 Task: Log work in the project ChampionTech for the issue 'Develop a new tool for automated testing of web application load testing and performance under high traffic conditions' spent time as '4w 6d 17h 43m' and remaining time as '5w 3d 14h 26m' and add a flag. Now add the issue to the epic 'Cloud disaster recovery'. Log work in the project ChampionTech for the issue 'Upgrade the website navigation and menu design of a web application to improve user experience and website organization' spent time as '1w 4d 10h 54m' and remaining time as '3w 4d 6h 56m' and clone the issue. Now add the issue to the epic 'Cloud-based analytics platform development'
Action: Mouse moved to (201, 59)
Screenshot: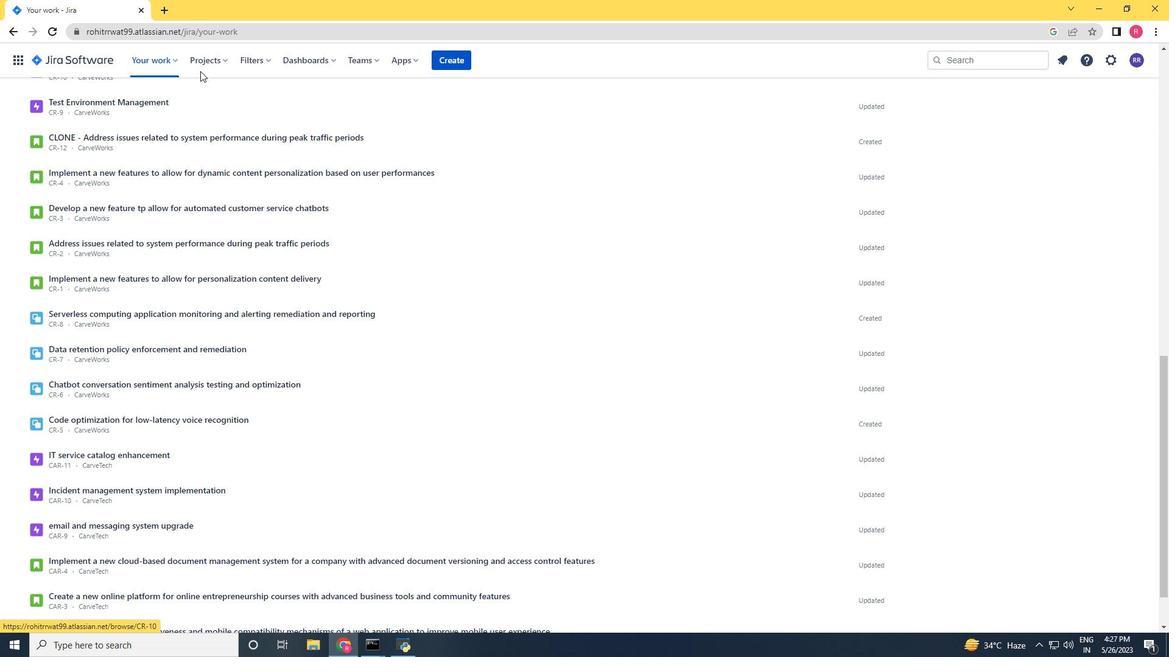 
Action: Mouse pressed left at (201, 59)
Screenshot: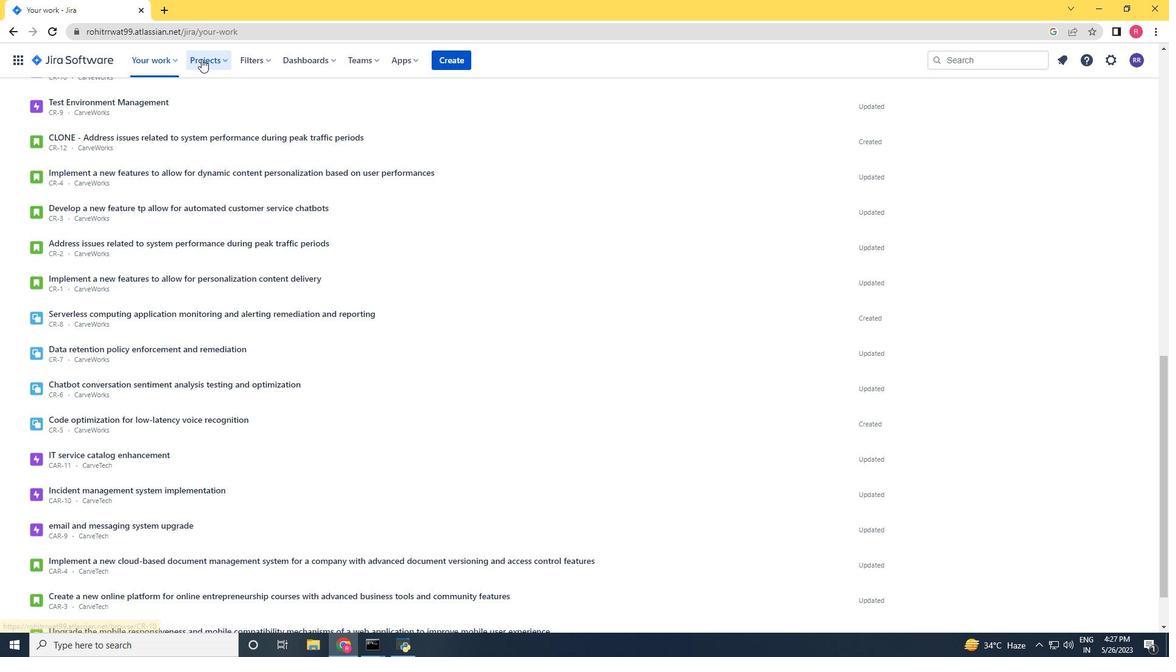 
Action: Mouse moved to (214, 98)
Screenshot: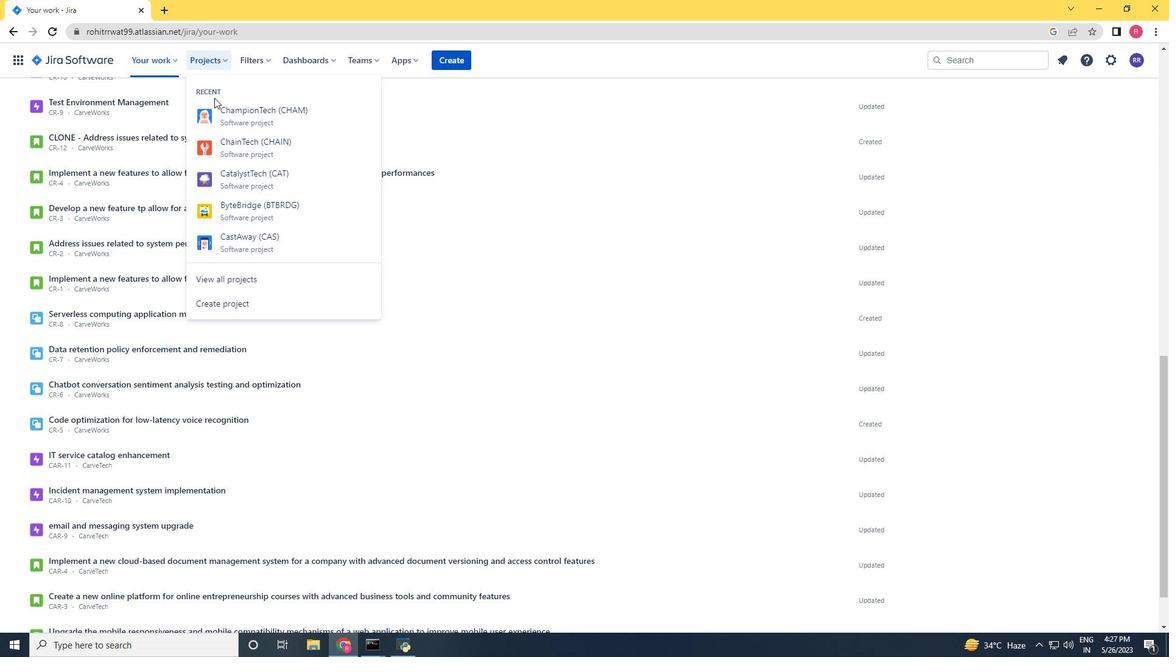 
Action: Mouse pressed left at (214, 98)
Screenshot: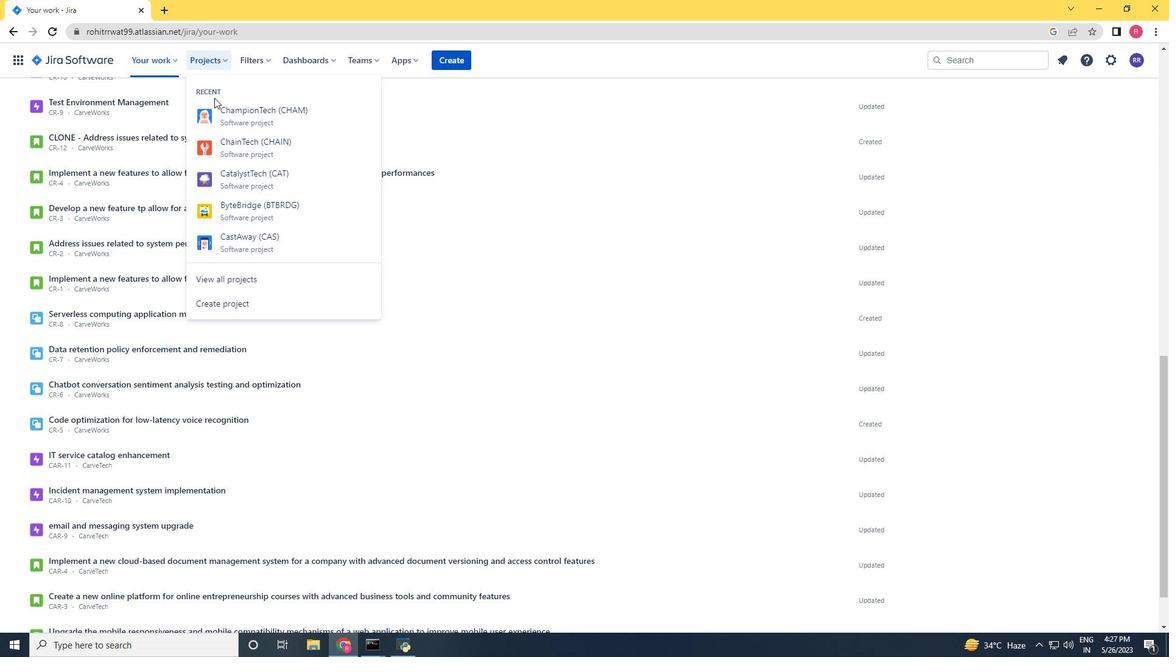 
Action: Mouse moved to (213, 115)
Screenshot: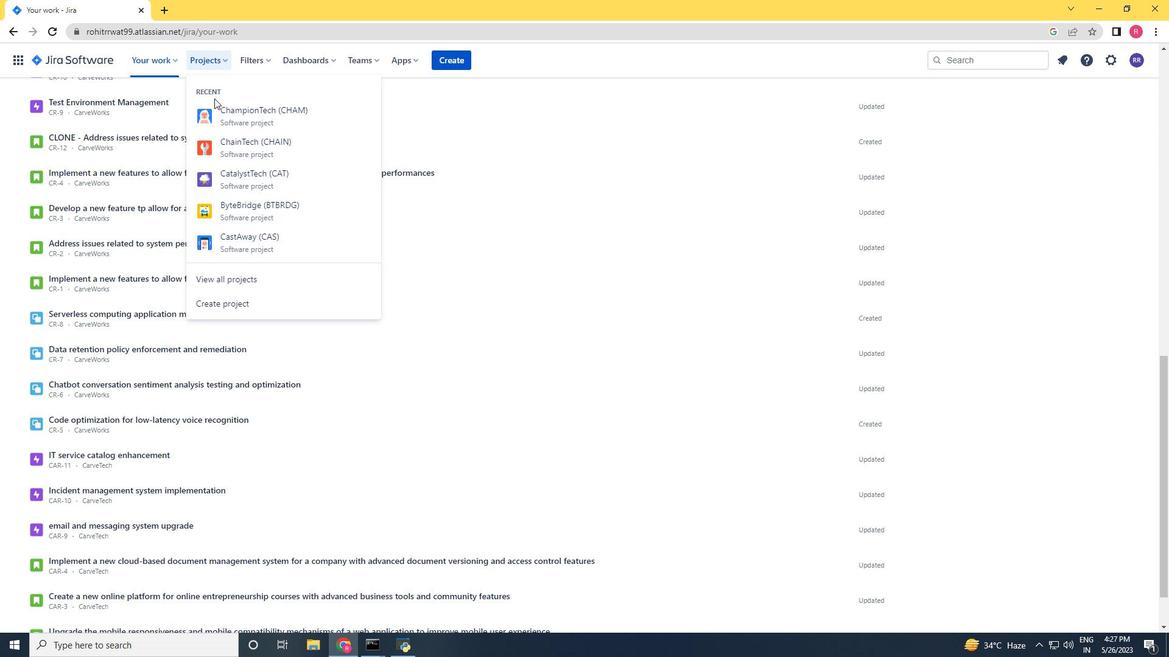 
Action: Mouse pressed left at (213, 115)
Screenshot: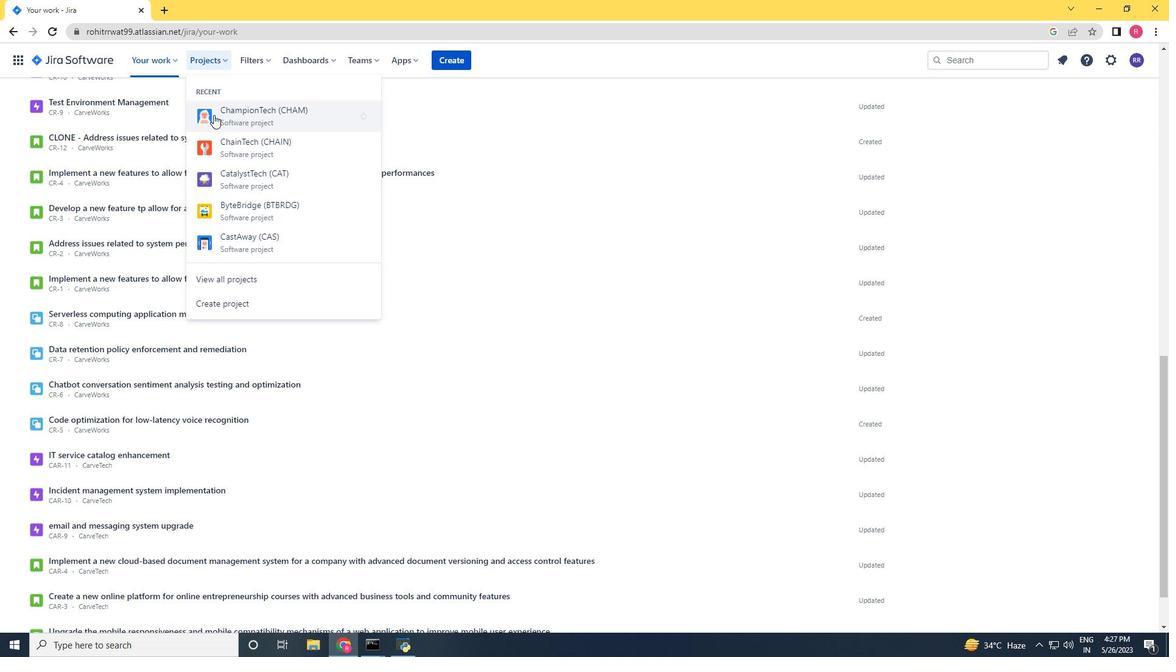 
Action: Mouse moved to (76, 177)
Screenshot: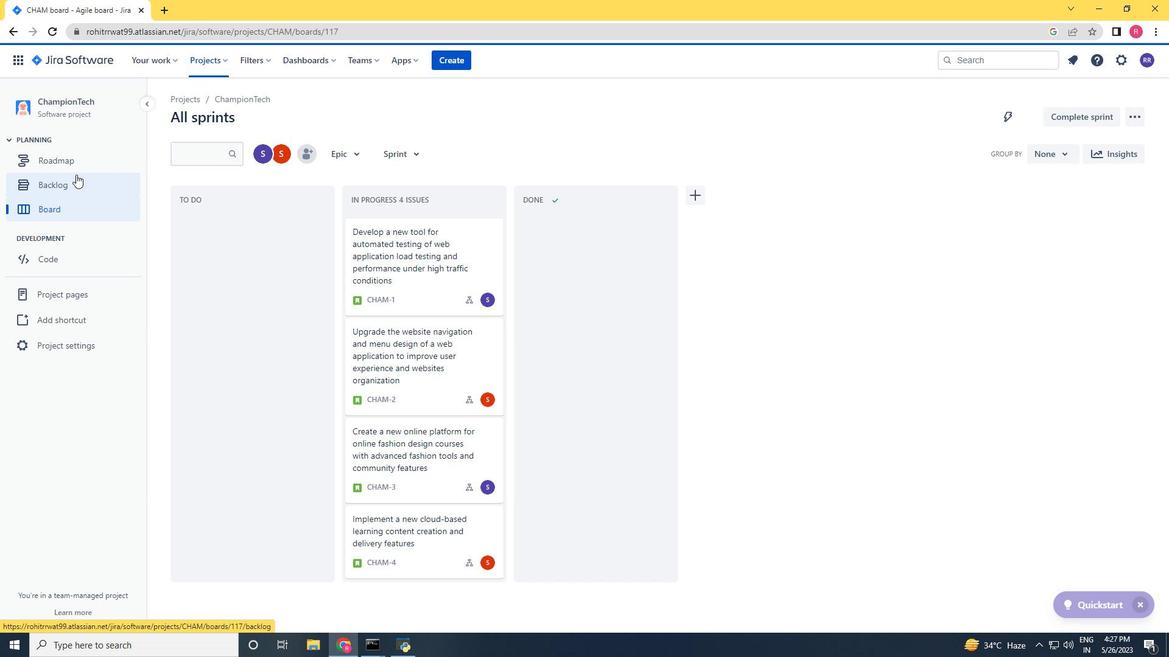 
Action: Mouse pressed left at (76, 177)
Screenshot: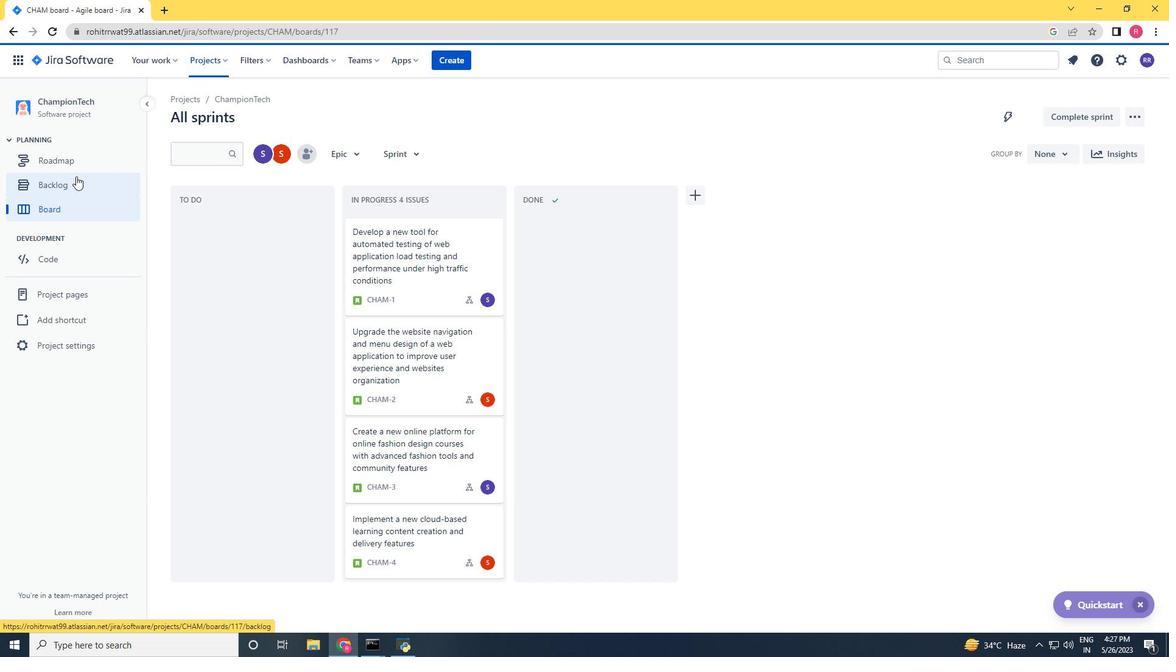 
Action: Mouse moved to (587, 309)
Screenshot: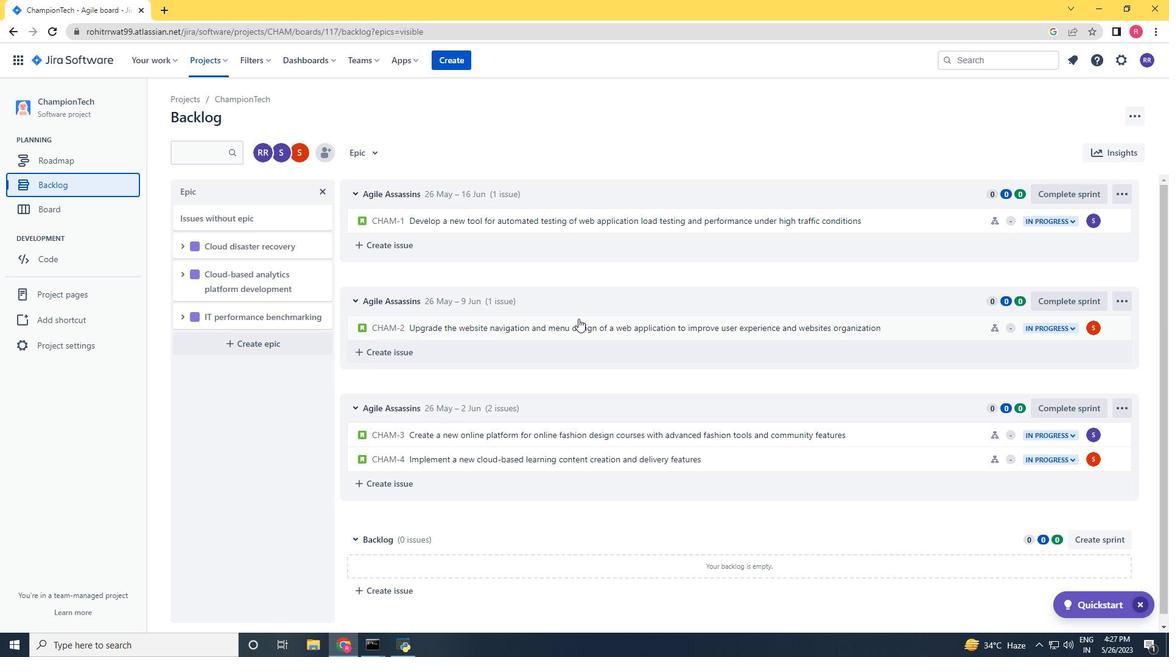 
Action: Mouse scrolled (587, 308) with delta (0, 0)
Screenshot: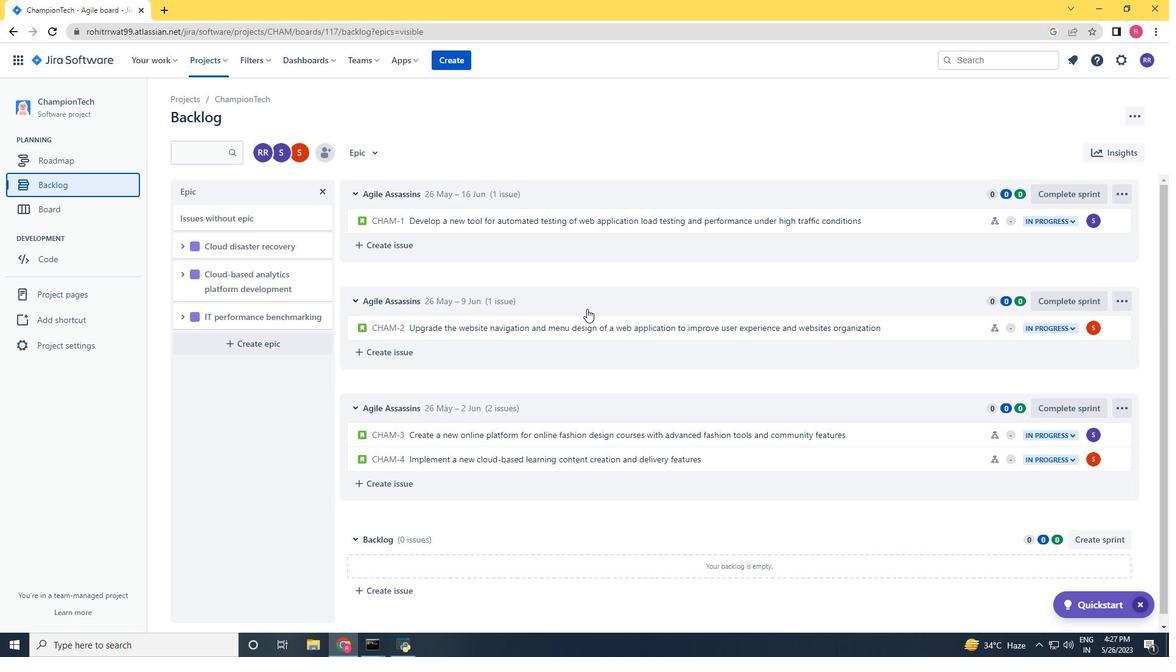 
Action: Mouse moved to (947, 212)
Screenshot: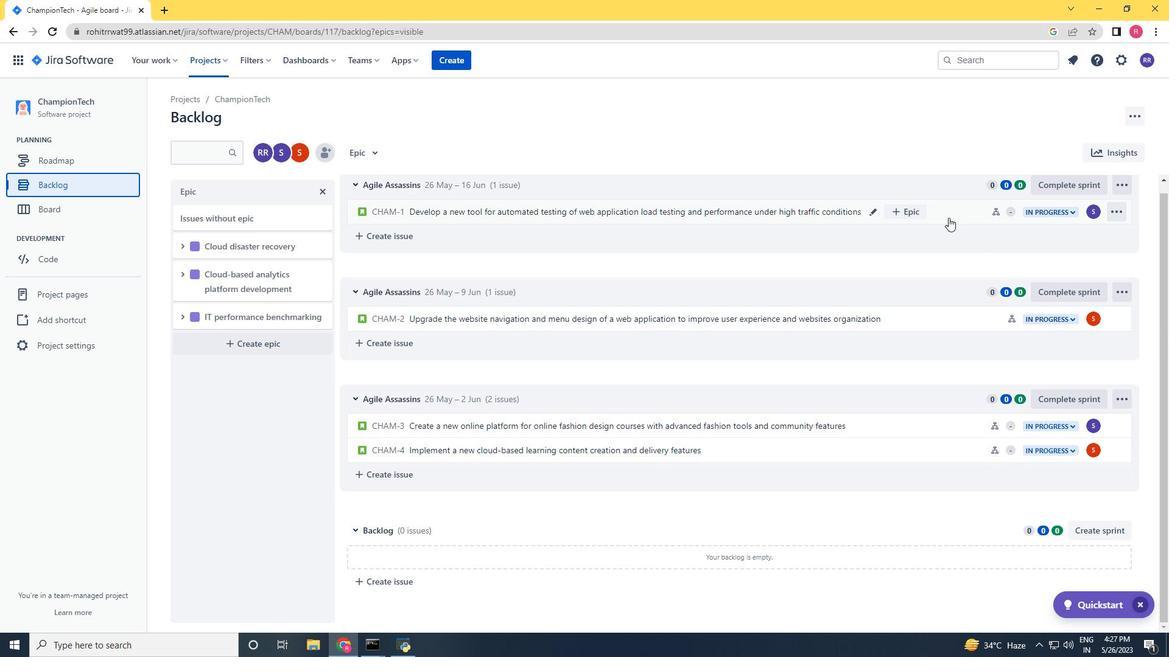 
Action: Mouse pressed left at (947, 212)
Screenshot: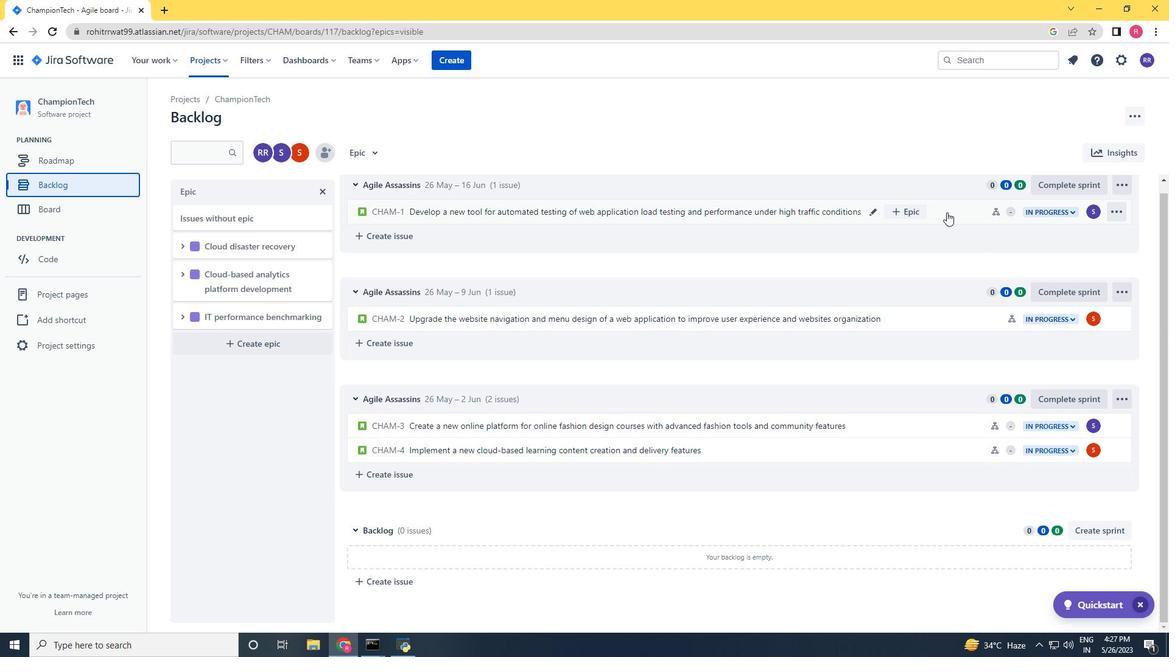 
Action: Mouse moved to (1093, 342)
Screenshot: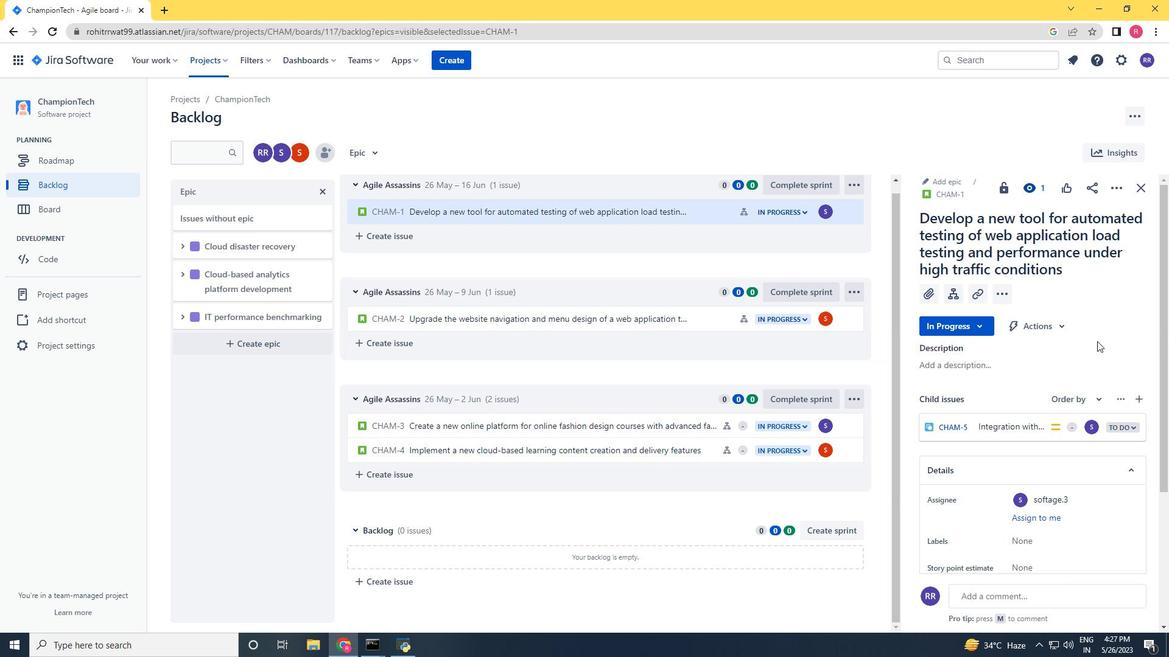
Action: Mouse scrolled (1093, 341) with delta (0, 0)
Screenshot: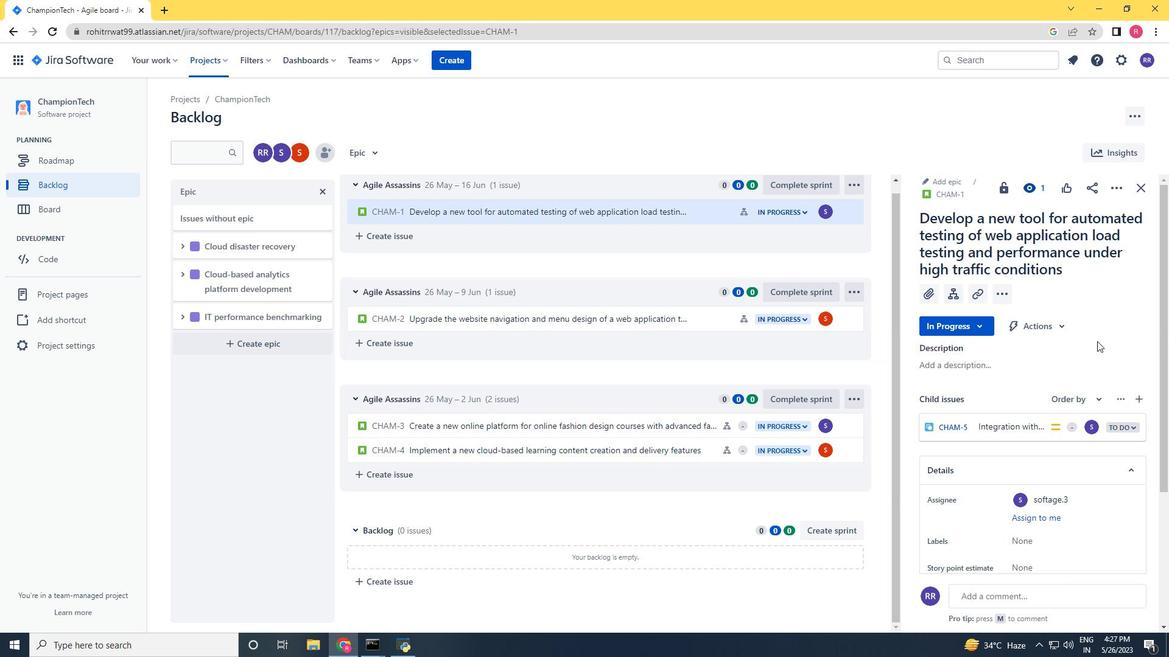
Action: Mouse moved to (1085, 338)
Screenshot: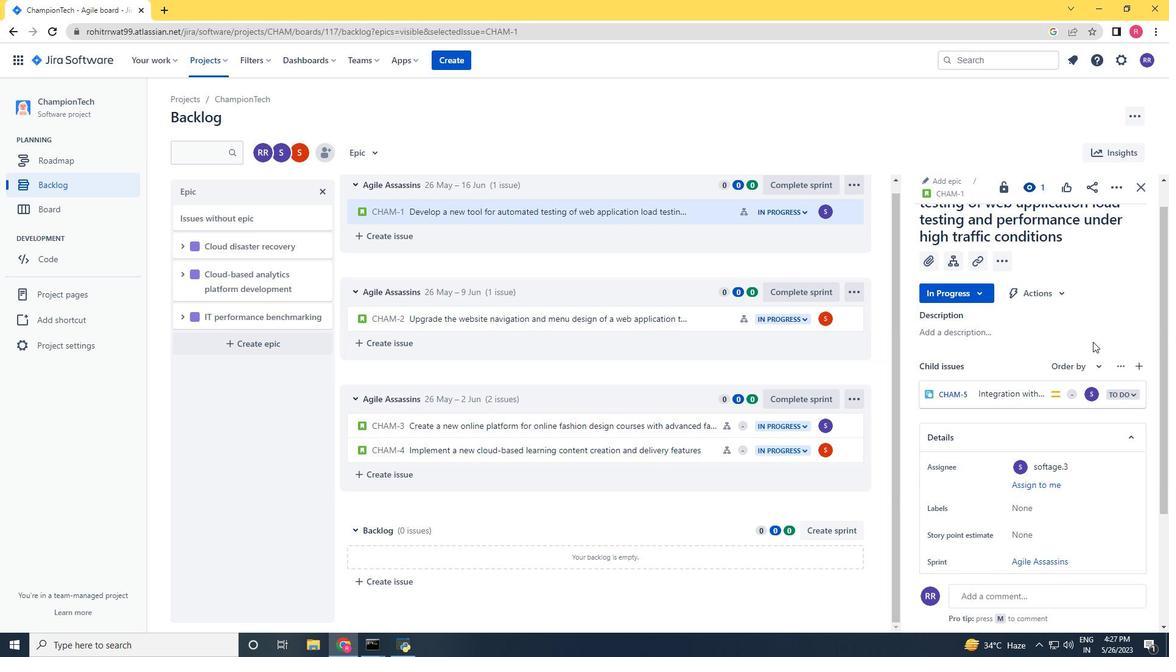 
Action: Mouse scrolled (1085, 338) with delta (0, 0)
Screenshot: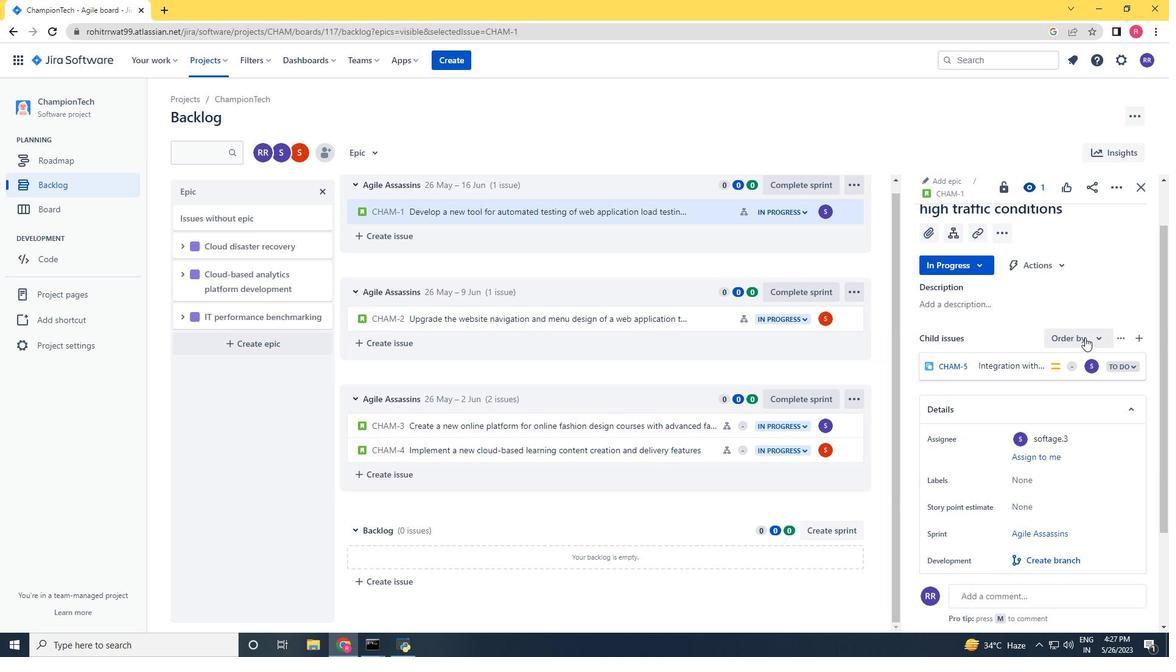 
Action: Mouse scrolled (1085, 337) with delta (0, 0)
Screenshot: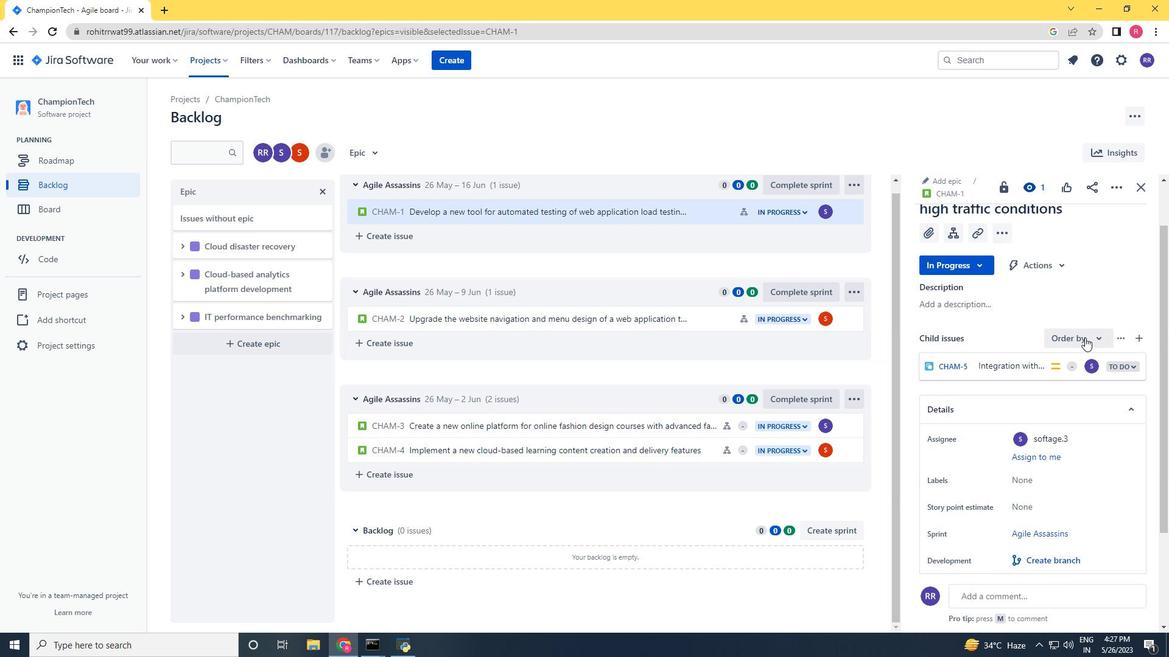 
Action: Mouse scrolled (1085, 338) with delta (0, 0)
Screenshot: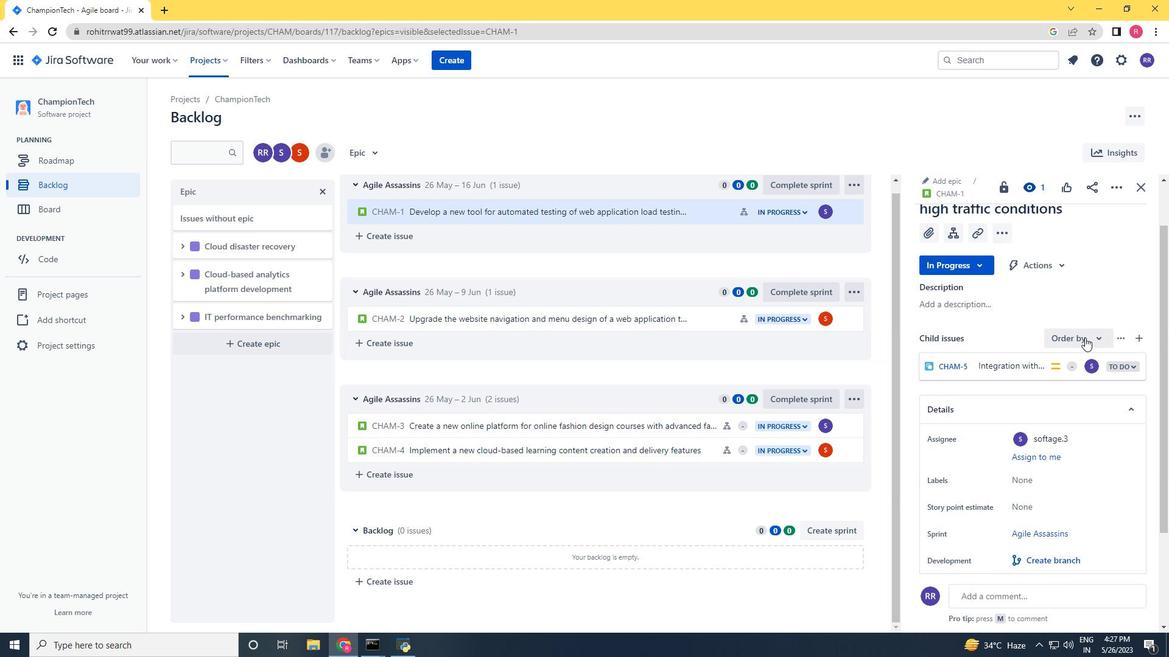 
Action: Mouse moved to (1114, 179)
Screenshot: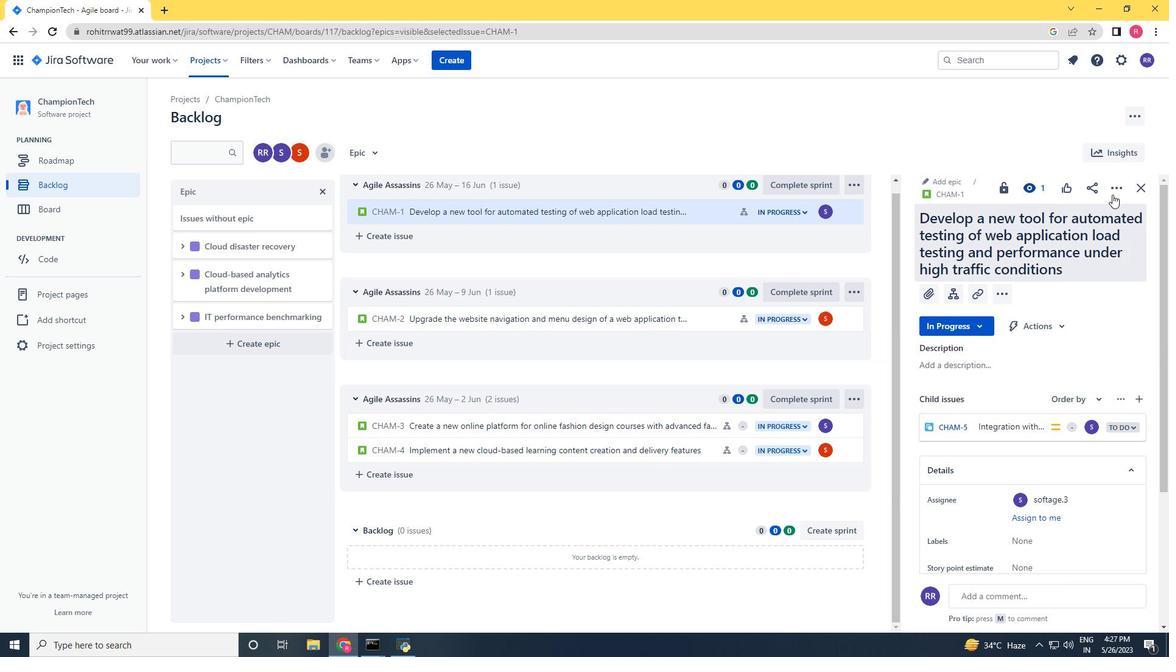 
Action: Mouse pressed left at (1114, 179)
Screenshot: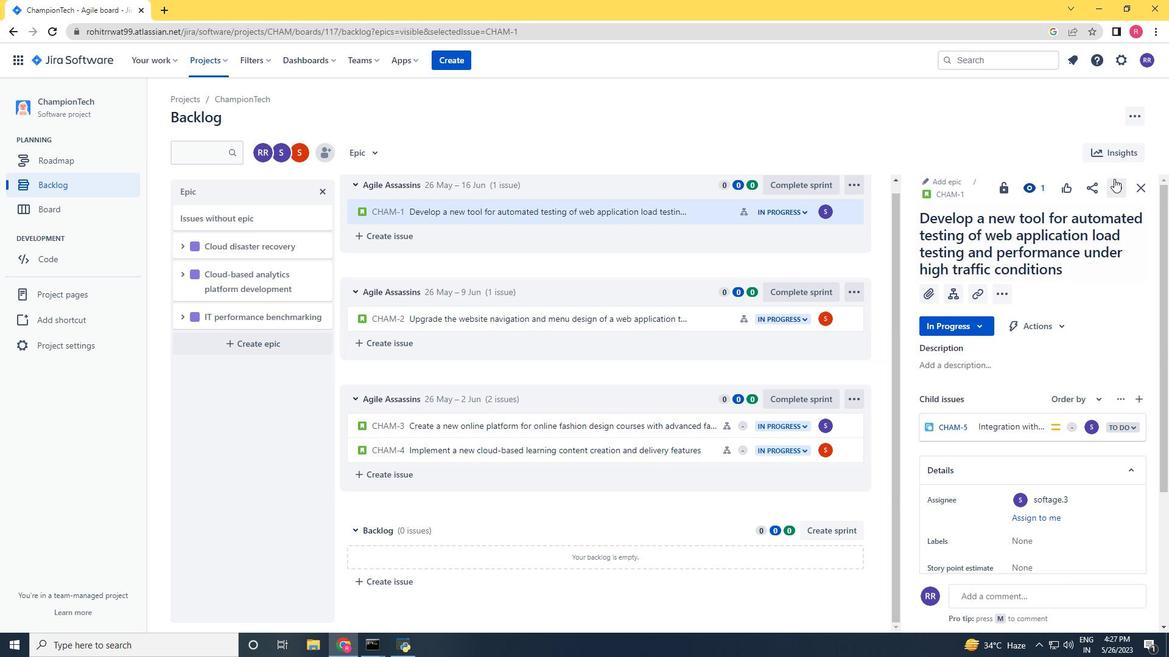 
Action: Mouse moved to (1075, 274)
Screenshot: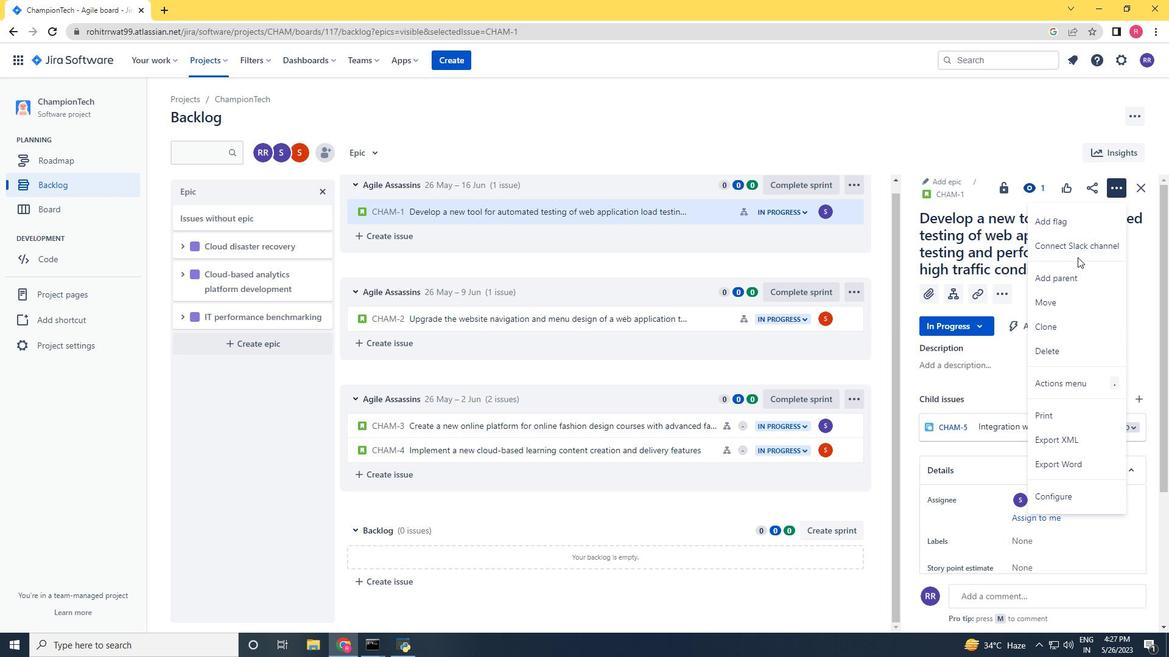 
Action: Mouse scrolled (1075, 275) with delta (0, 0)
Screenshot: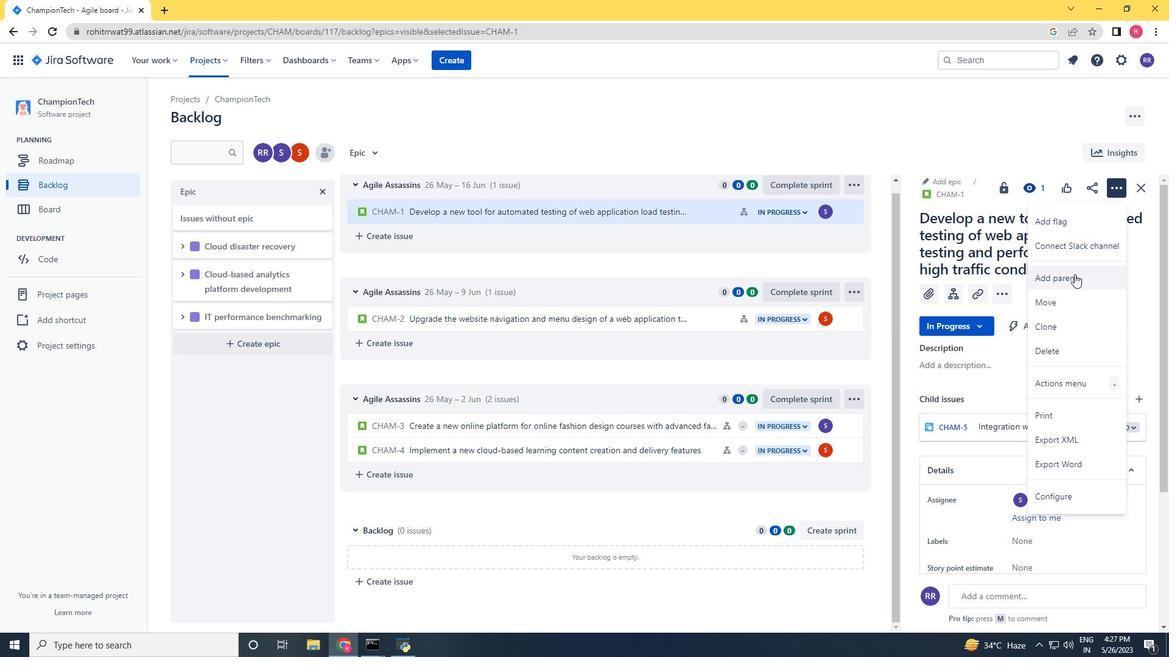 
Action: Mouse scrolled (1075, 275) with delta (0, 0)
Screenshot: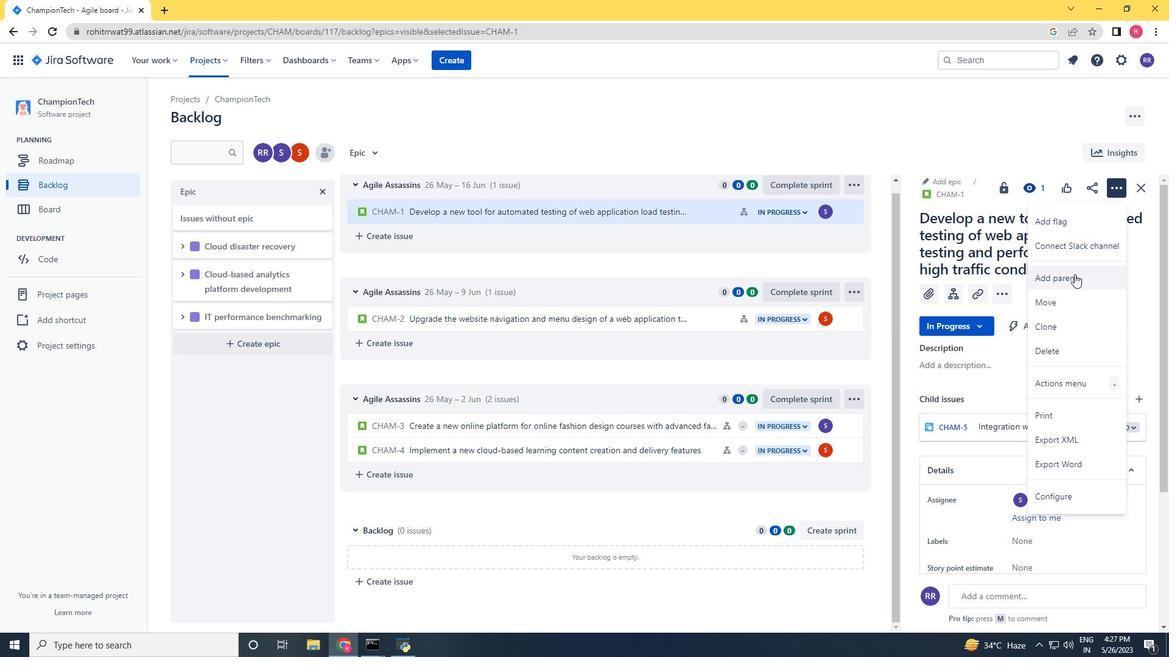 
Action: Mouse scrolled (1075, 275) with delta (0, 0)
Screenshot: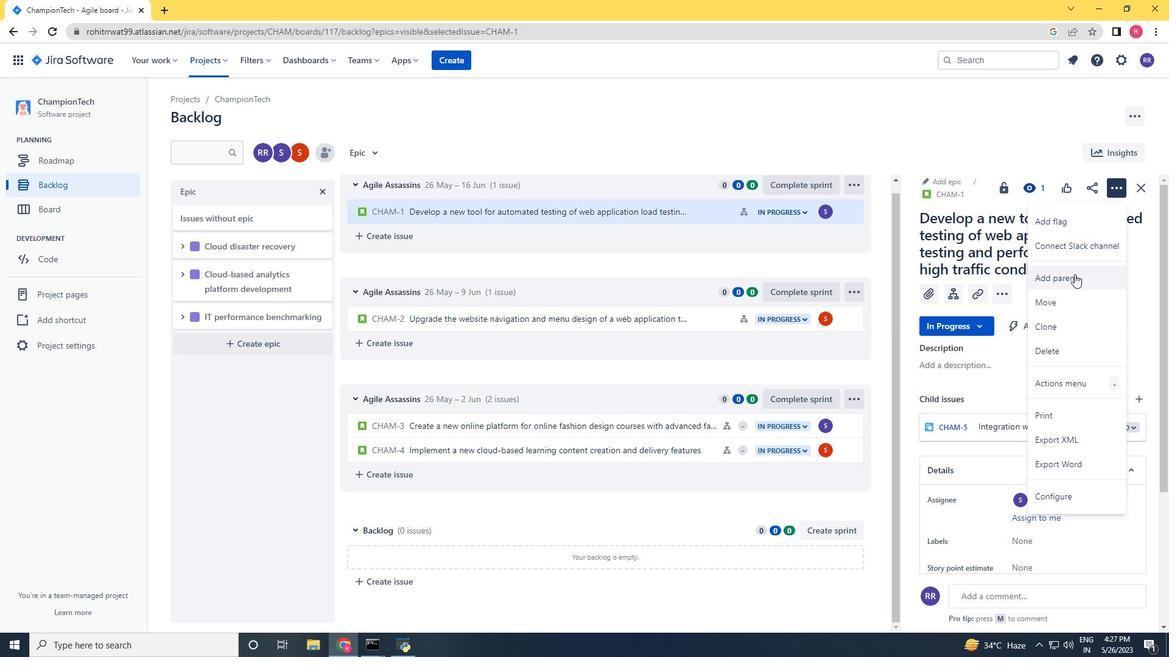 
Action: Mouse scrolled (1075, 275) with delta (0, 0)
Screenshot: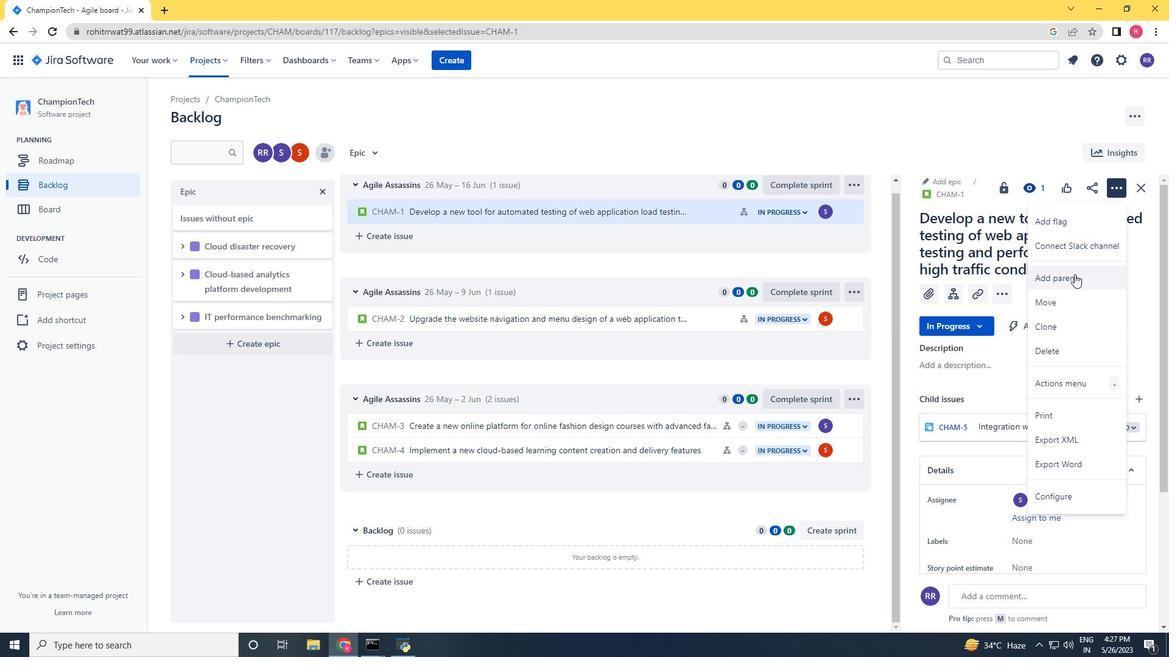 
Action: Mouse moved to (1096, 555)
Screenshot: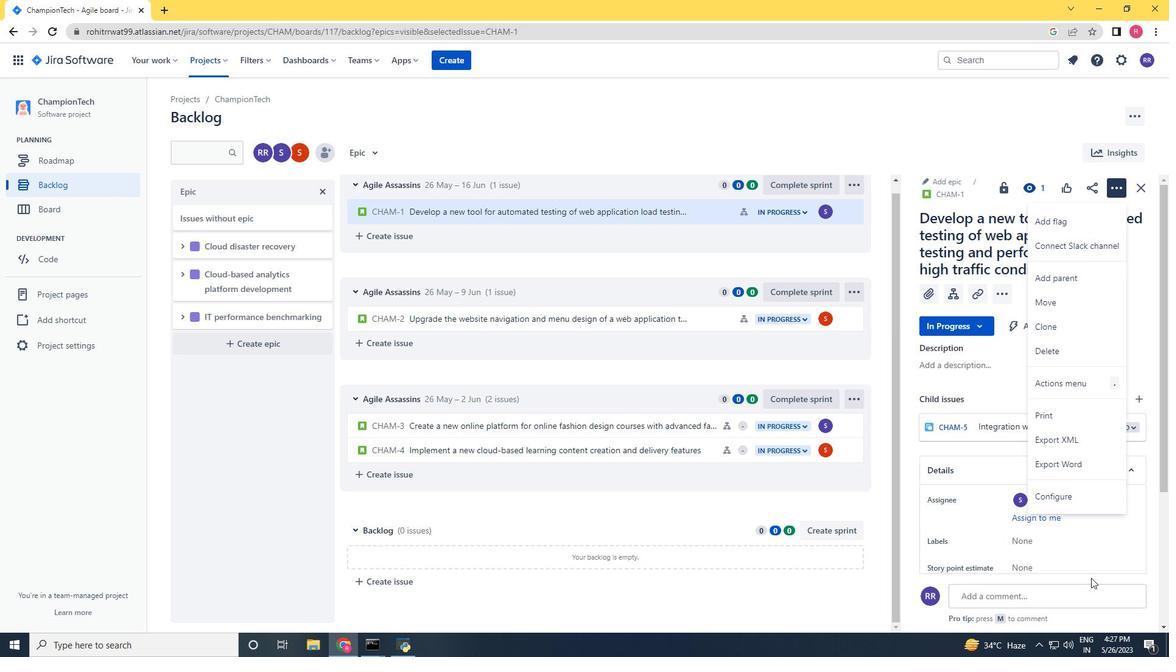 
Action: Mouse pressed left at (1096, 555)
Screenshot: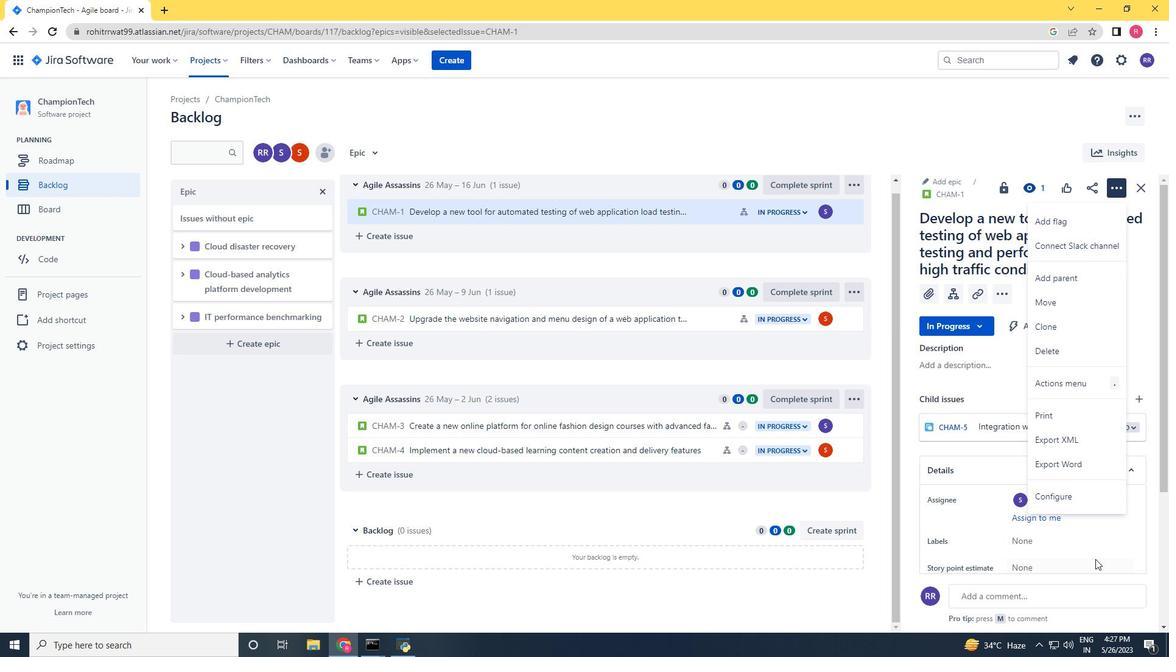 
Action: Mouse moved to (1096, 555)
Screenshot: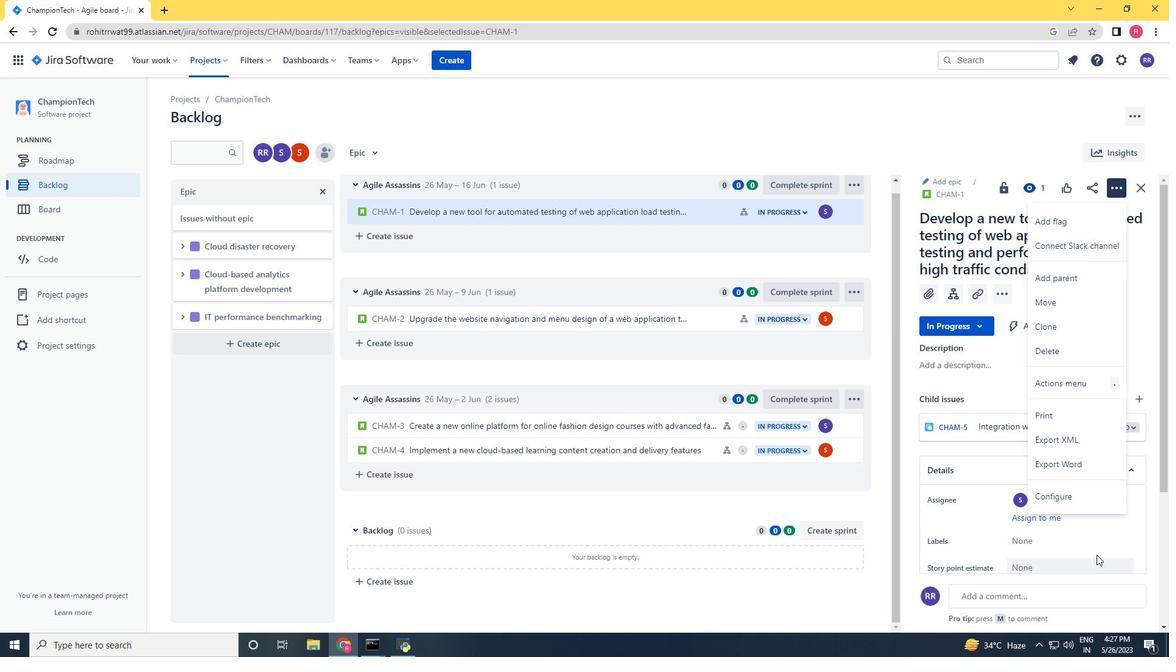 
Action: Mouse scrolled (1096, 554) with delta (0, 0)
Screenshot: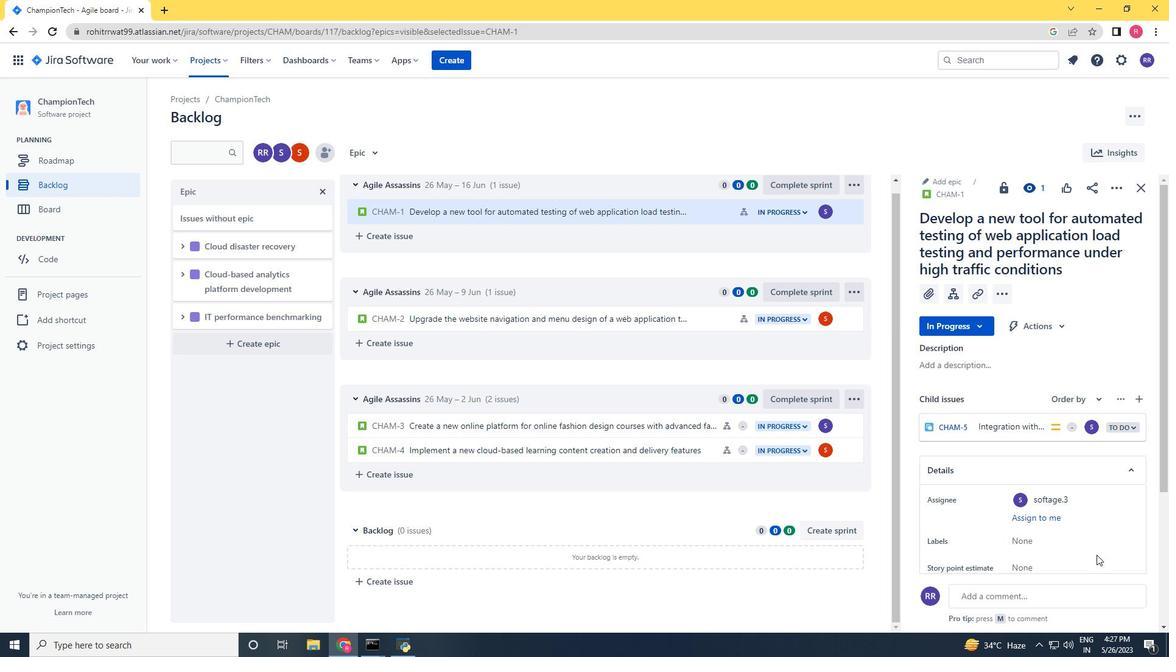 
Action: Mouse scrolled (1096, 554) with delta (0, 0)
Screenshot: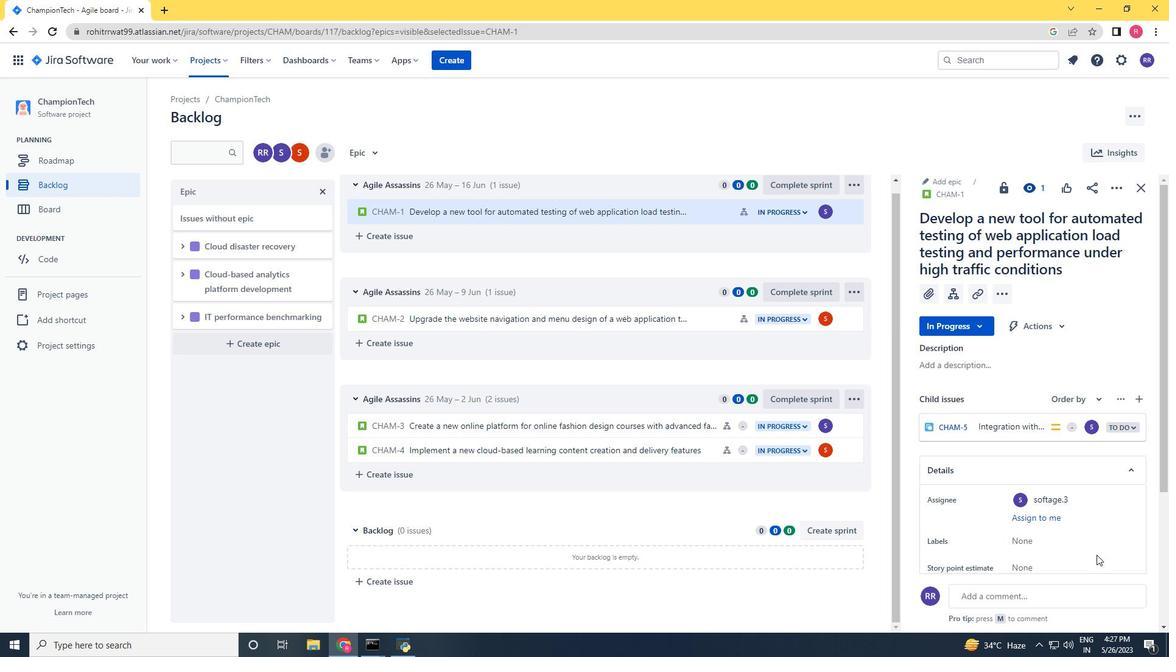 
Action: Mouse scrolled (1096, 554) with delta (0, 0)
Screenshot: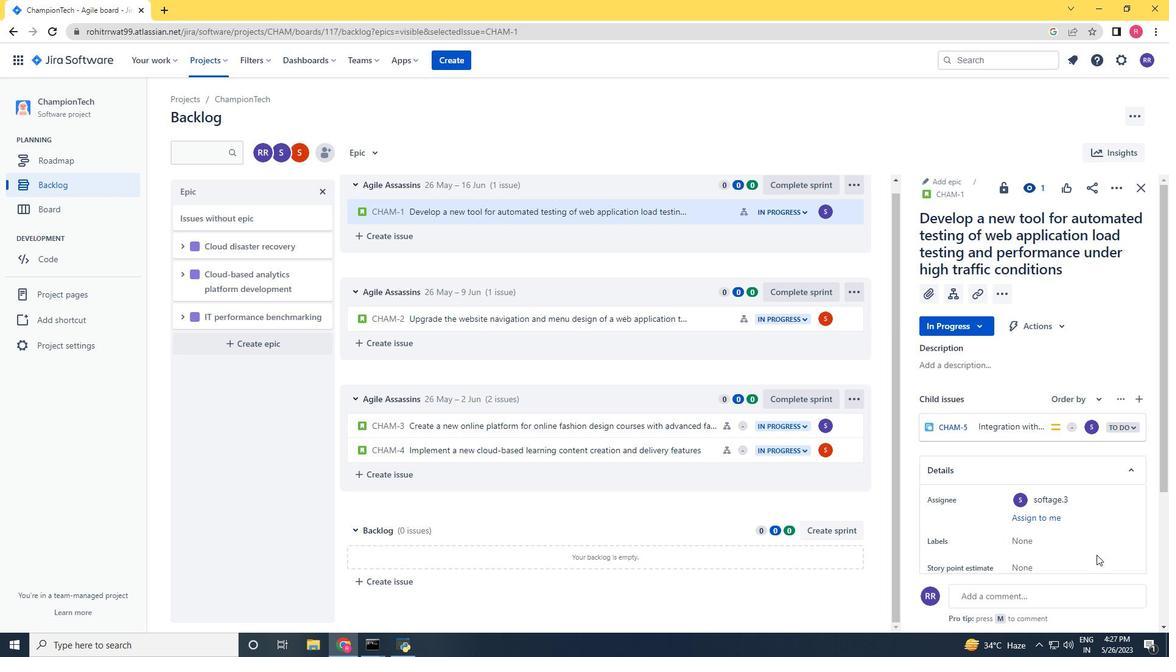 
Action: Mouse scrolled (1096, 554) with delta (0, 0)
Screenshot: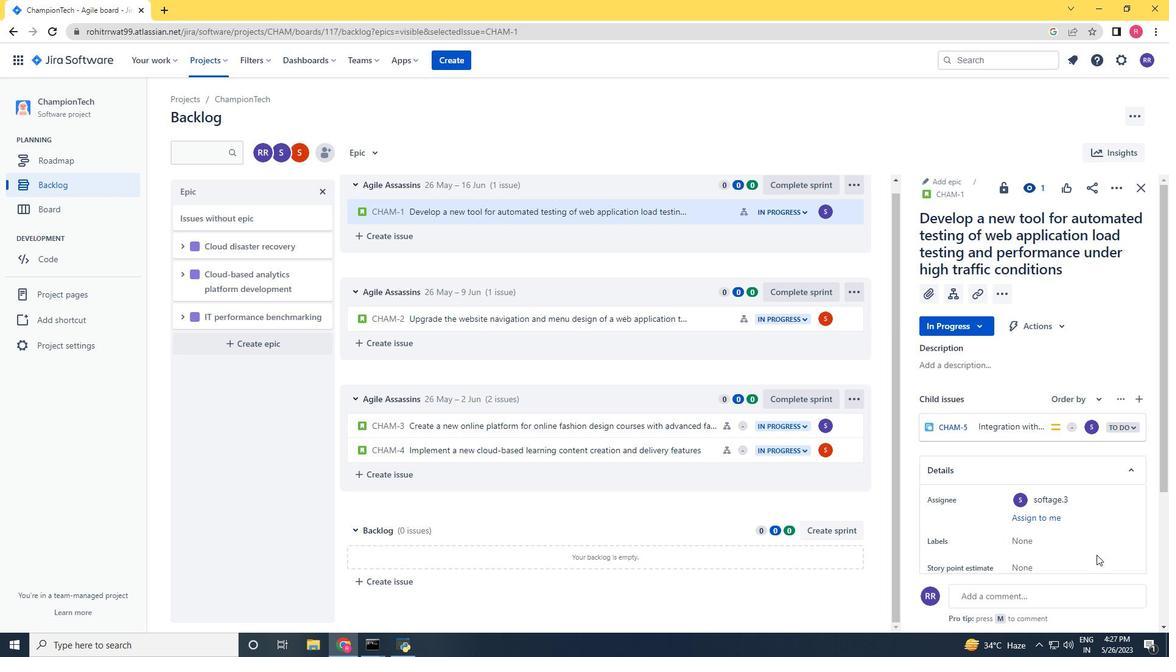 
Action: Mouse moved to (1125, 502)
Screenshot: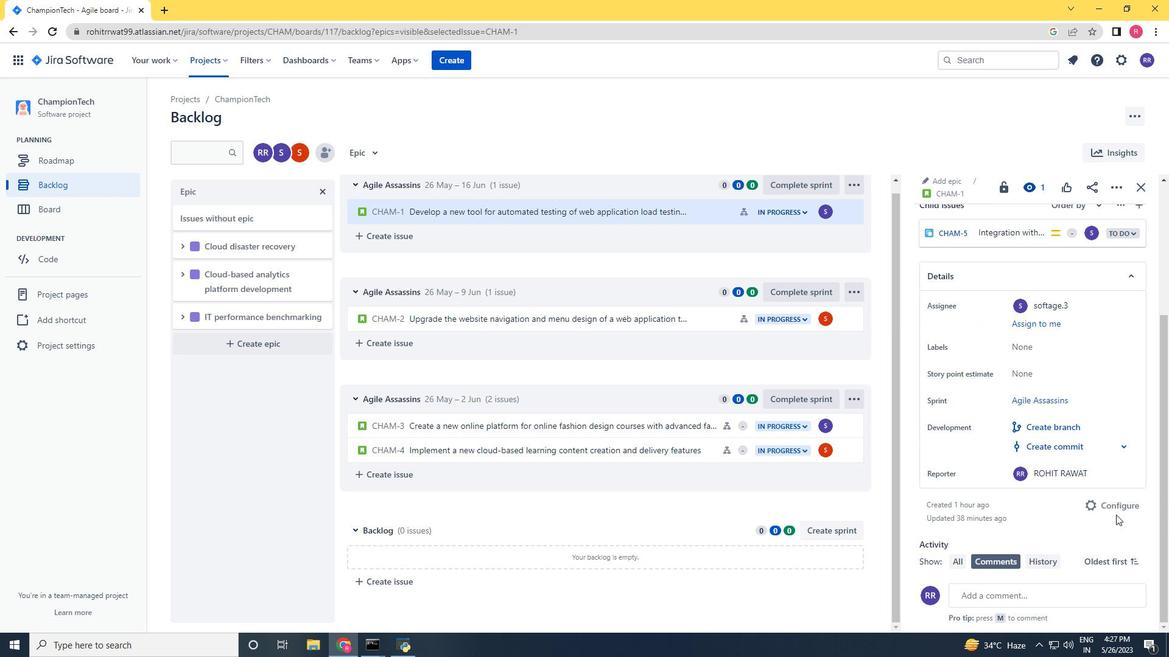
Action: Mouse pressed left at (1125, 502)
Screenshot: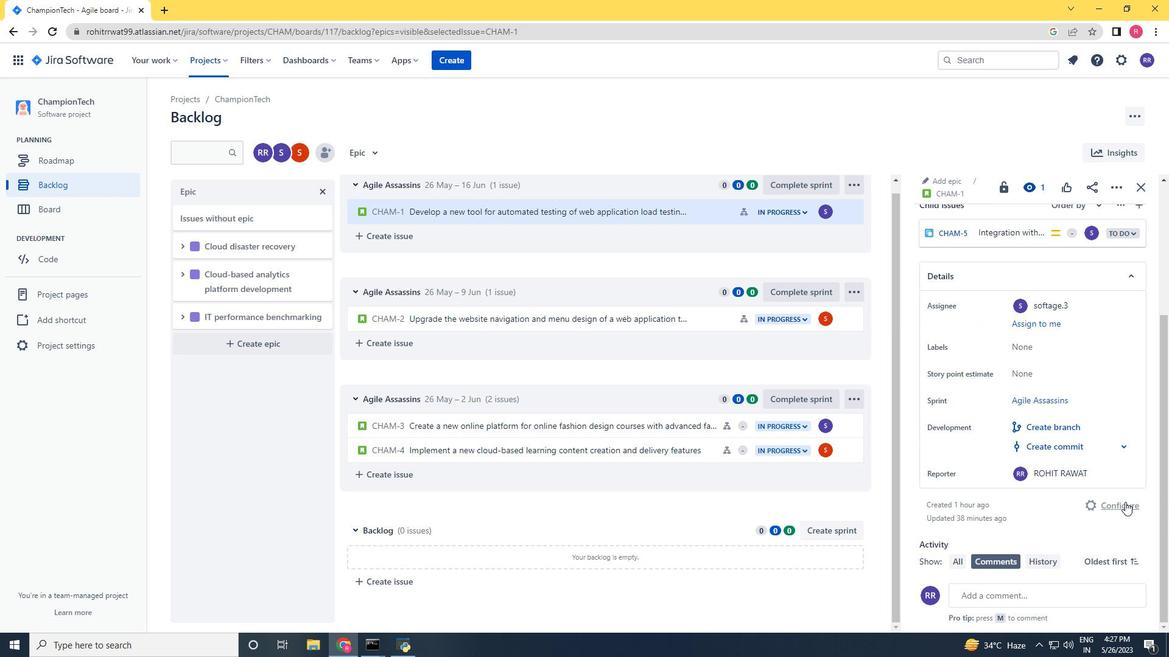 
Action: Mouse moved to (1036, 410)
Screenshot: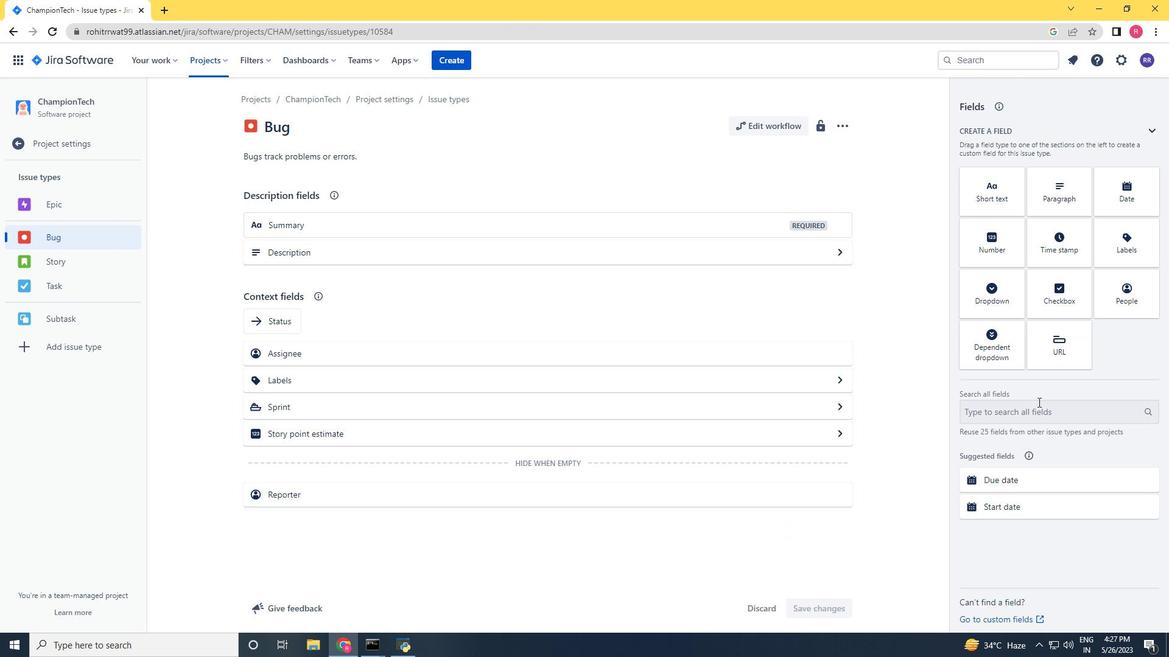 
Action: Mouse pressed left at (1036, 410)
Screenshot: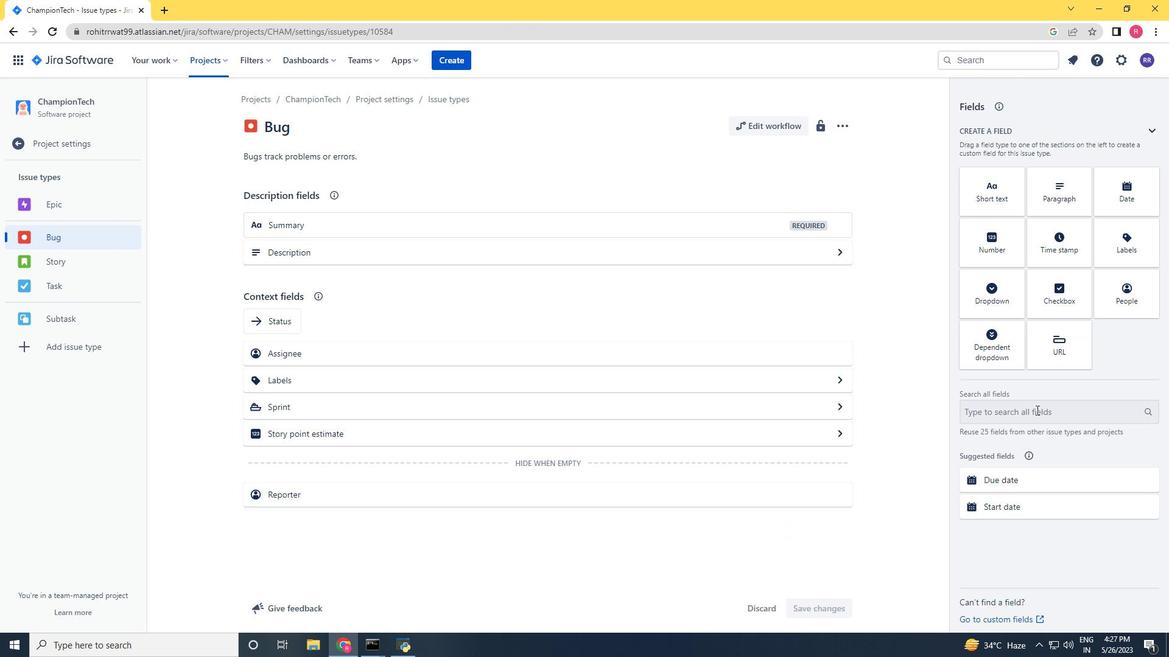 
Action: Key pressed time
Screenshot: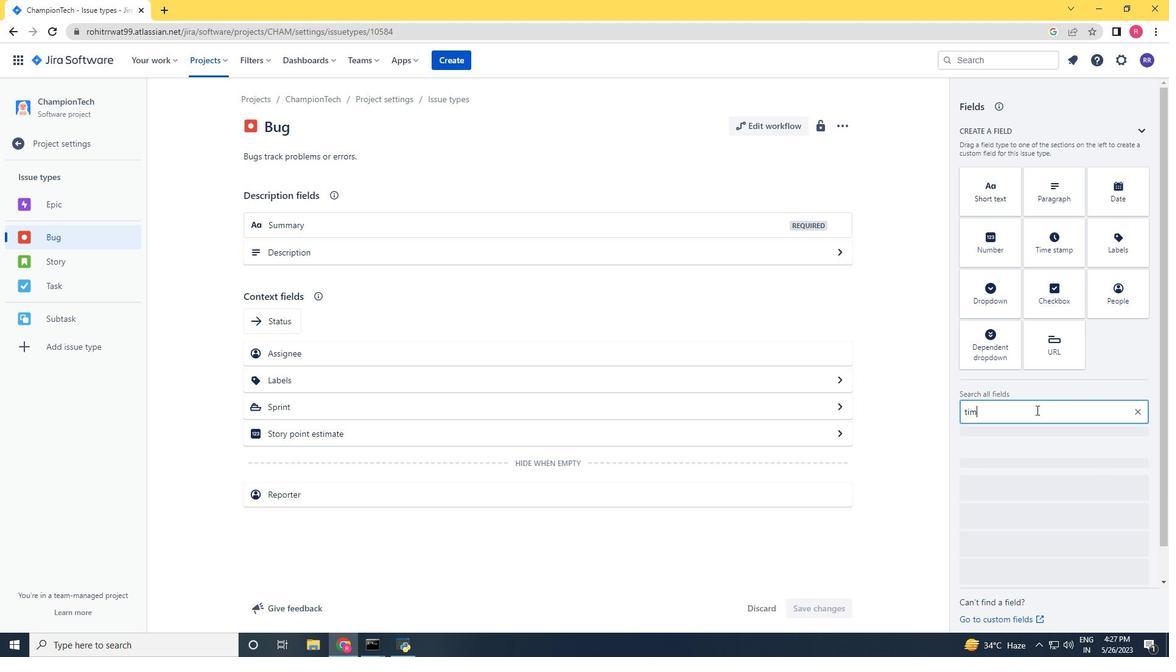 
Action: Mouse moved to (1026, 476)
Screenshot: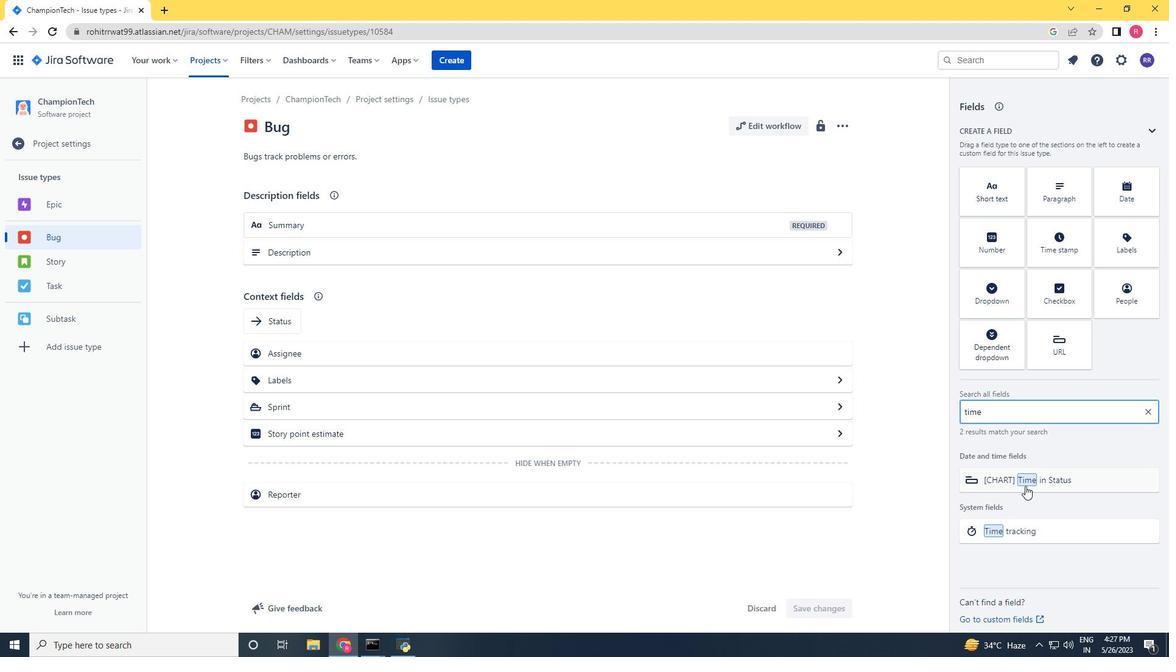 
Action: Mouse pressed left at (1026, 476)
Screenshot: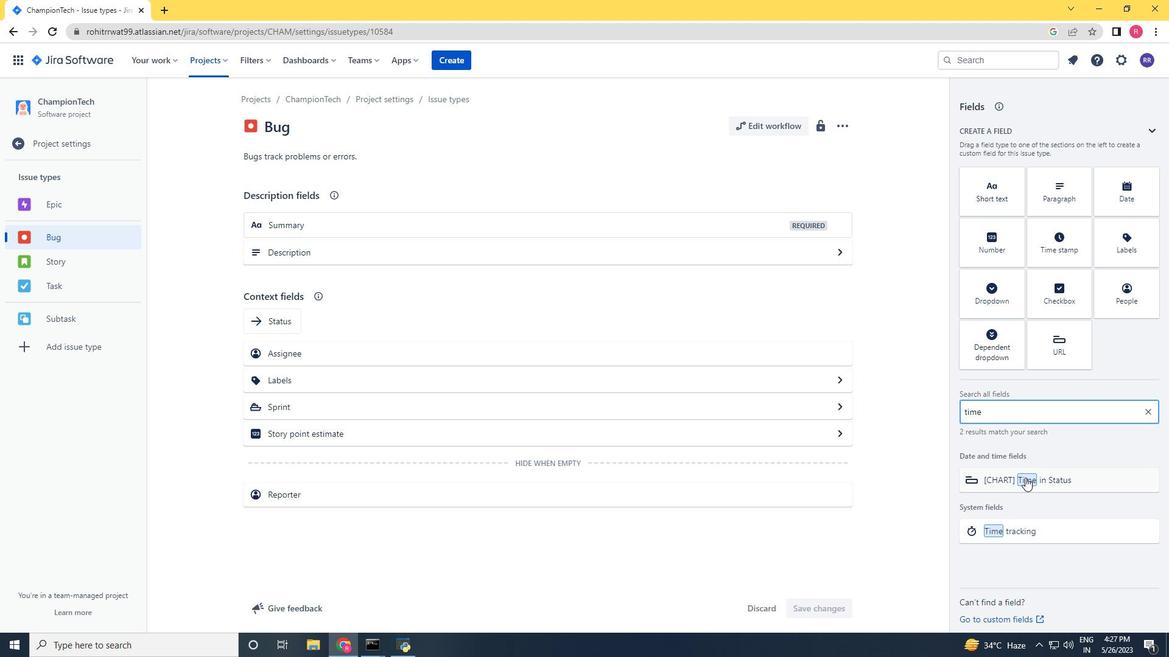 
Action: Mouse moved to (1014, 484)
Screenshot: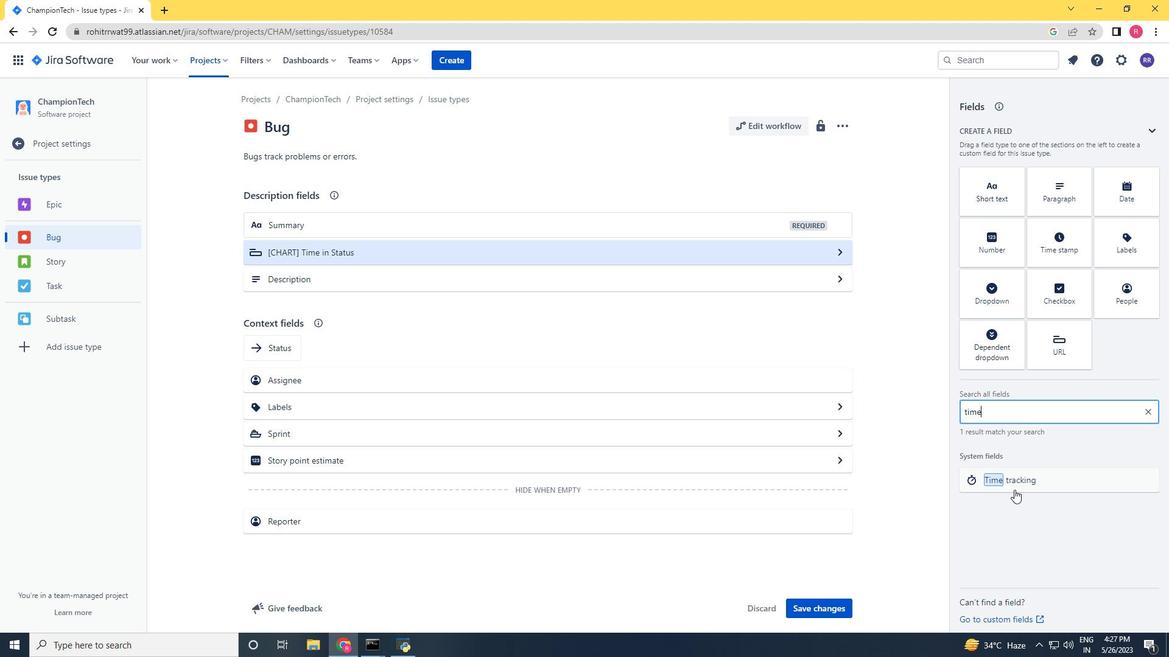 
Action: Mouse pressed left at (1014, 484)
Screenshot: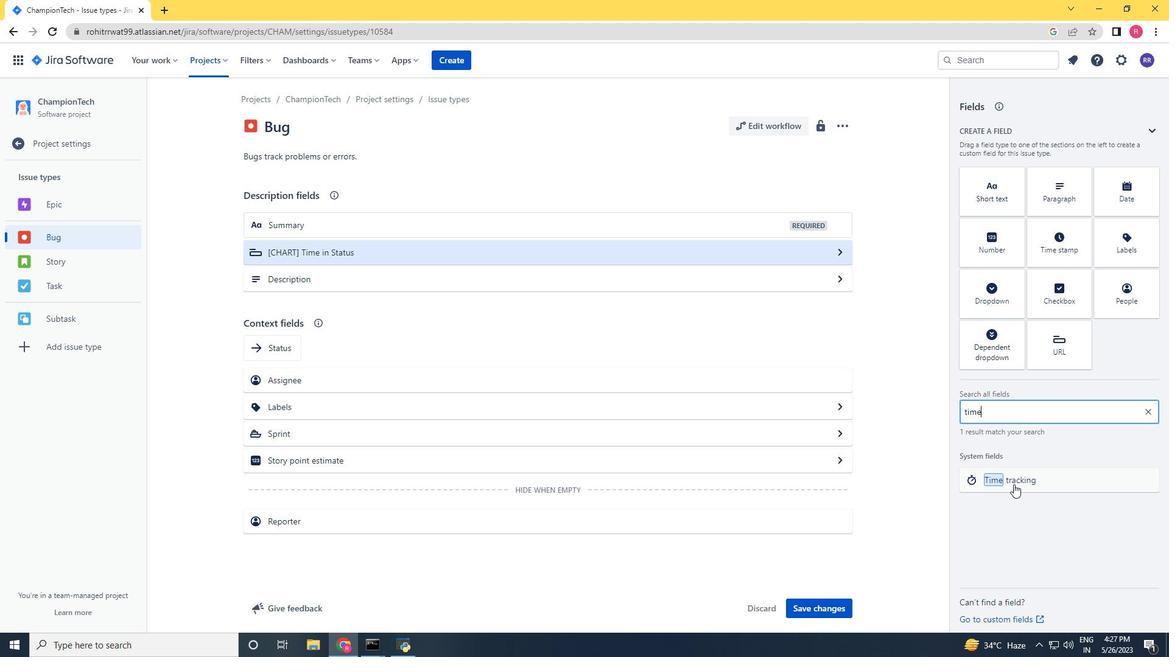
Action: Mouse moved to (507, 249)
Screenshot: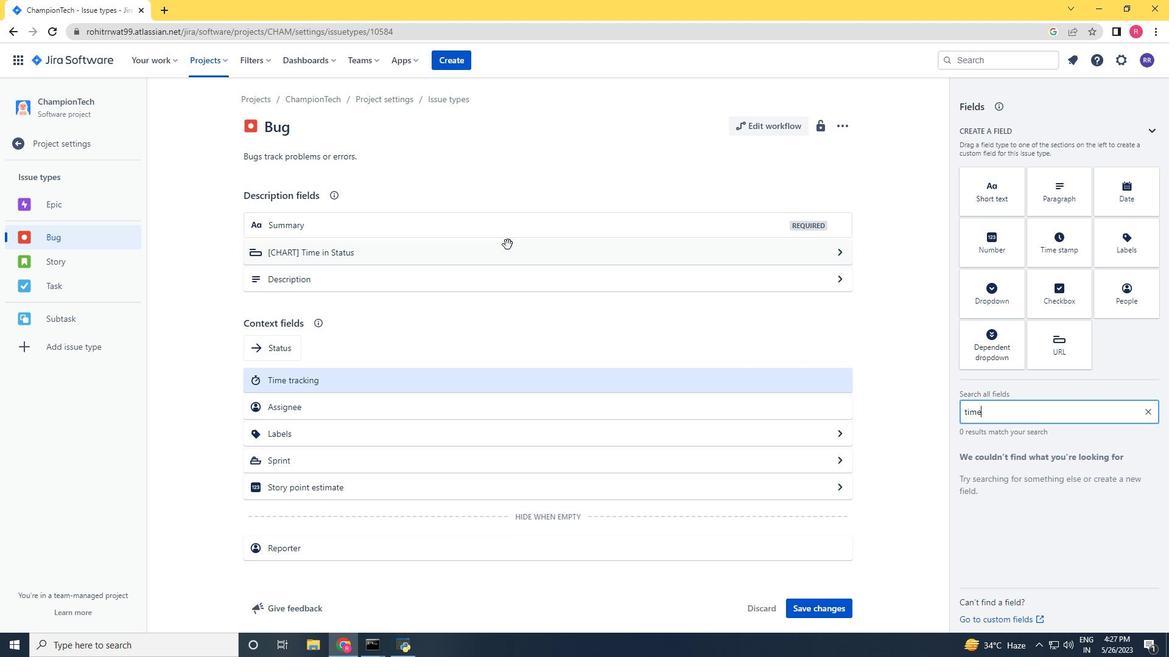 
Action: Mouse pressed left at (507, 249)
Screenshot: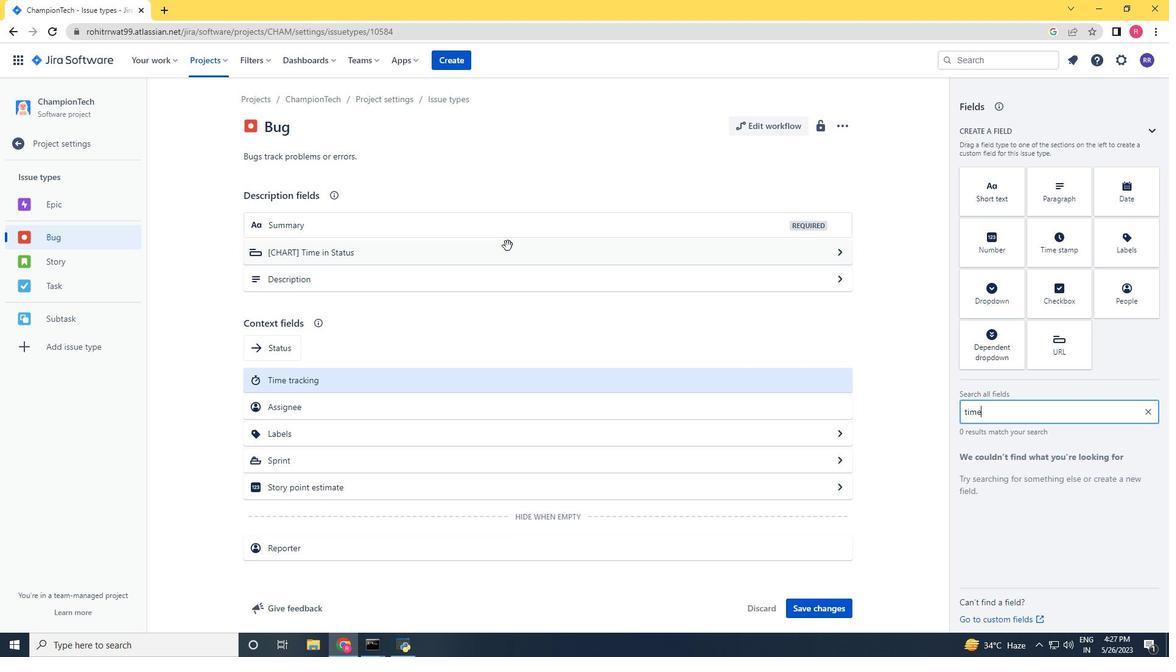 
Action: Mouse moved to (746, 282)
Screenshot: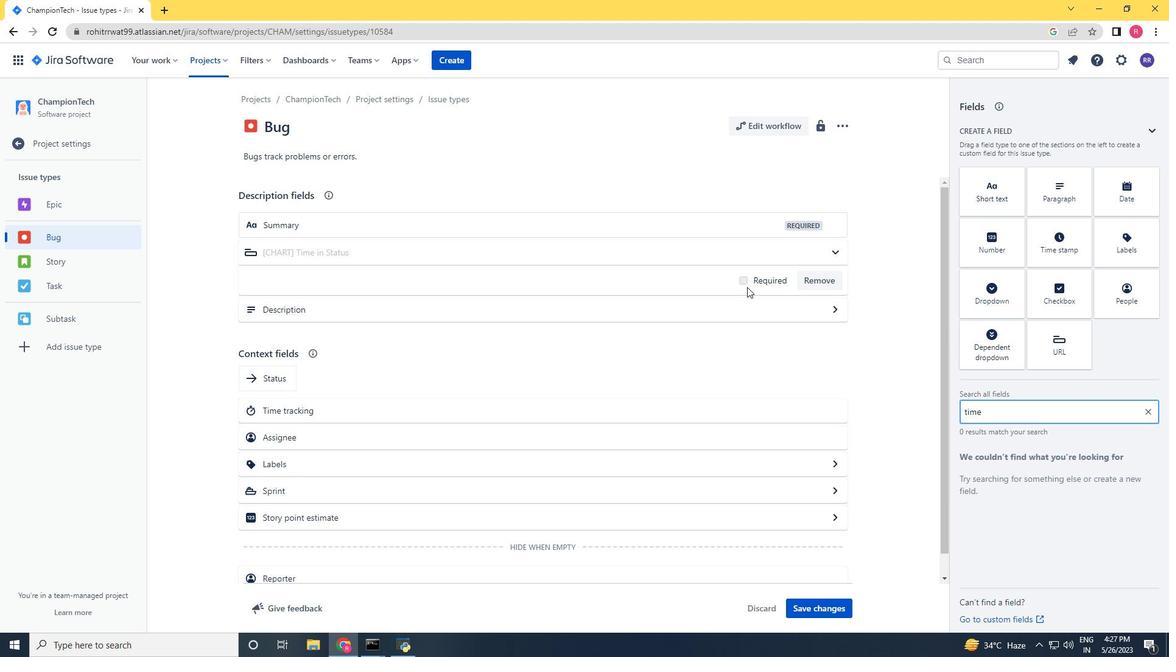 
Action: Mouse pressed left at (746, 282)
Screenshot: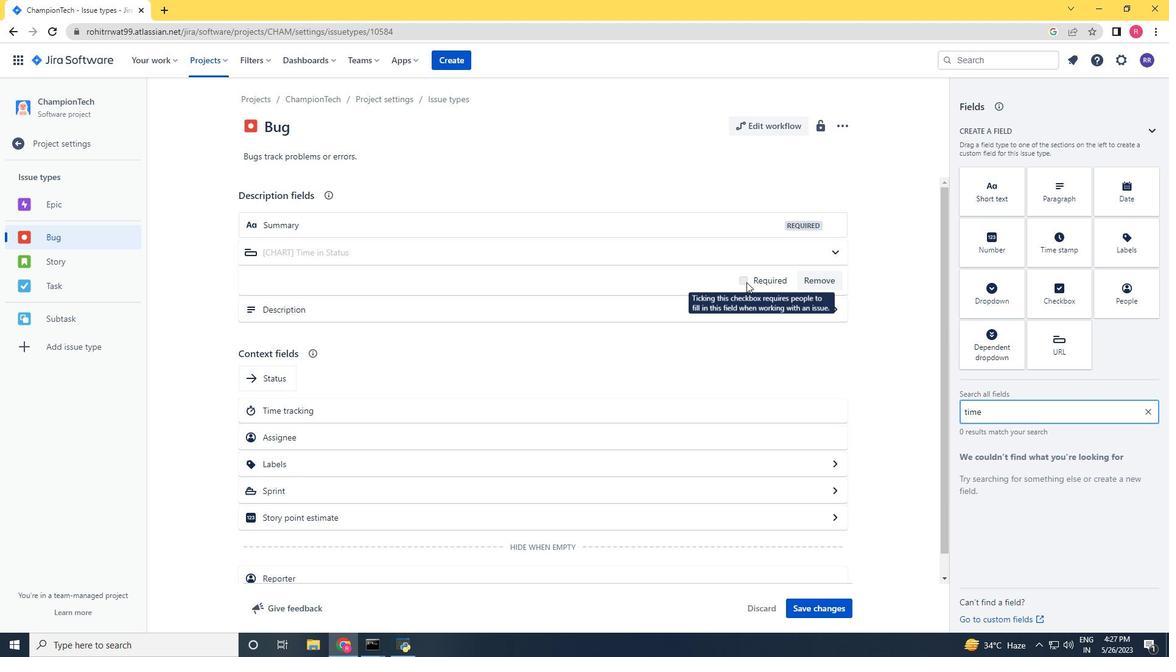 
Action: Mouse moved to (822, 606)
Screenshot: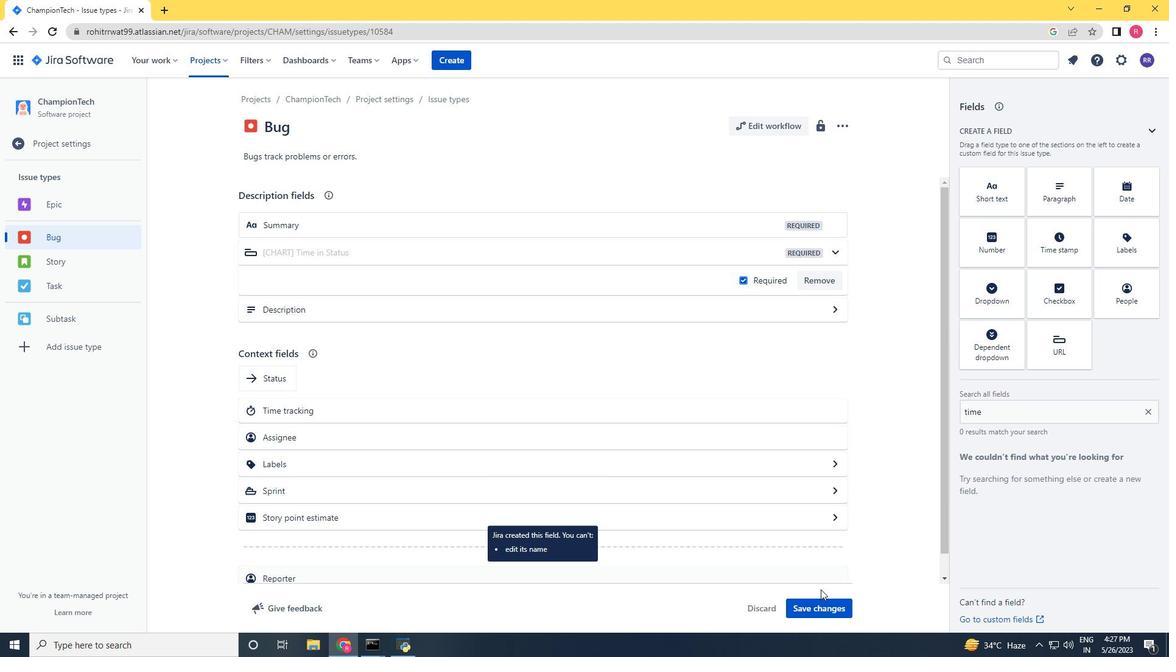 
Action: Mouse pressed left at (822, 606)
Screenshot: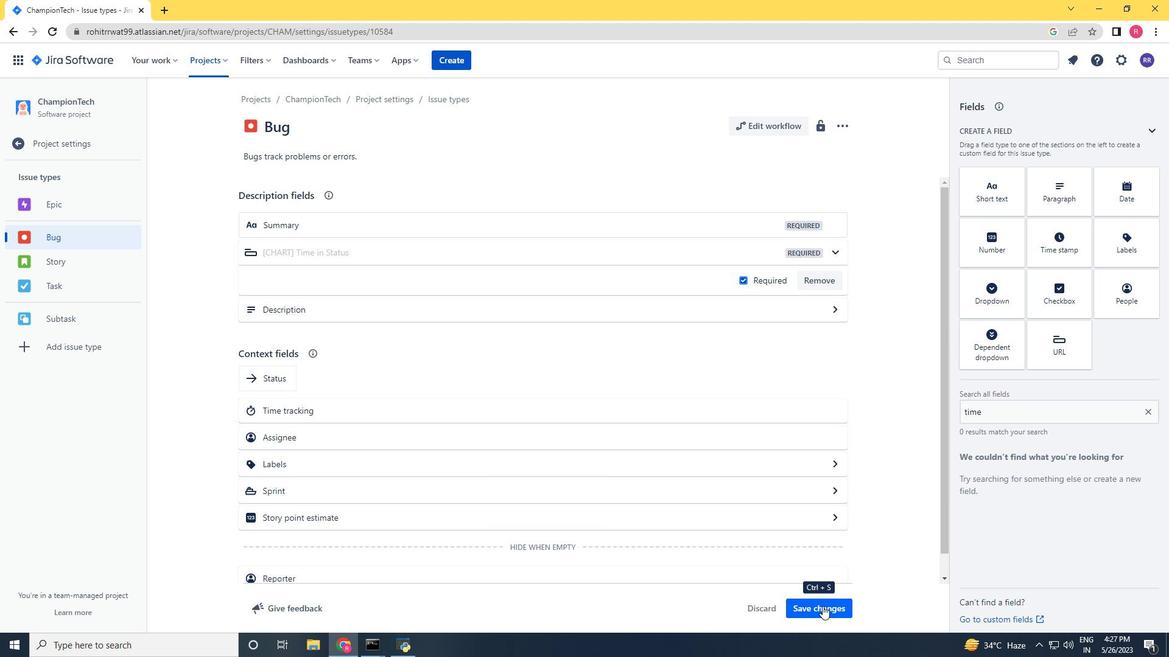 
Action: Mouse moved to (74, 252)
Screenshot: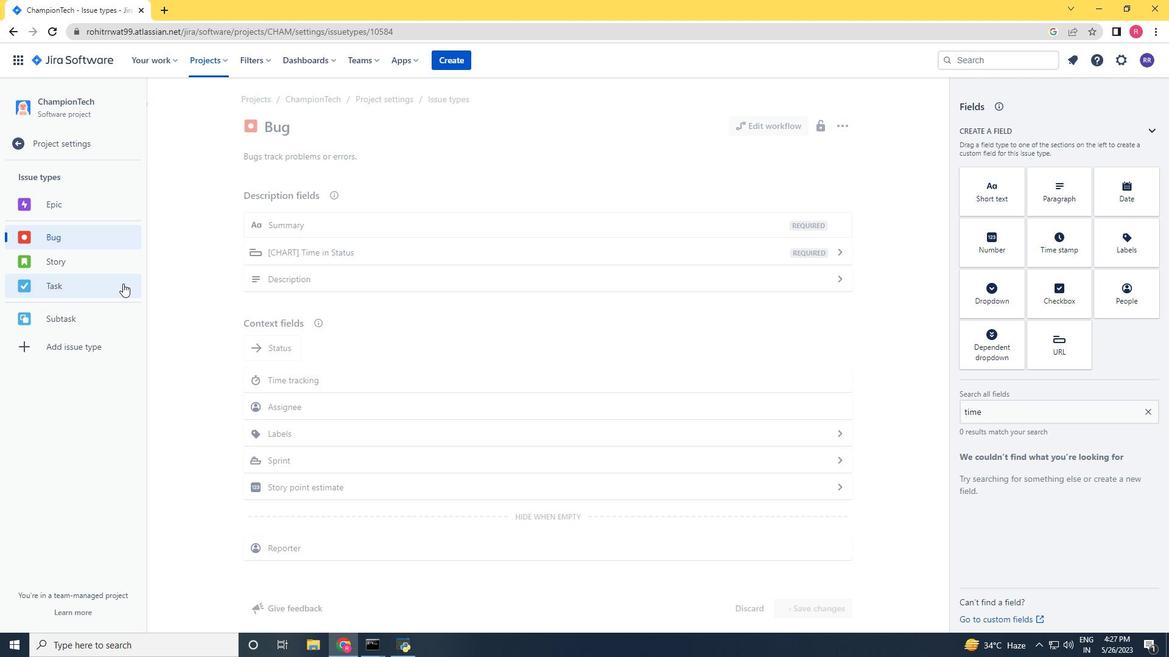 
Action: Mouse pressed left at (74, 252)
Screenshot: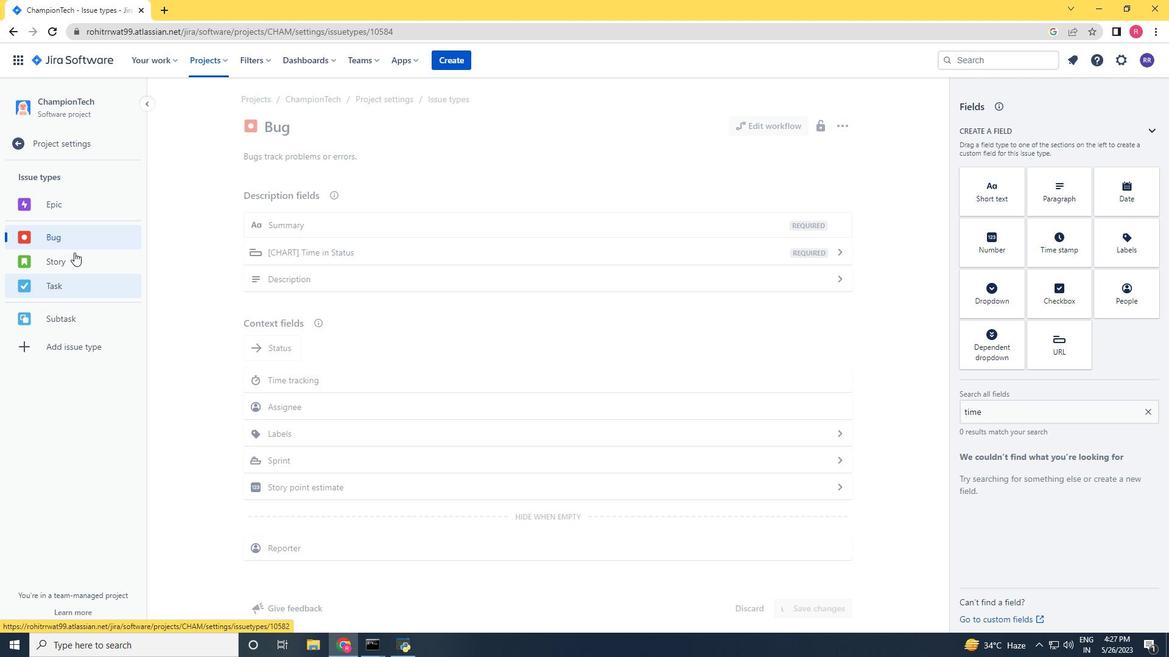
Action: Mouse moved to (1051, 407)
Screenshot: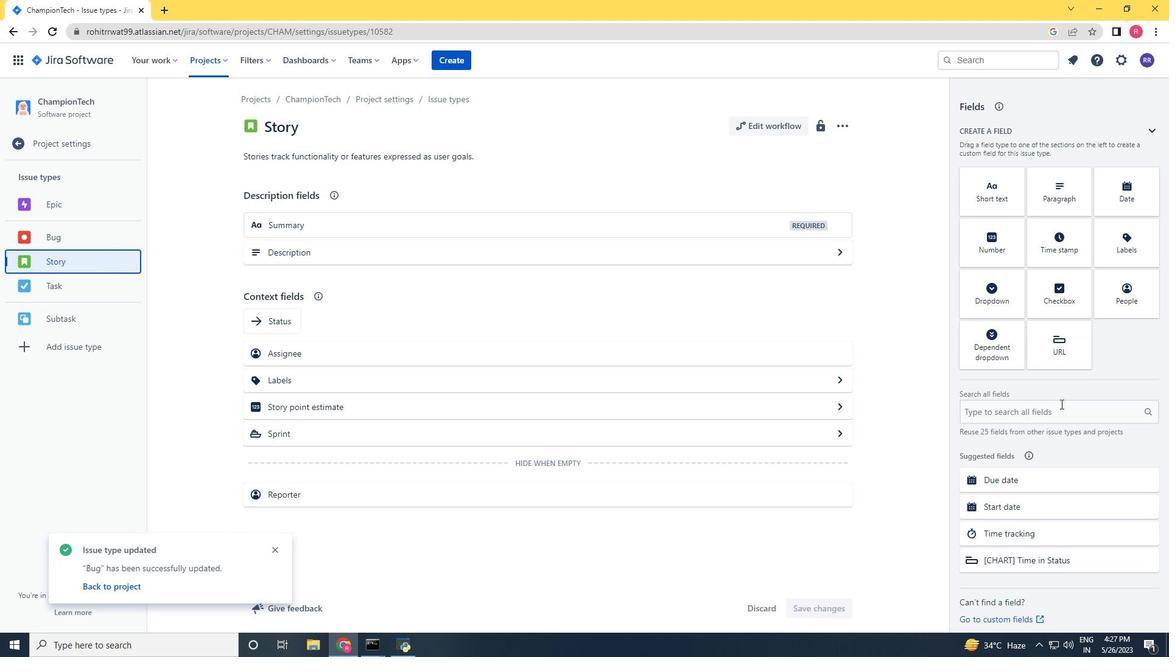 
Action: Mouse pressed left at (1051, 407)
Screenshot: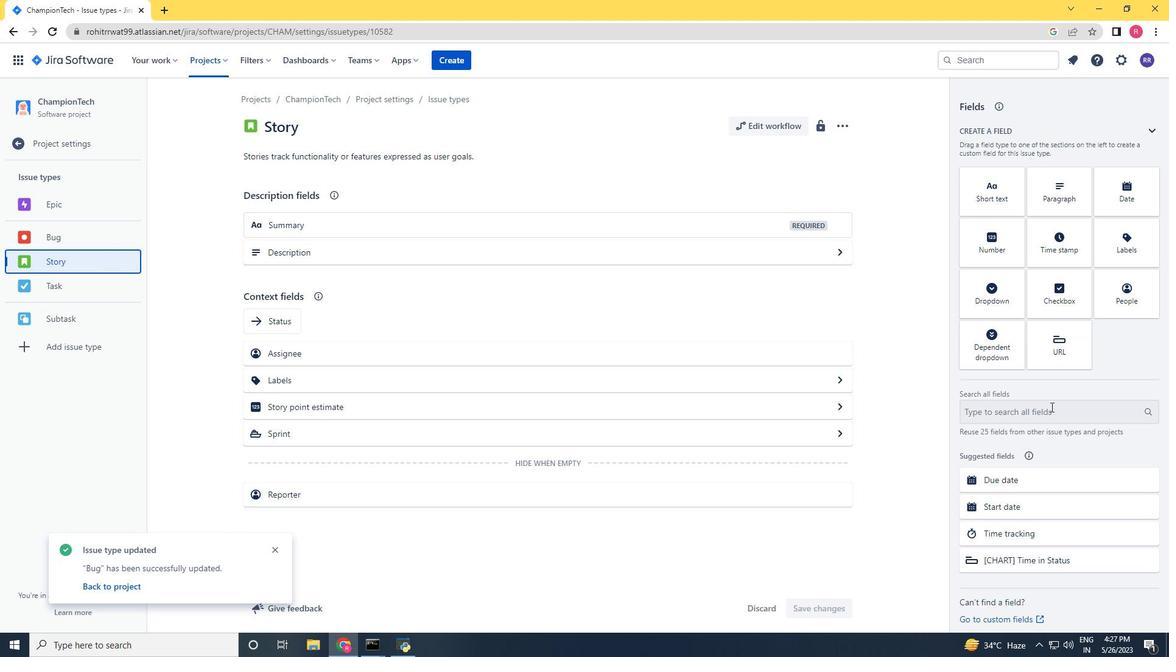 
Action: Key pressed time
Screenshot: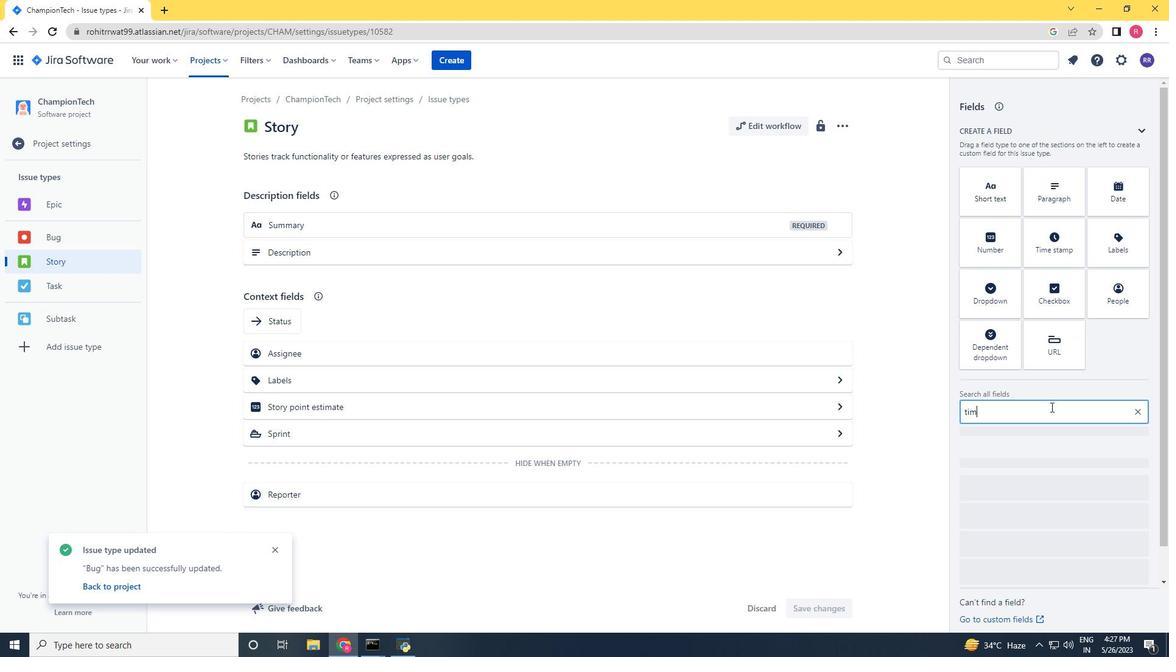 
Action: Mouse moved to (998, 472)
Screenshot: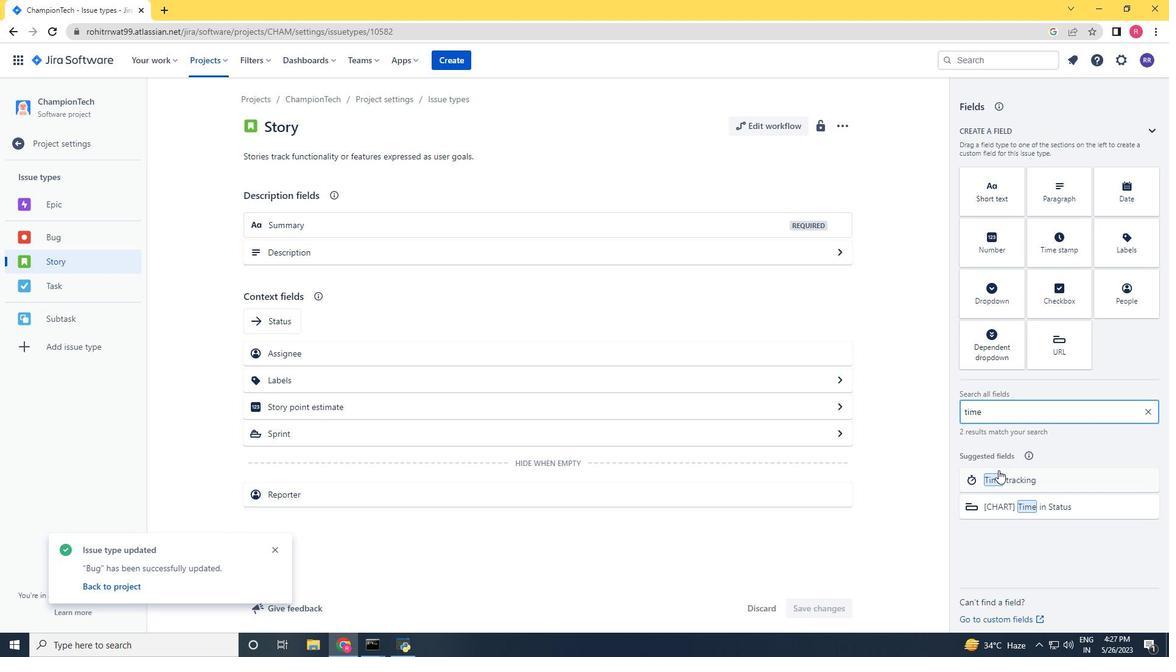 
Action: Mouse pressed left at (998, 472)
Screenshot: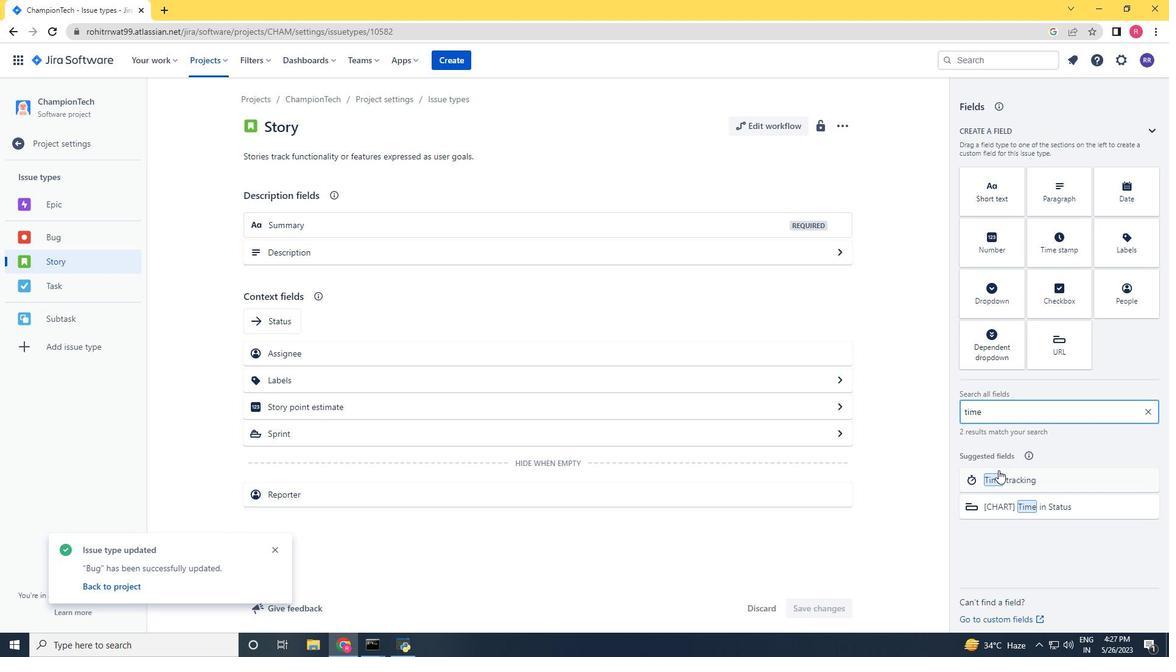
Action: Mouse moved to (997, 481)
Screenshot: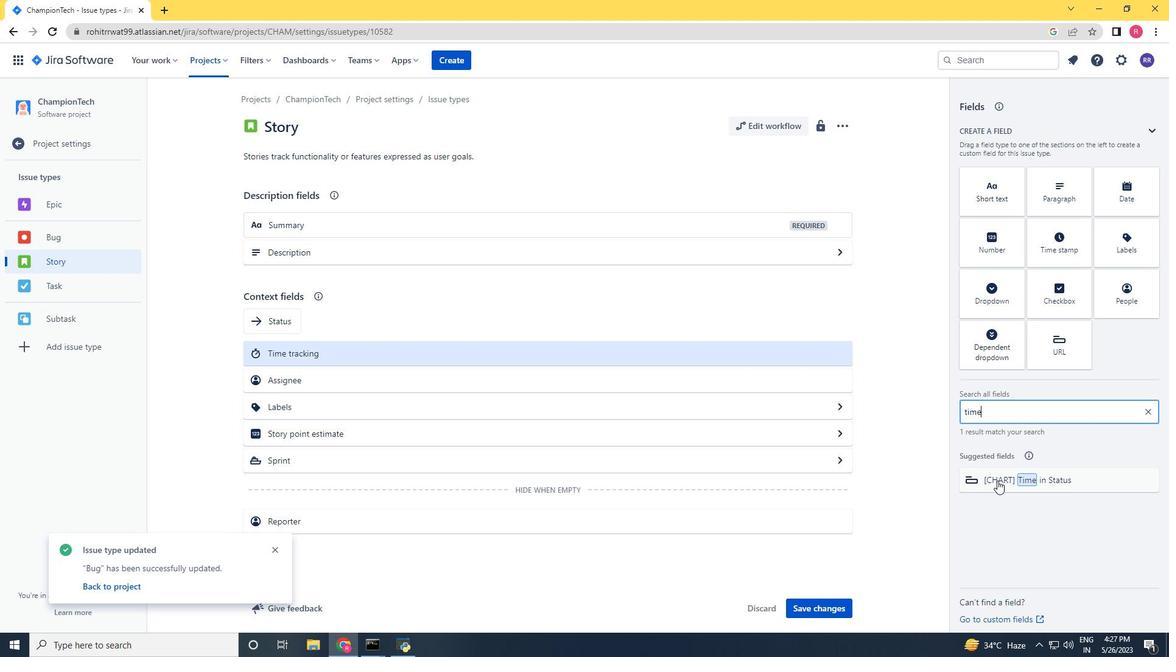 
Action: Mouse pressed left at (997, 481)
Screenshot: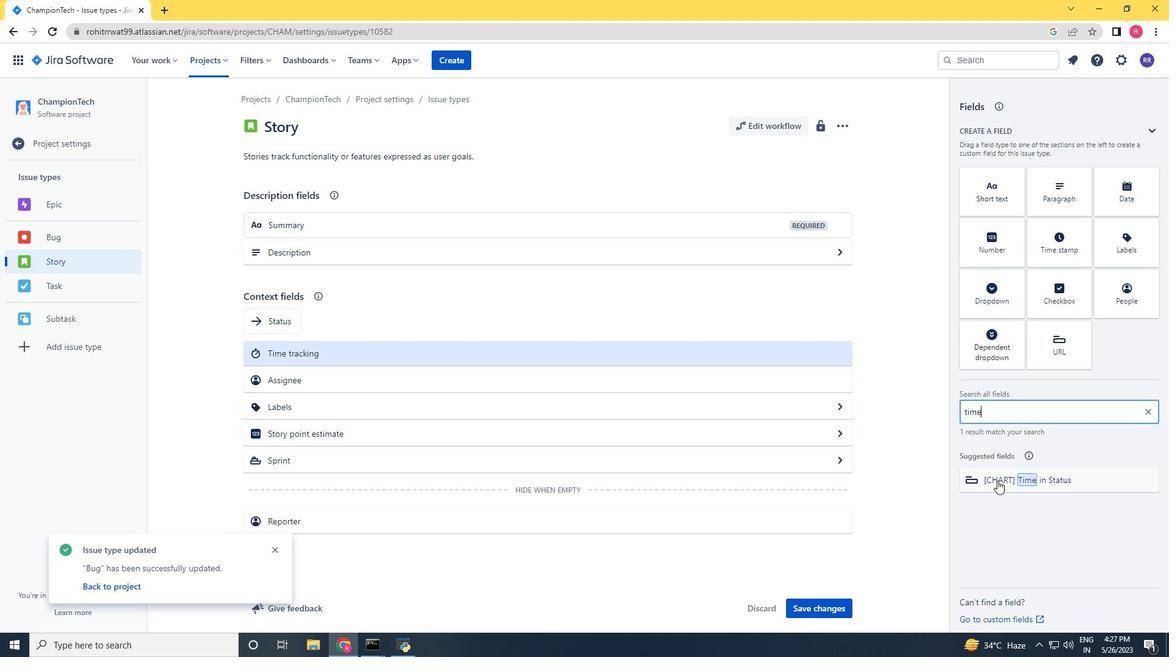 
Action: Mouse moved to (500, 258)
Screenshot: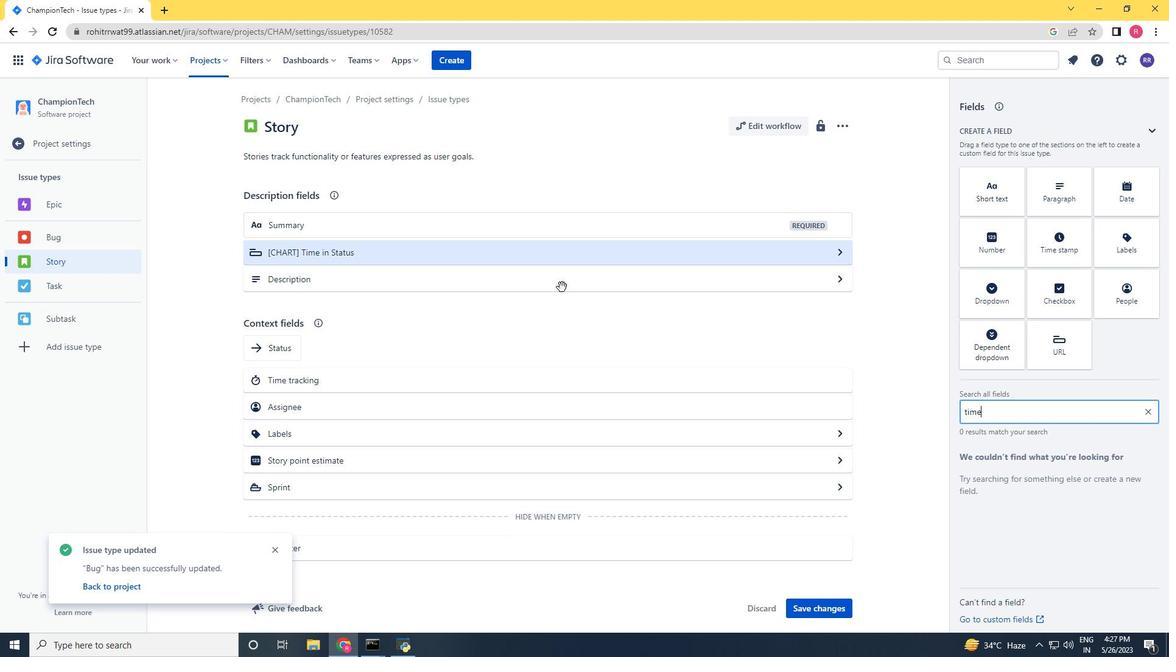 
Action: Mouse pressed left at (500, 258)
Screenshot: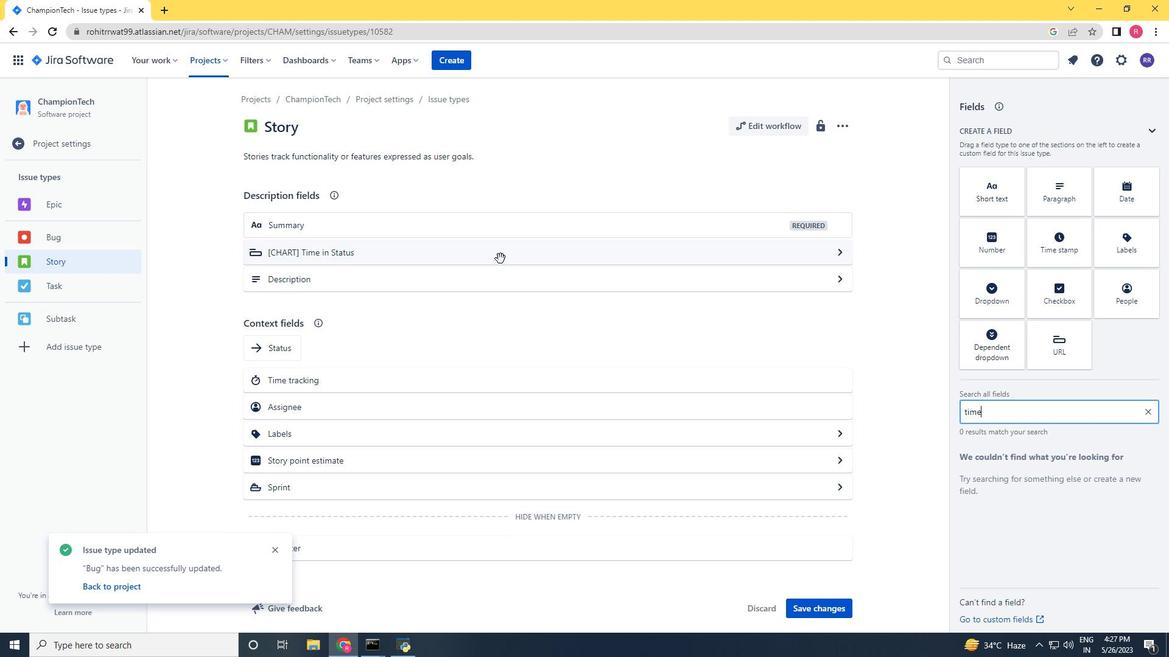 
Action: Mouse moved to (749, 285)
Screenshot: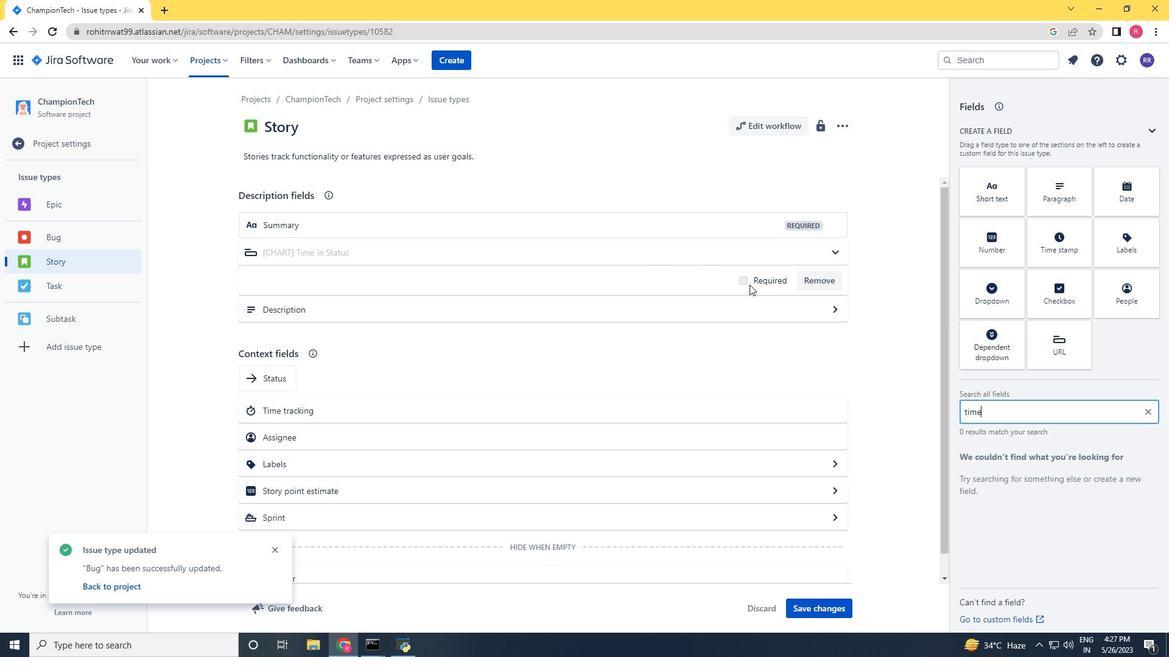 
Action: Mouse pressed left at (749, 285)
Screenshot: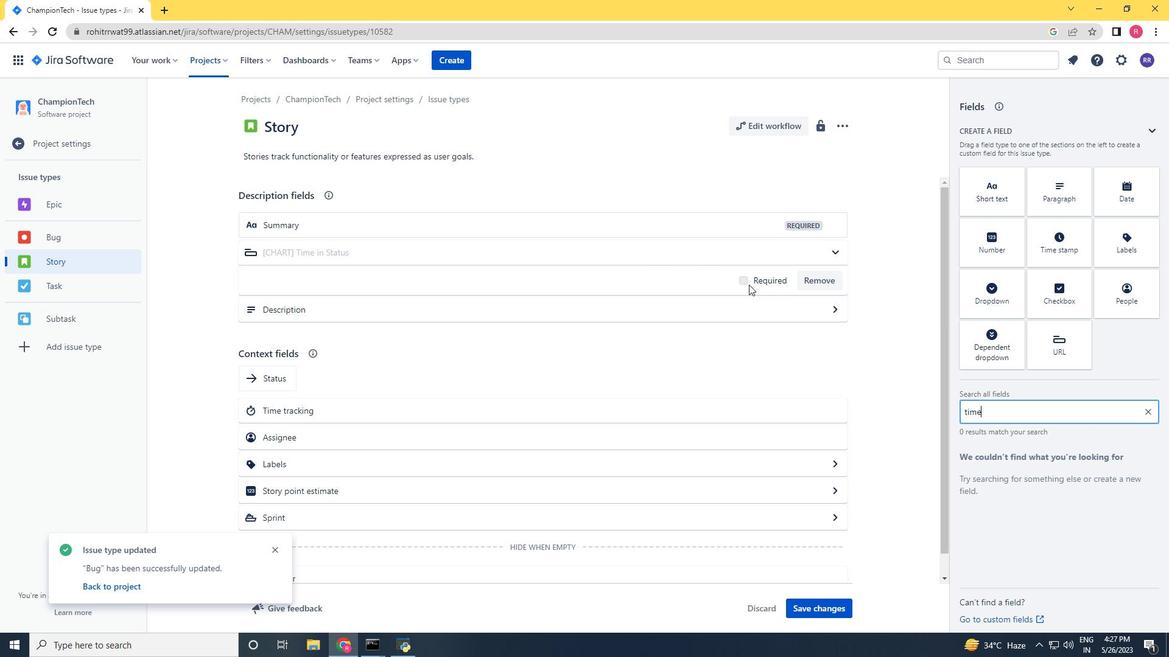 
Action: Mouse moved to (809, 610)
Screenshot: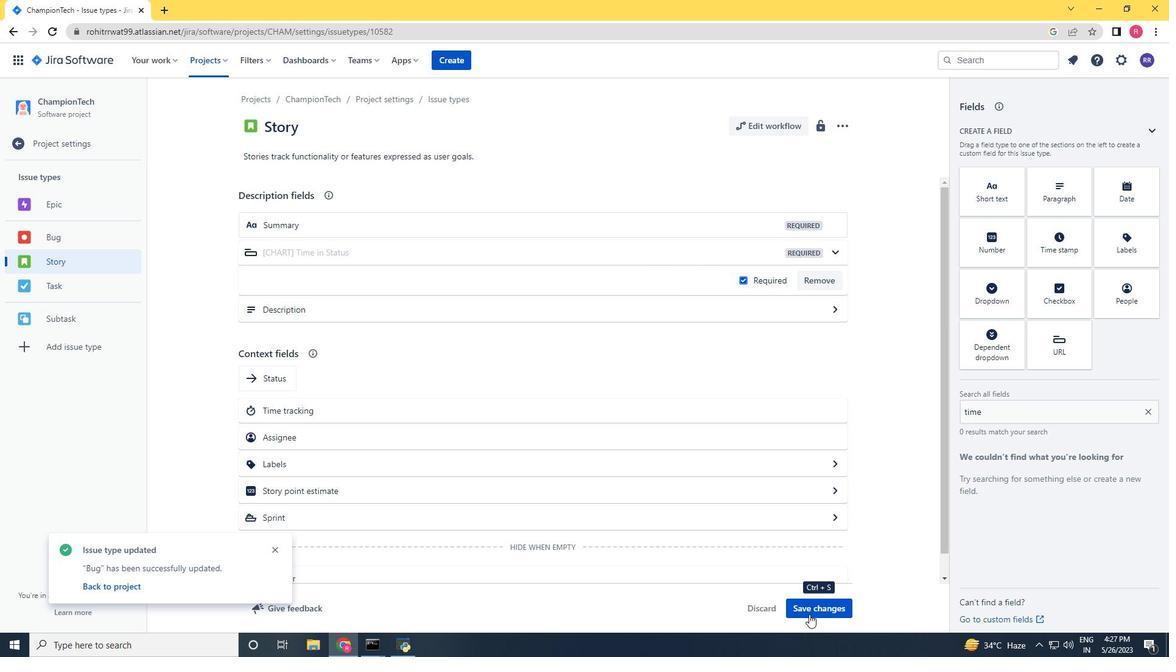
Action: Mouse pressed left at (809, 610)
Screenshot: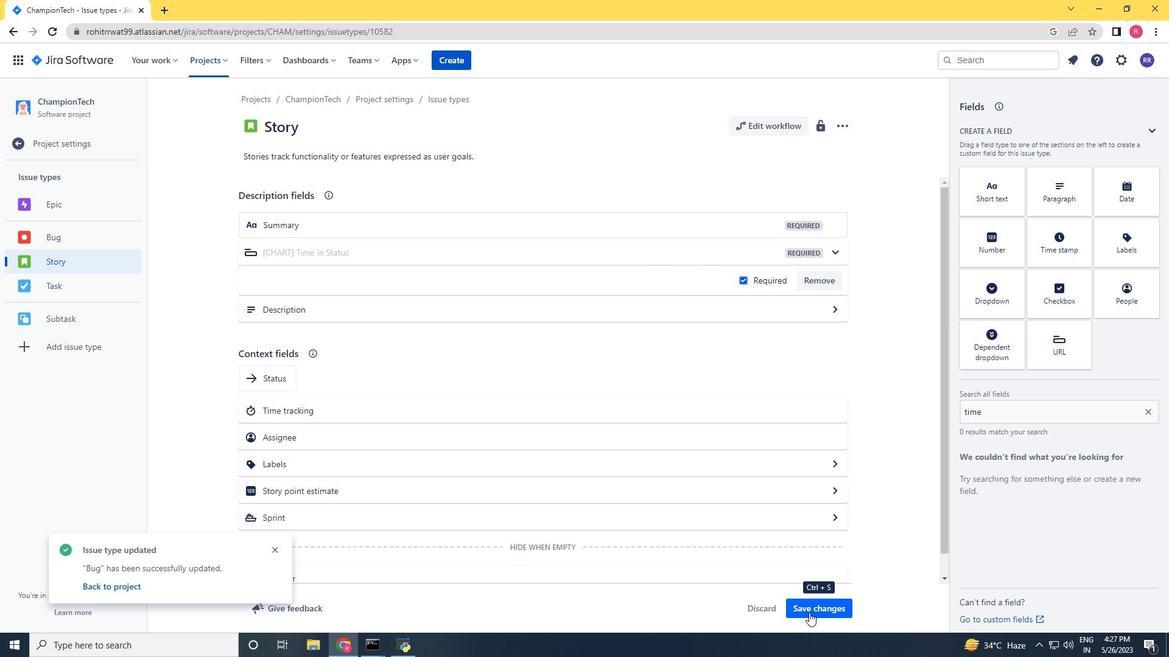 
Action: Mouse moved to (65, 54)
Screenshot: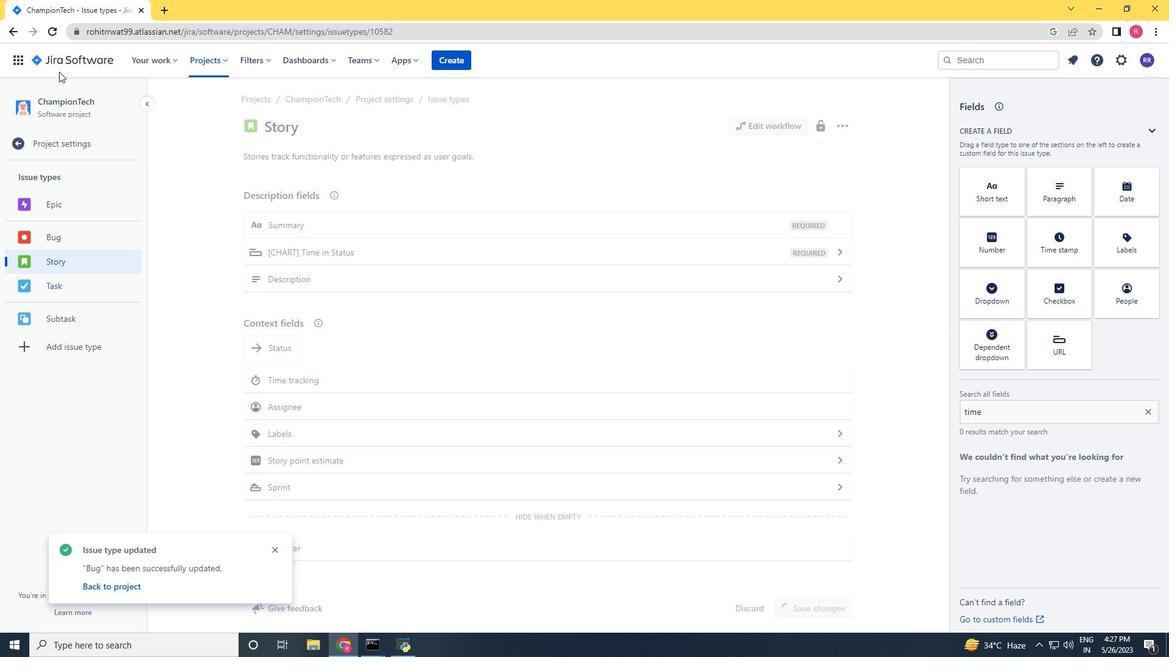 
Action: Mouse pressed left at (65, 54)
Screenshot: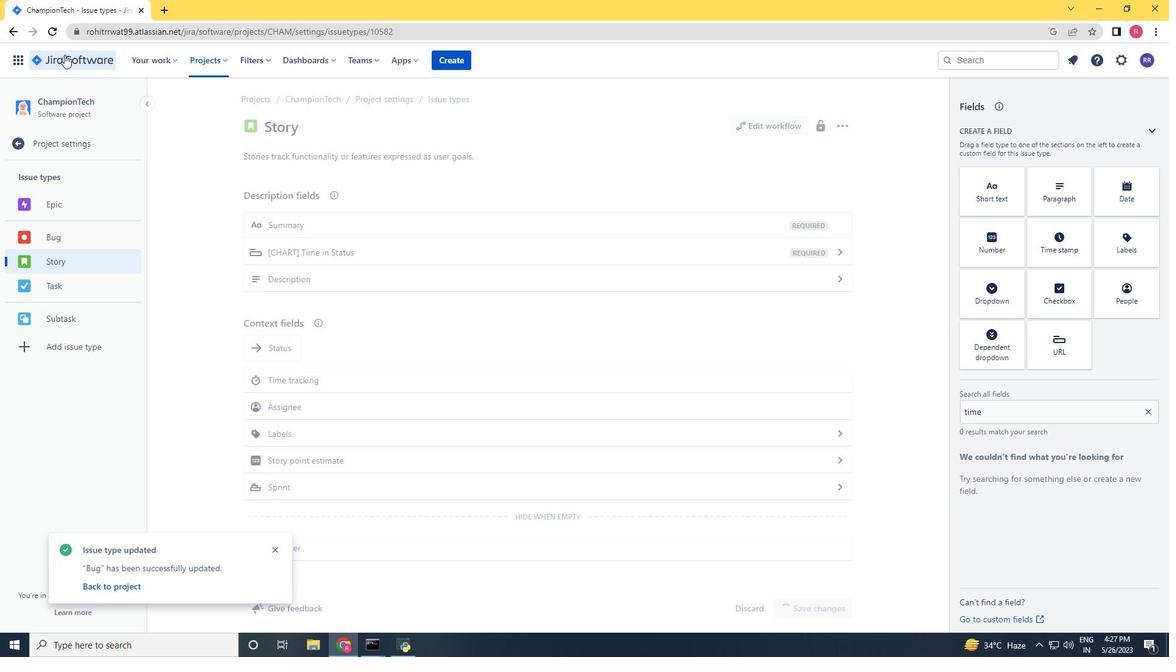
Action: Mouse moved to (202, 63)
Screenshot: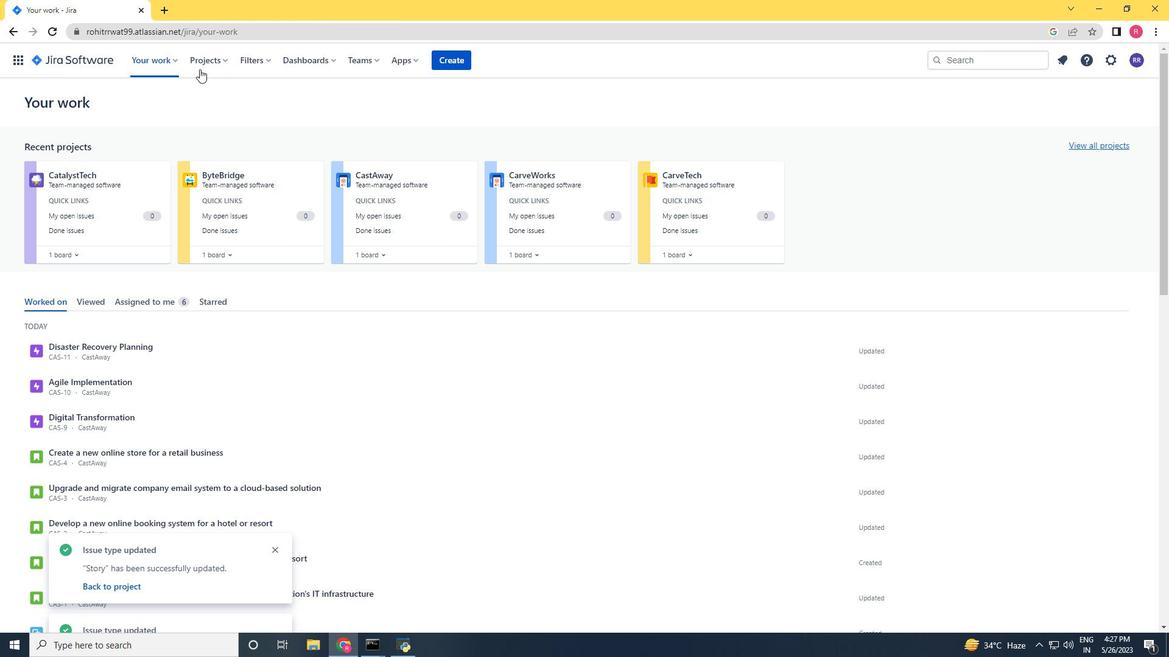 
Action: Mouse pressed left at (202, 63)
Screenshot: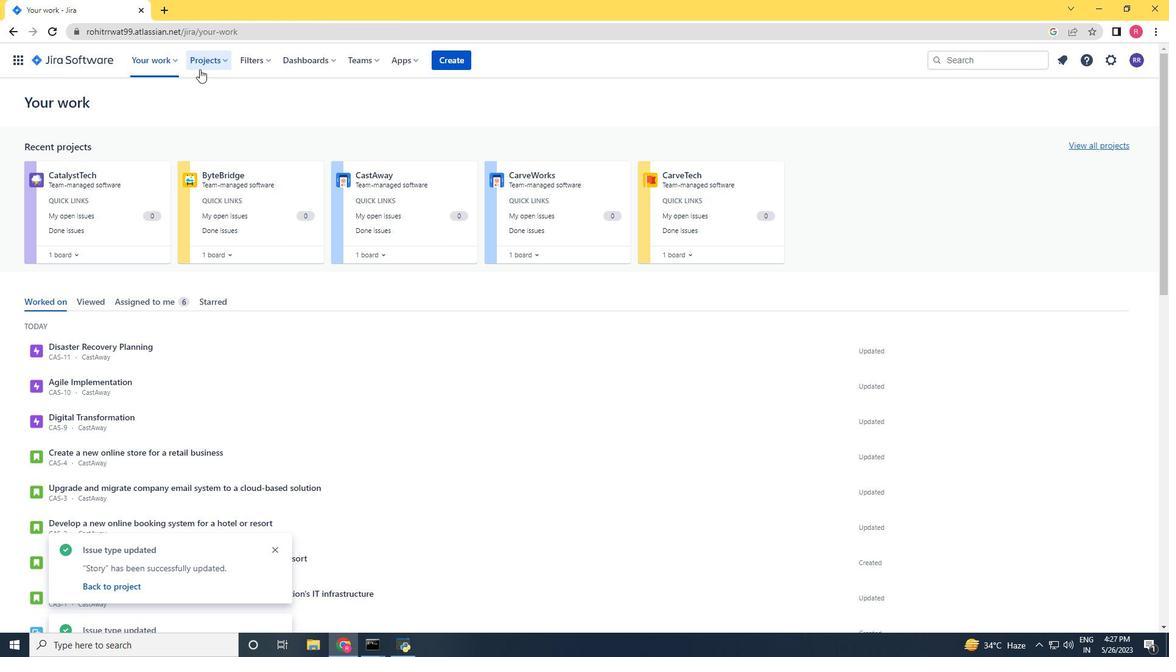
Action: Mouse moved to (219, 119)
Screenshot: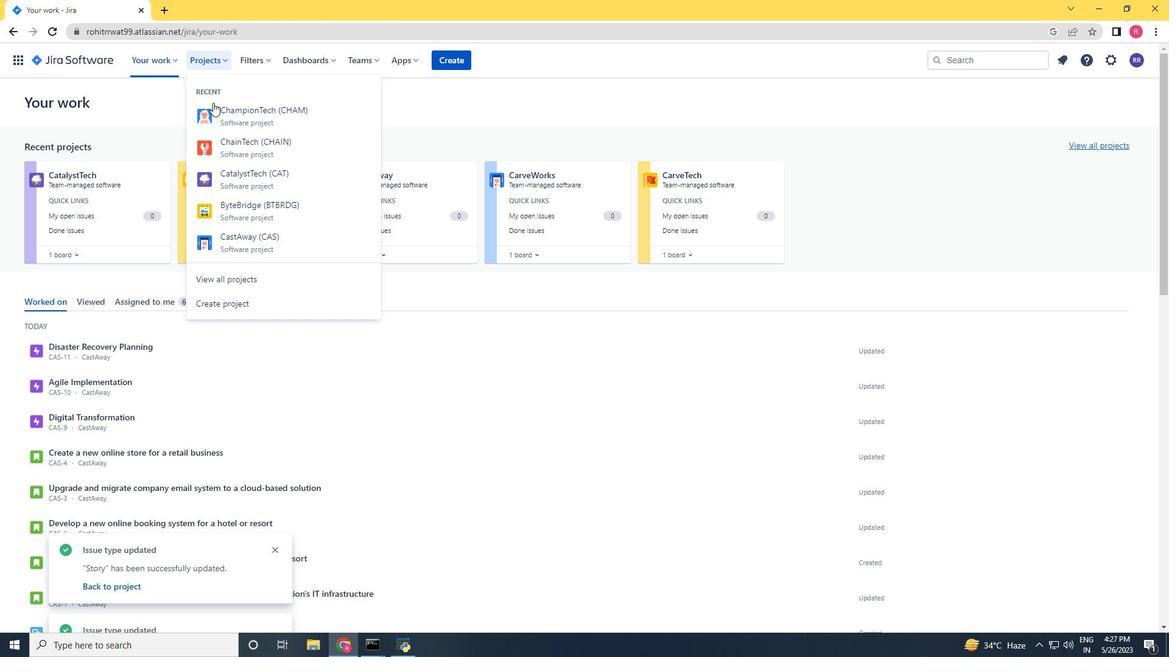 
Action: Mouse pressed left at (219, 119)
Screenshot: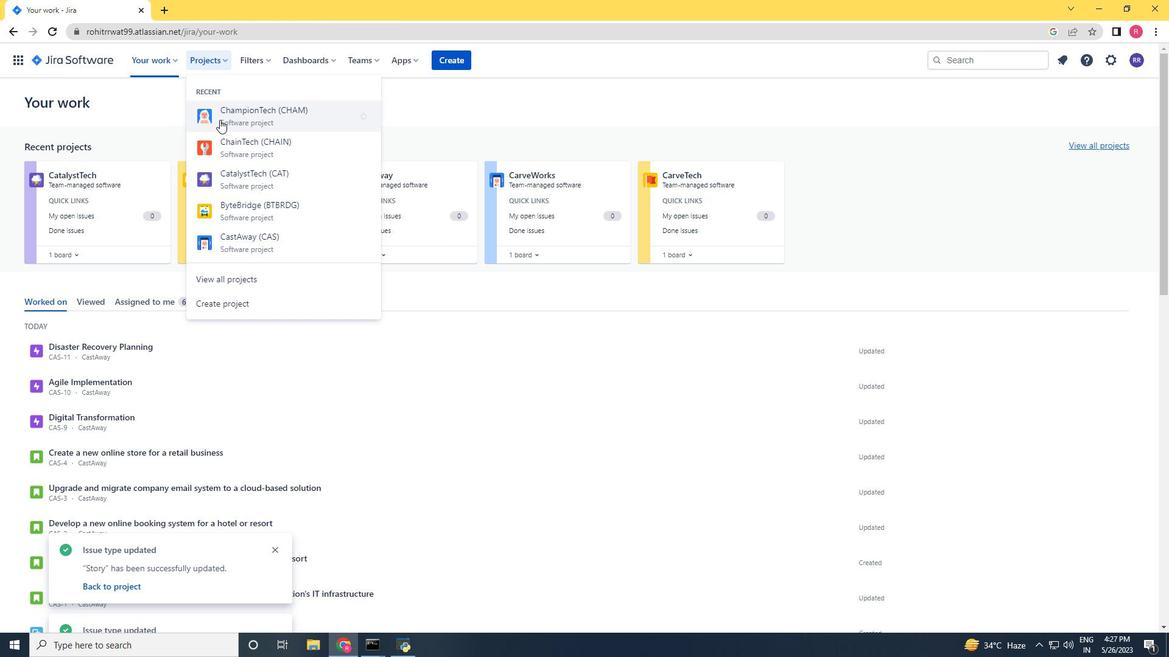 
Action: Mouse moved to (79, 193)
Screenshot: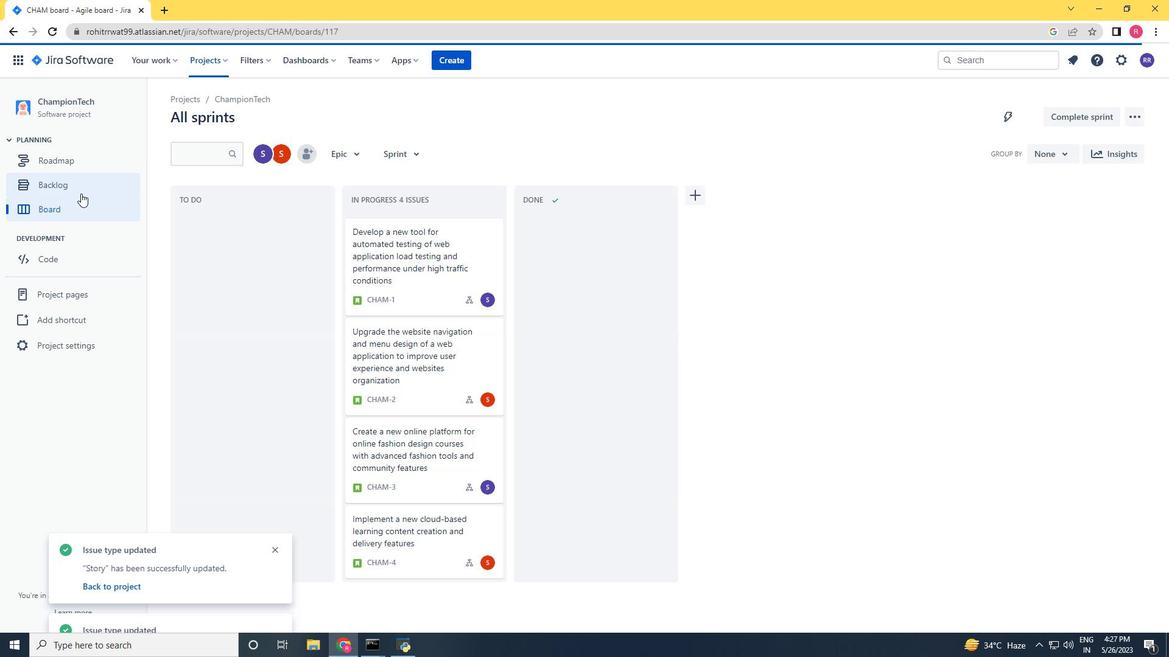 
Action: Mouse pressed left at (79, 193)
Screenshot: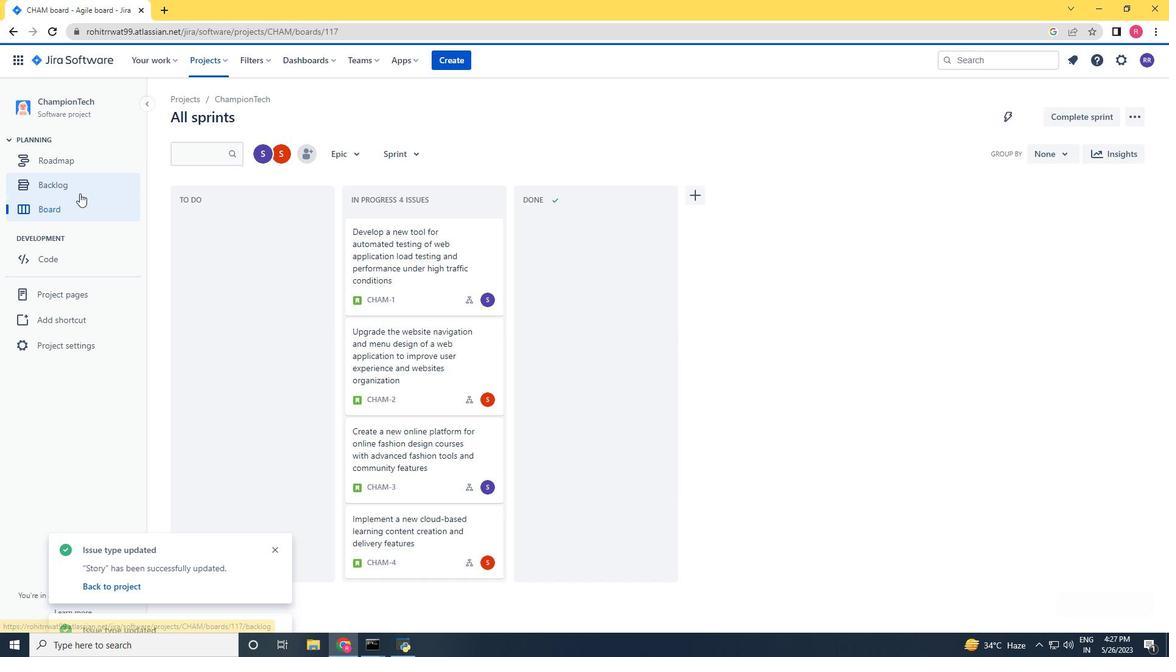 
Action: Mouse moved to (273, 550)
Screenshot: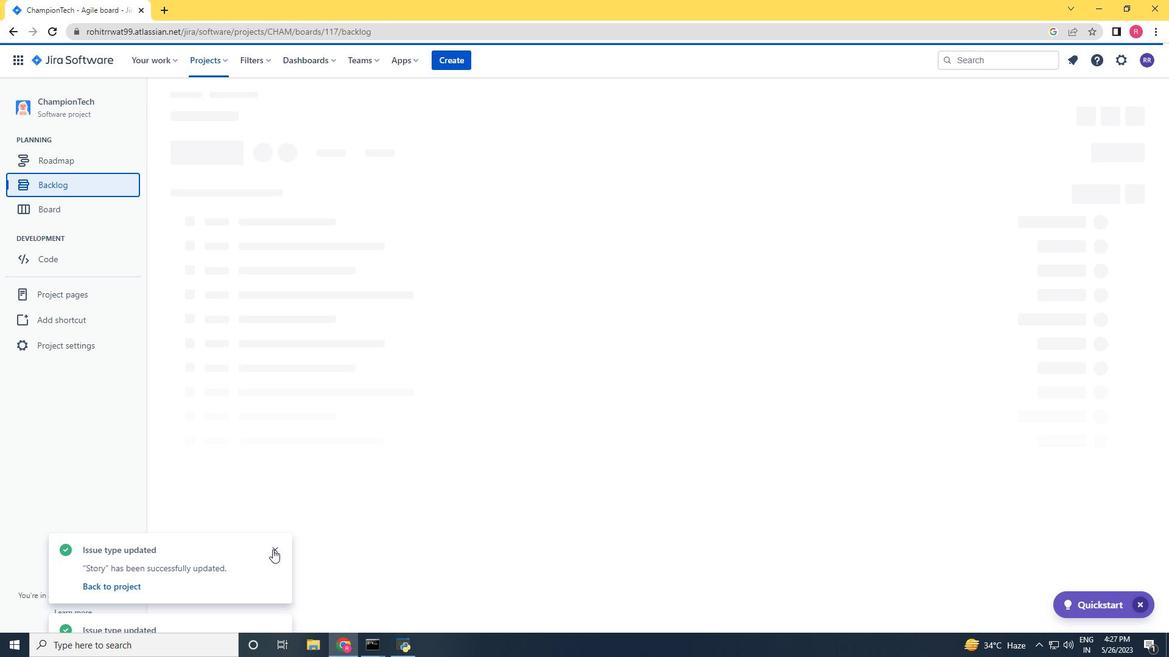 
Action: Mouse pressed left at (273, 550)
Screenshot: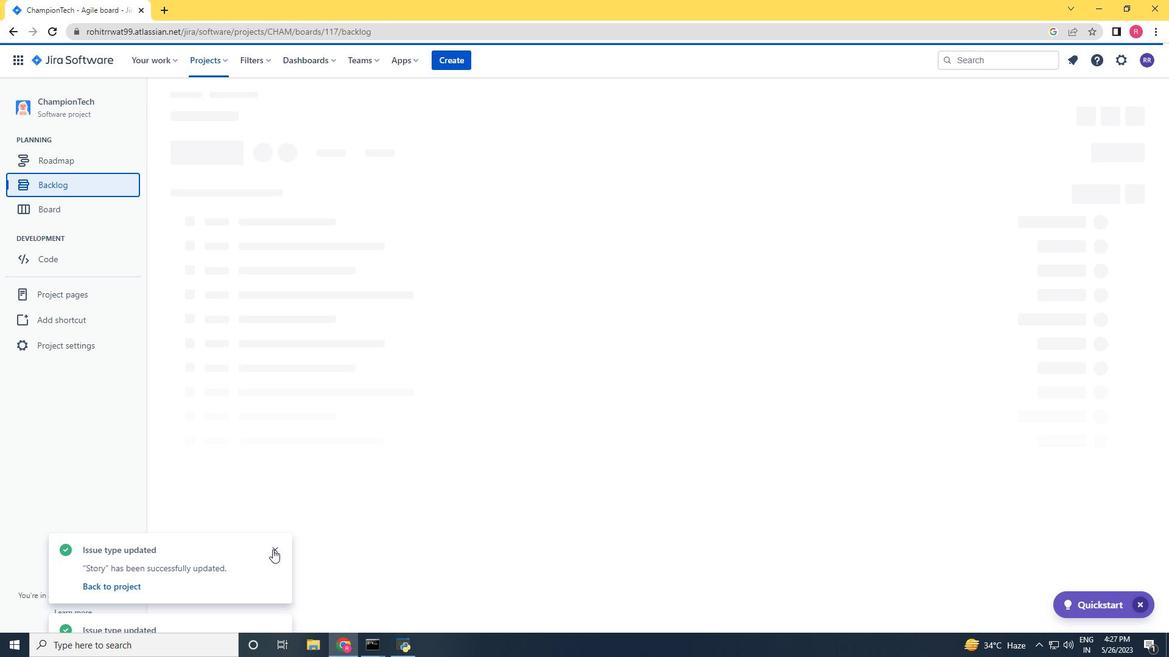 
Action: Mouse moved to (272, 548)
Screenshot: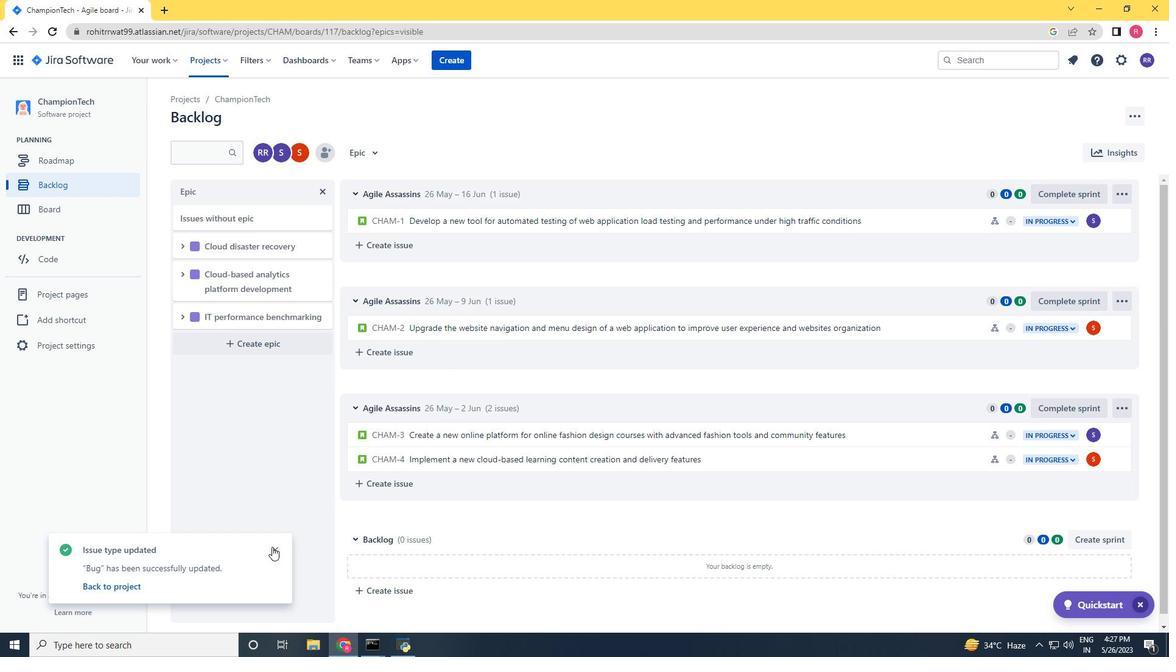 
Action: Mouse pressed left at (272, 548)
Screenshot: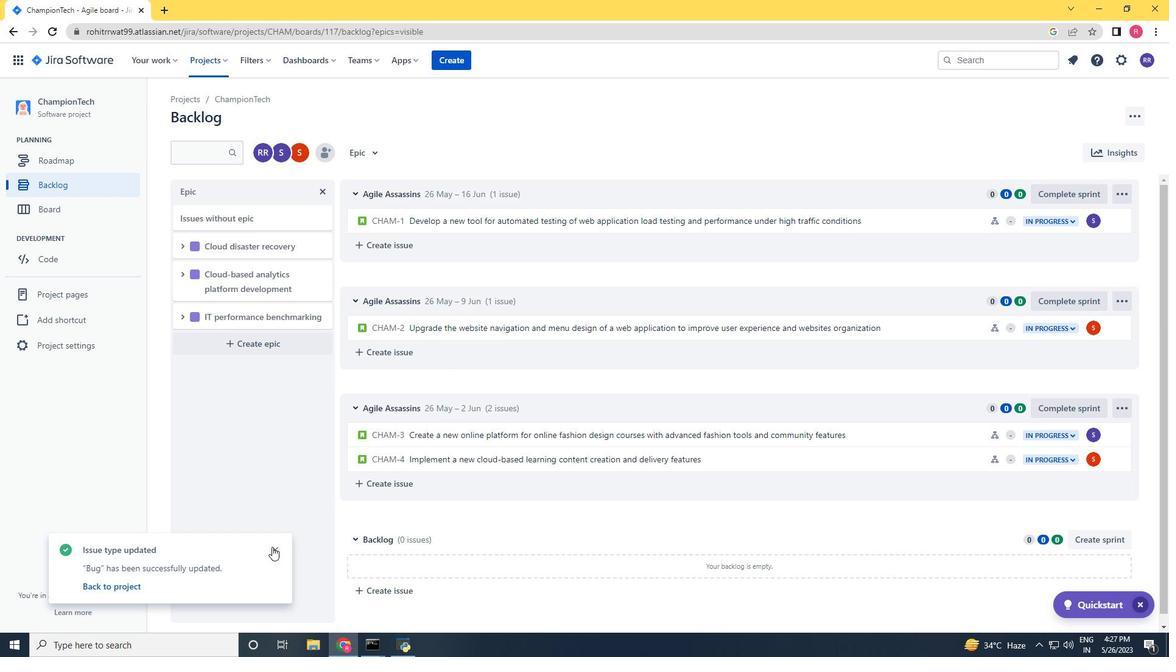 
Action: Mouse moved to (920, 222)
Screenshot: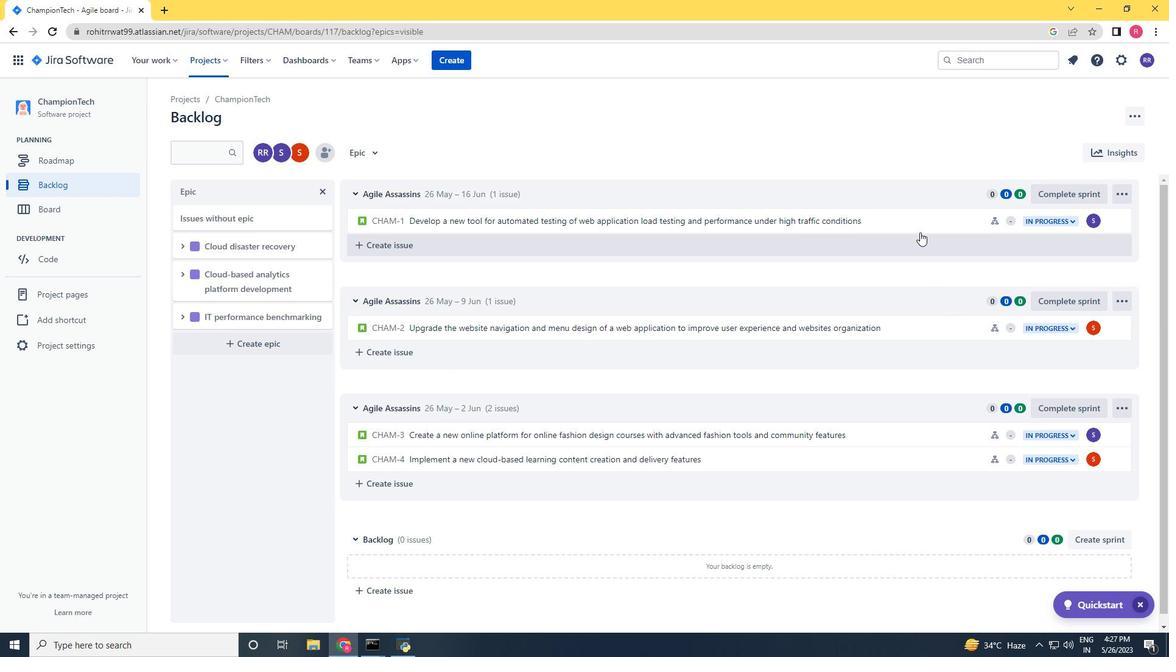 
Action: Mouse pressed left at (920, 222)
Screenshot: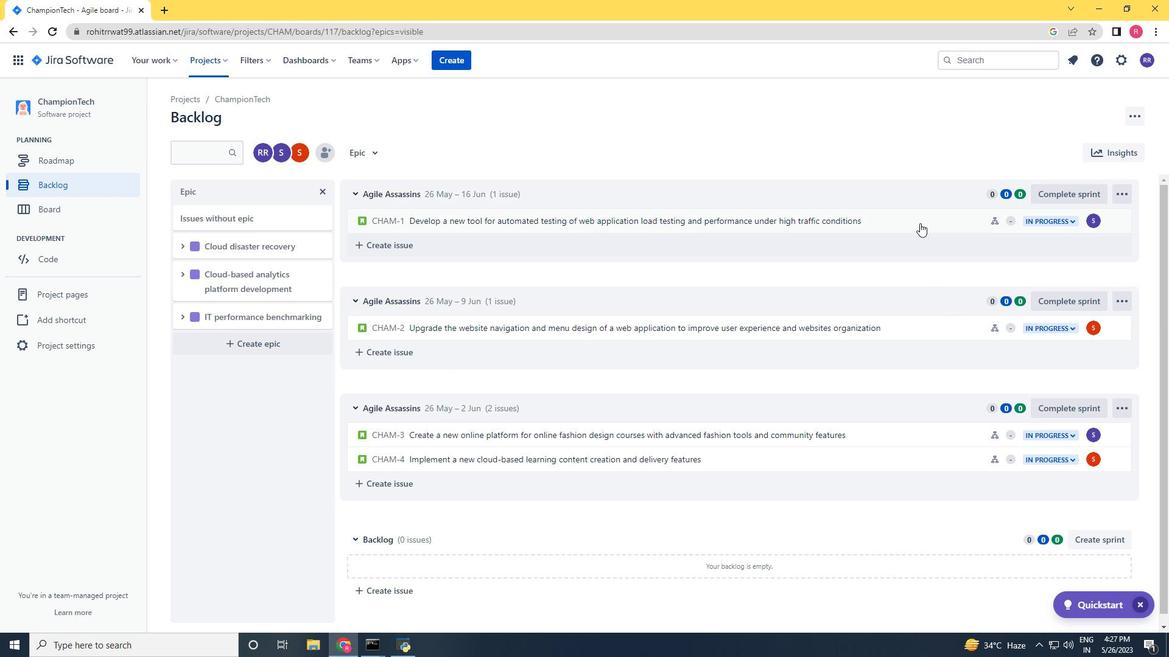 
Action: Mouse moved to (956, 211)
Screenshot: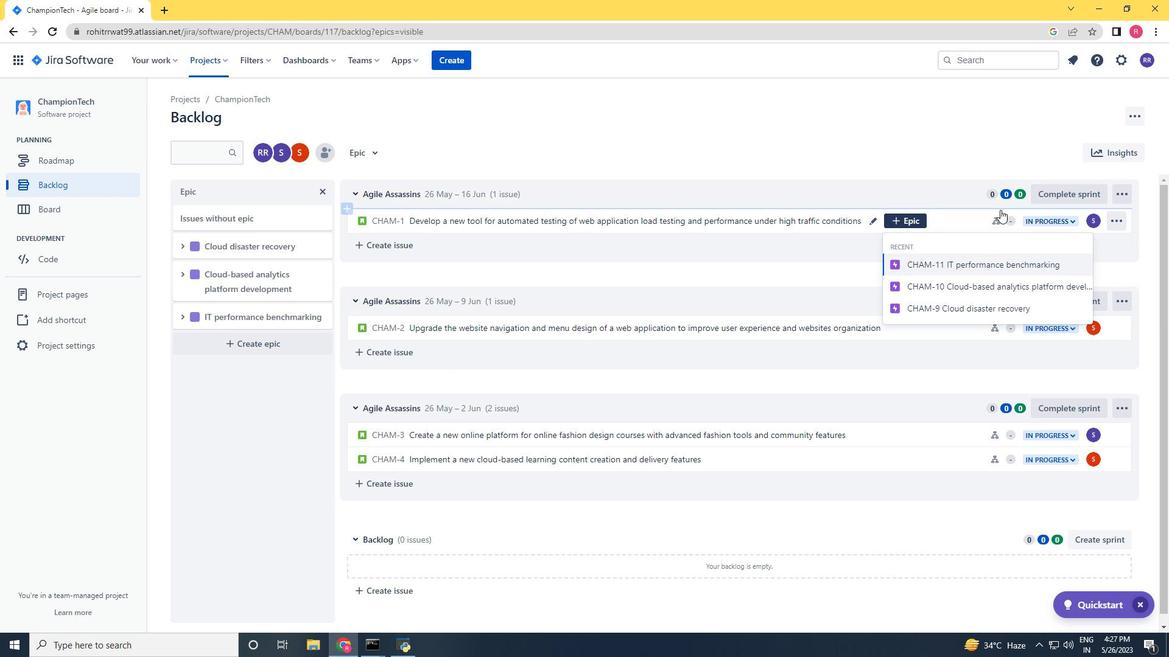 
Action: Mouse pressed left at (956, 211)
Screenshot: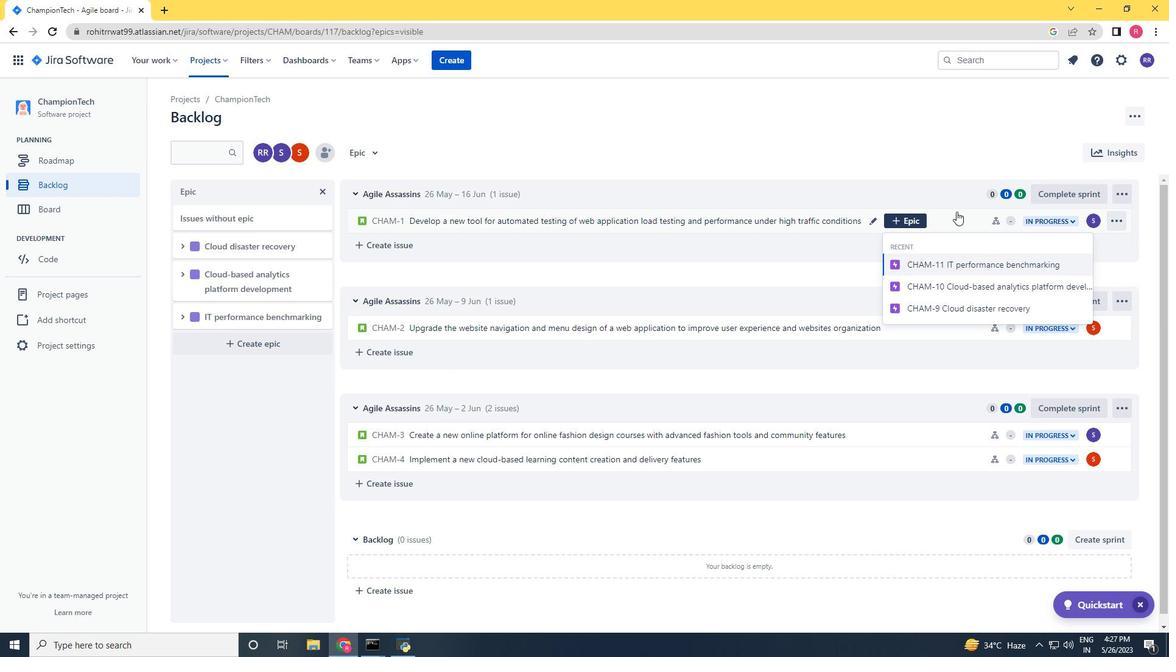 
Action: Mouse moved to (1115, 178)
Screenshot: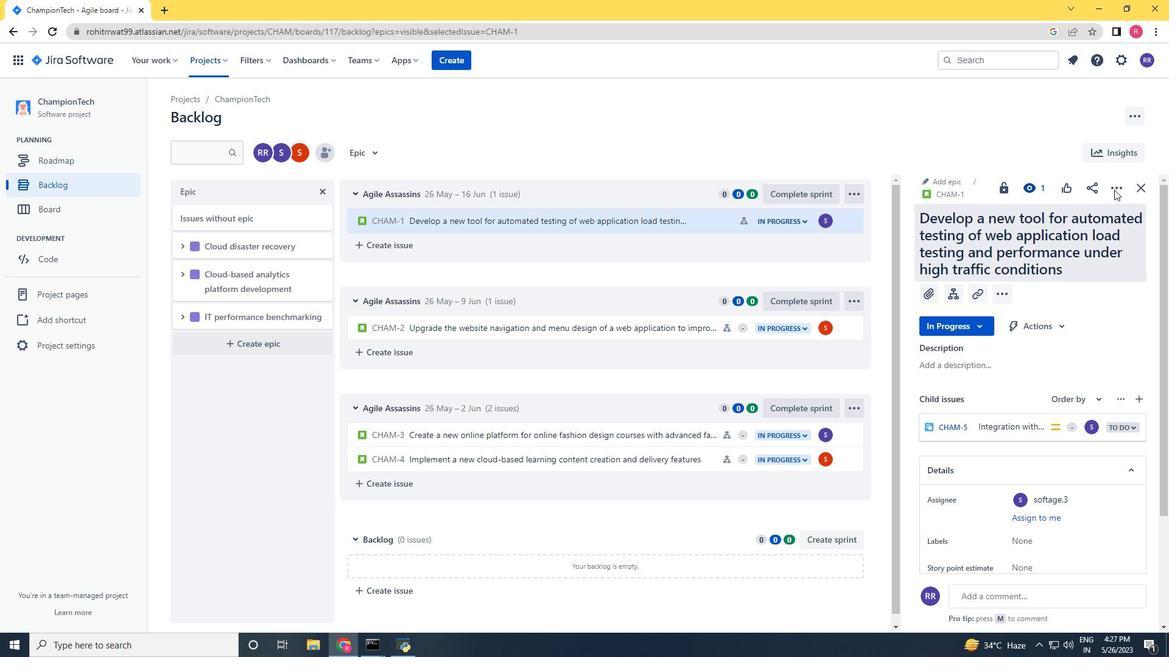 
Action: Mouse pressed left at (1115, 178)
Screenshot: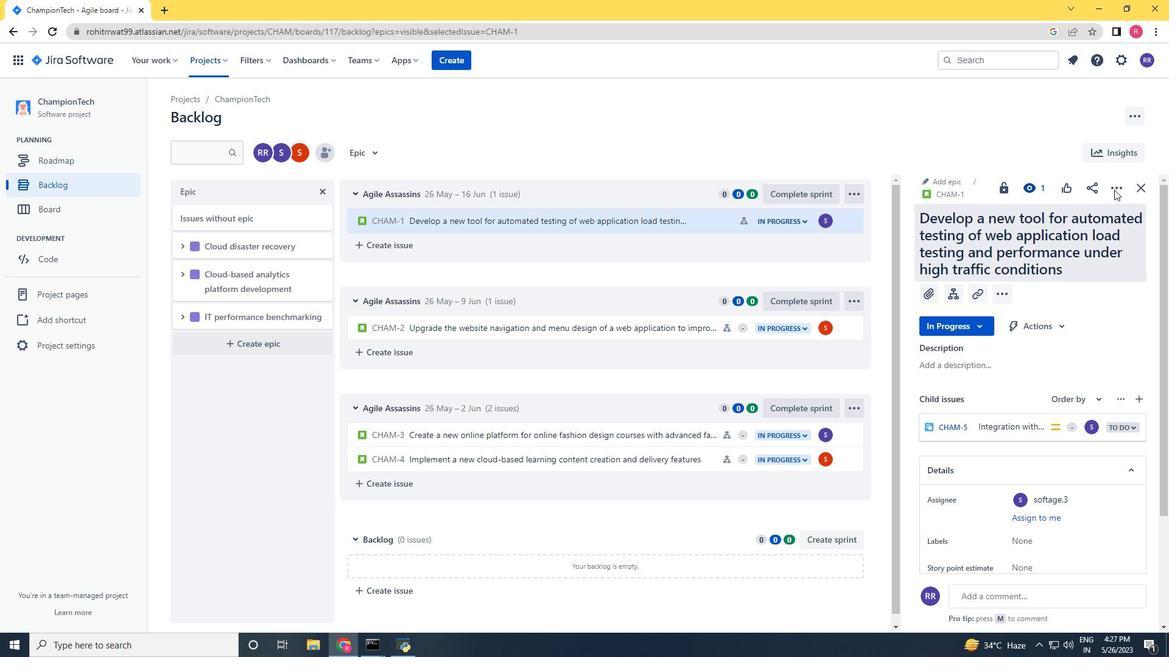
Action: Mouse moved to (1061, 221)
Screenshot: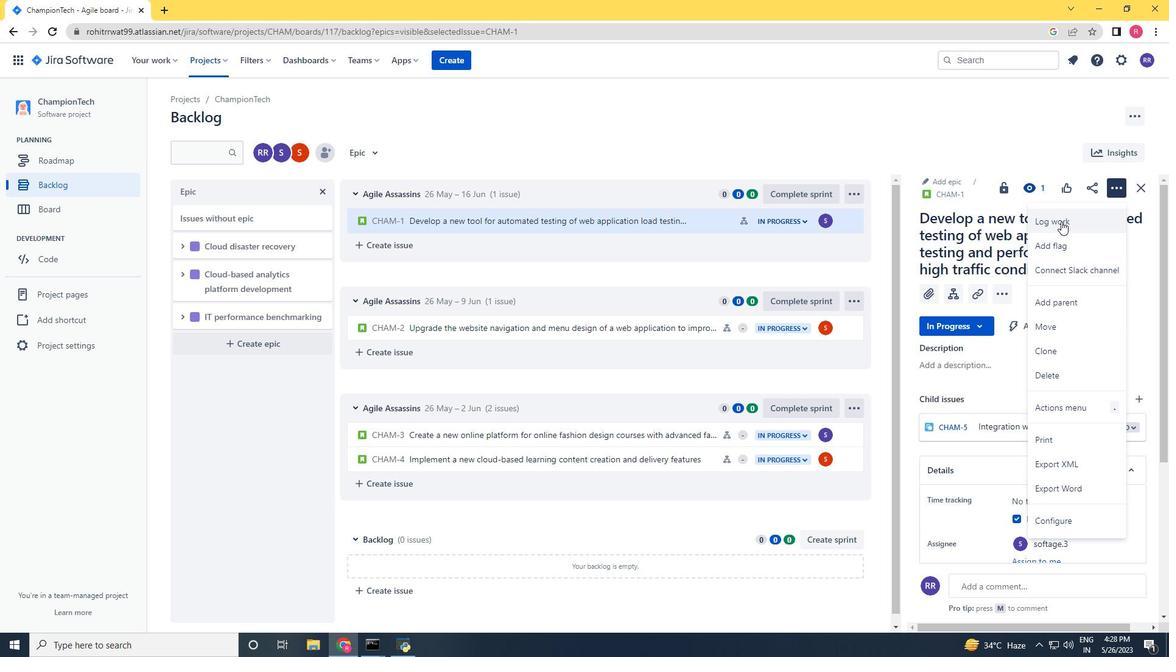 
Action: Mouse scrolled (1061, 222) with delta (0, 0)
Screenshot: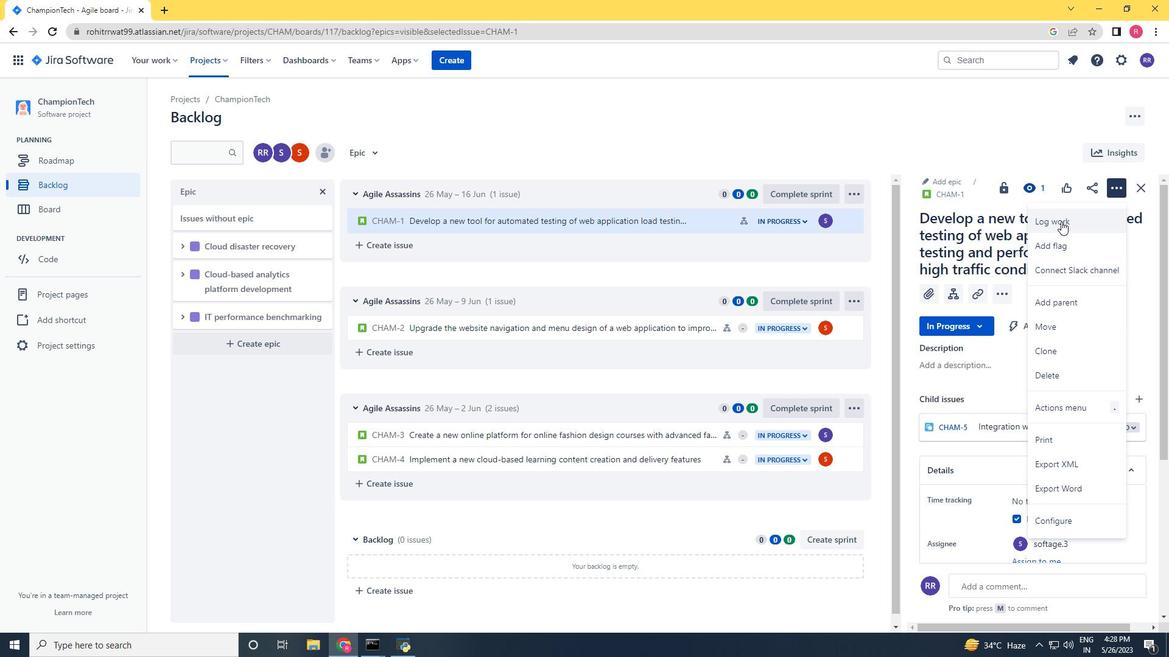 
Action: Mouse pressed left at (1061, 221)
Screenshot: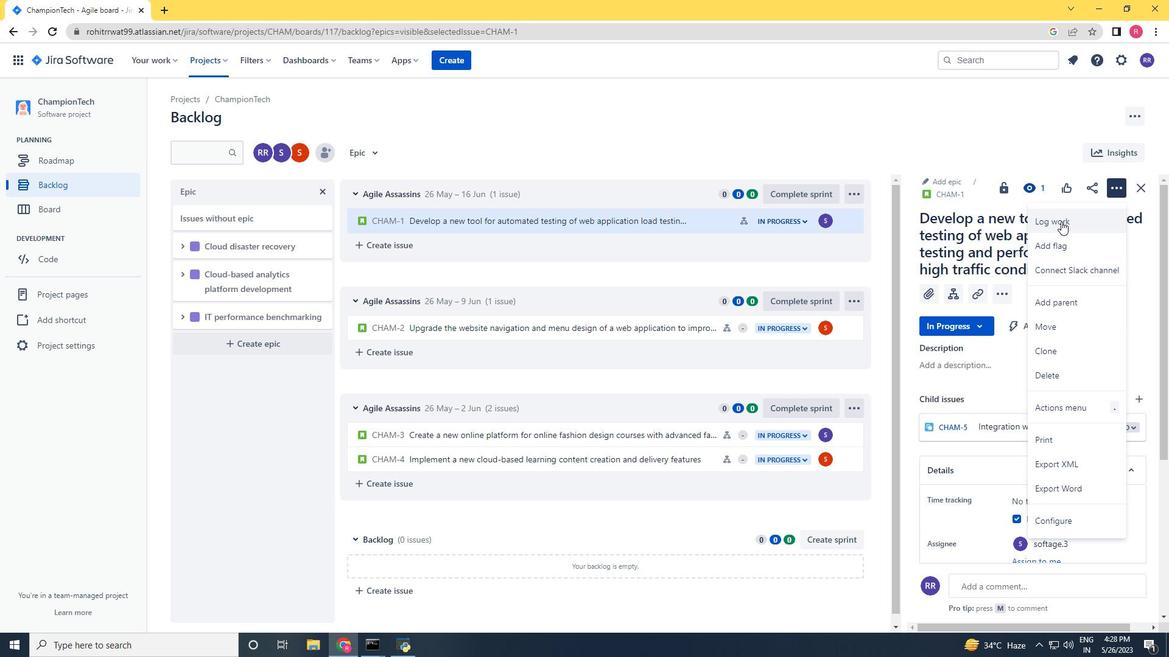 
Action: Key pressed 4w<Key.space>6d<Key.space>17h<Key.space>43m<Key.tab>5w<Key.space>3d<Key.space>14h<Key.space>26m
Screenshot: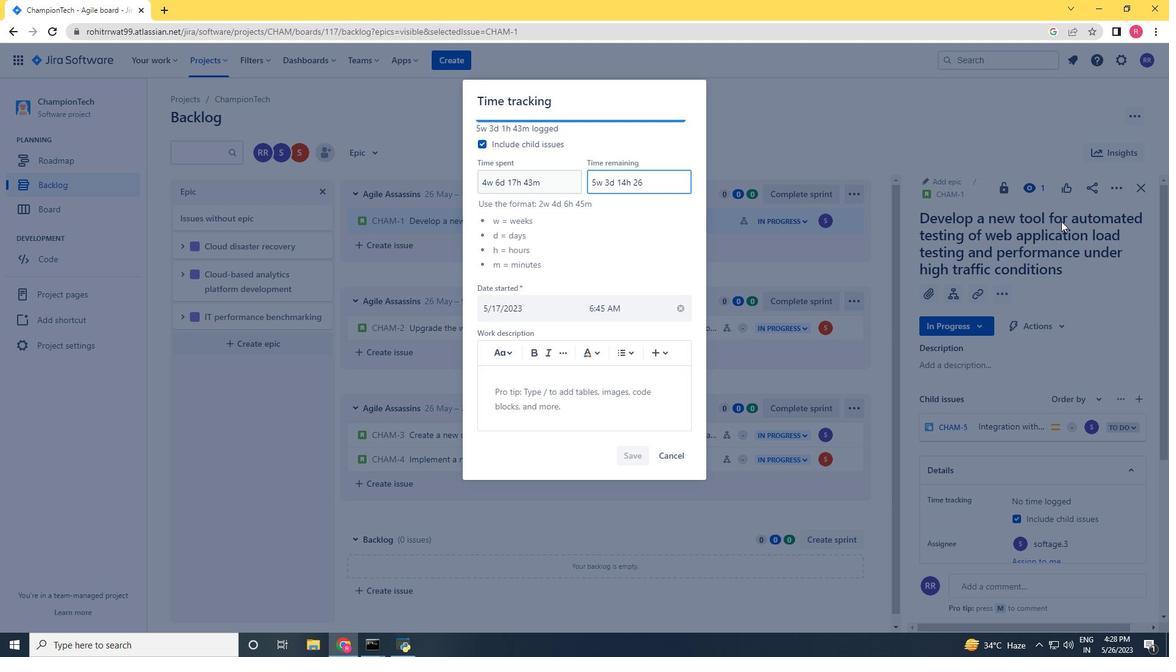 
Action: Mouse moved to (624, 452)
Screenshot: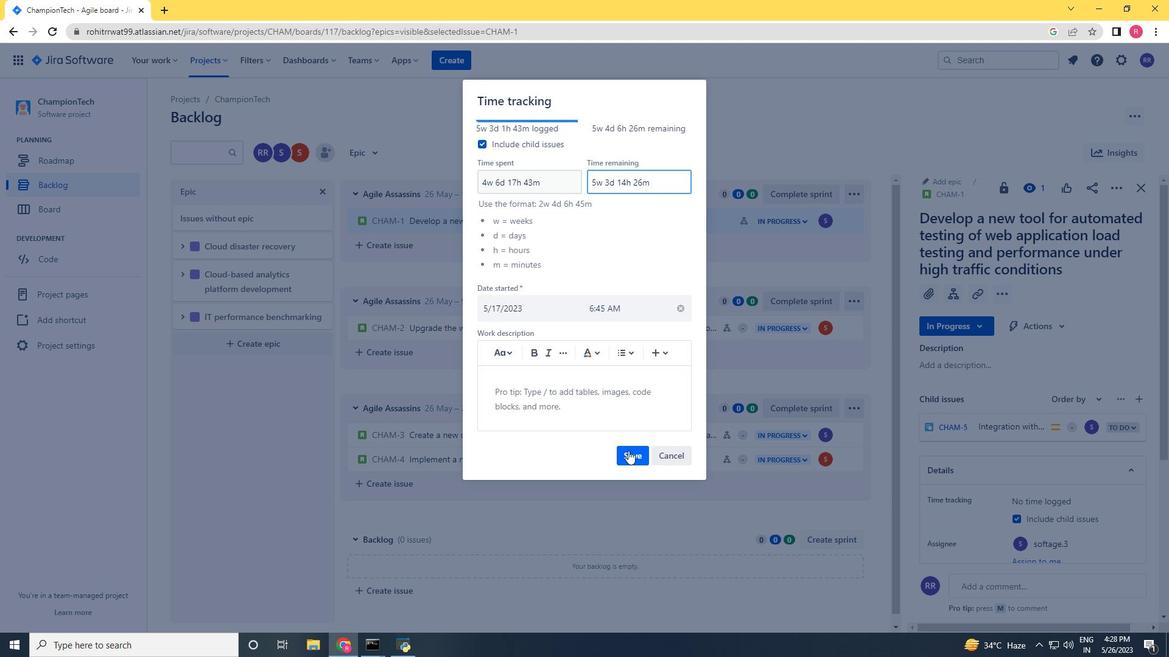 
Action: Mouse pressed left at (624, 452)
Screenshot: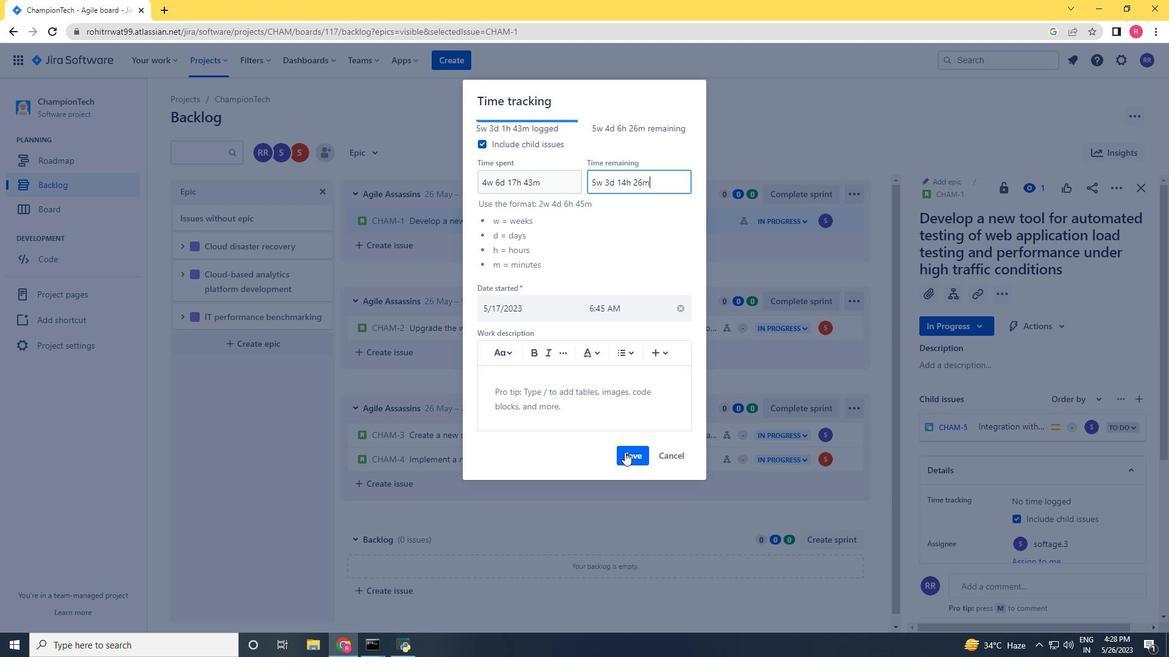 
Action: Mouse moved to (1111, 184)
Screenshot: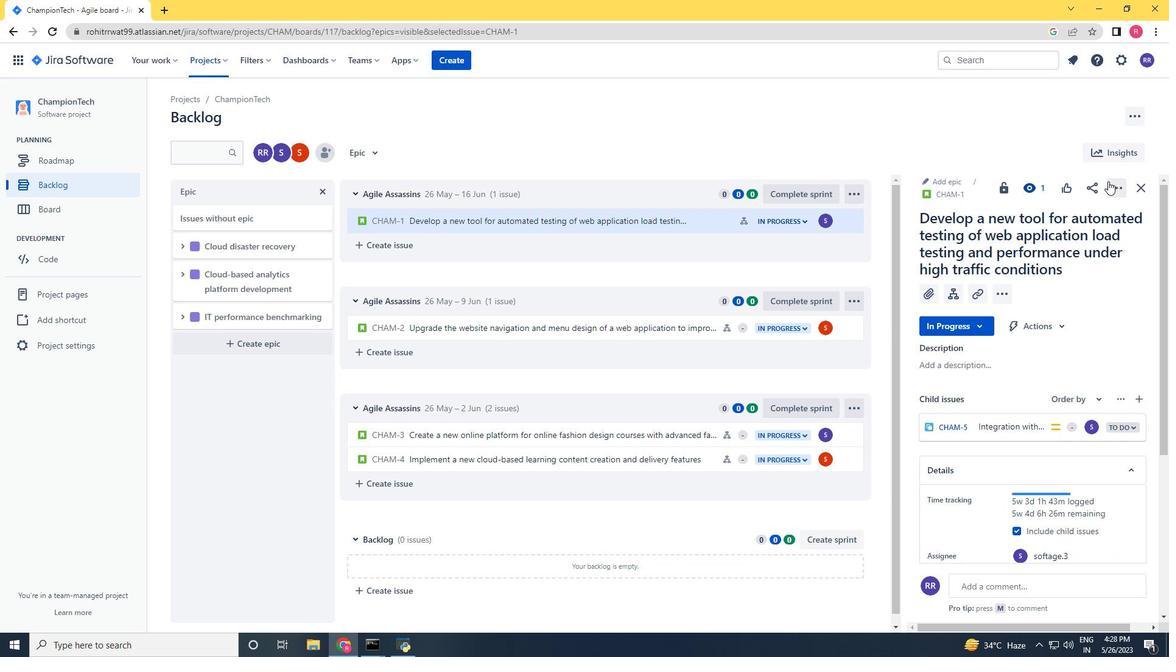 
Action: Mouse pressed left at (1111, 184)
Screenshot: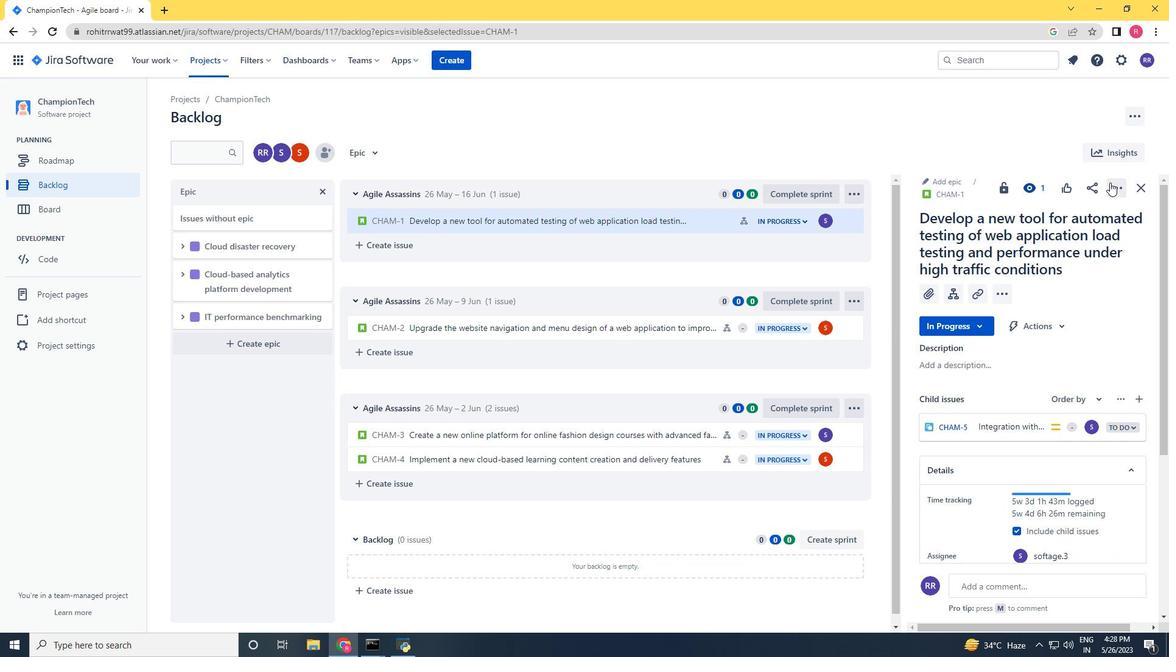 
Action: Mouse moved to (1068, 239)
Screenshot: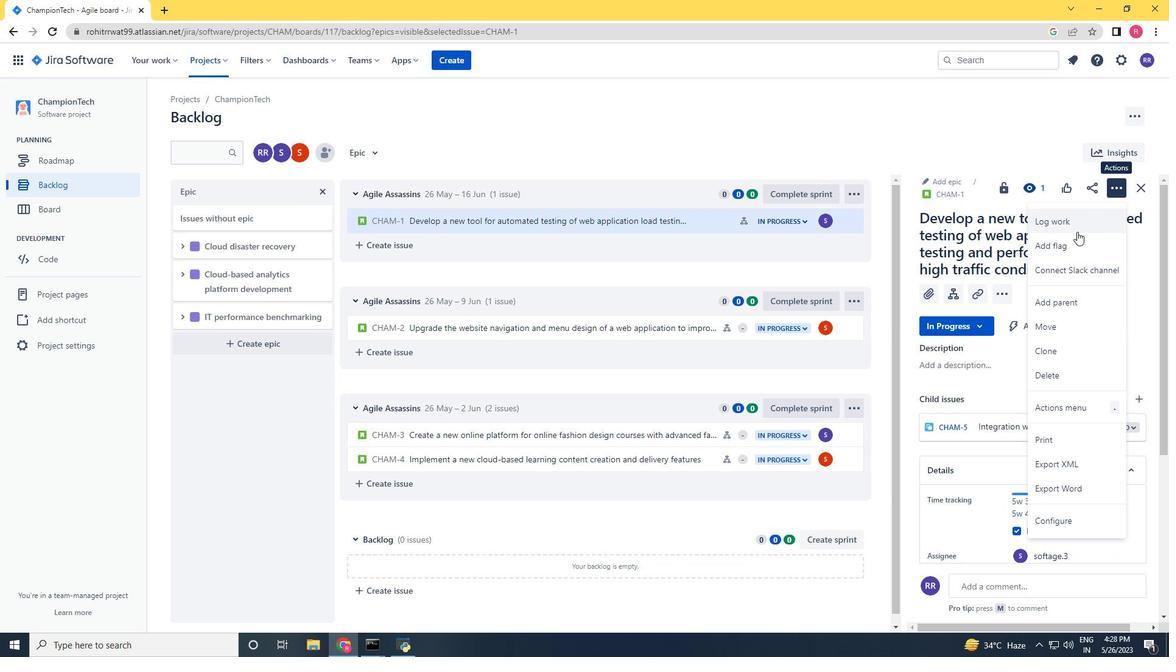 
Action: Mouse pressed left at (1068, 239)
Screenshot: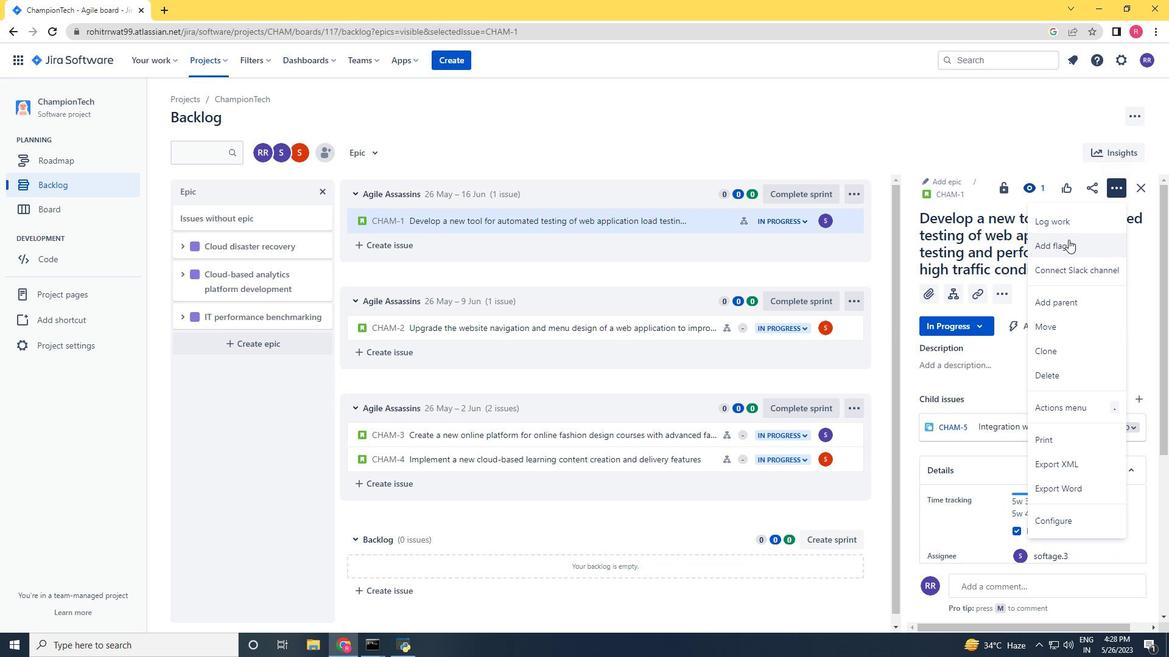 
Action: Mouse moved to (688, 221)
Screenshot: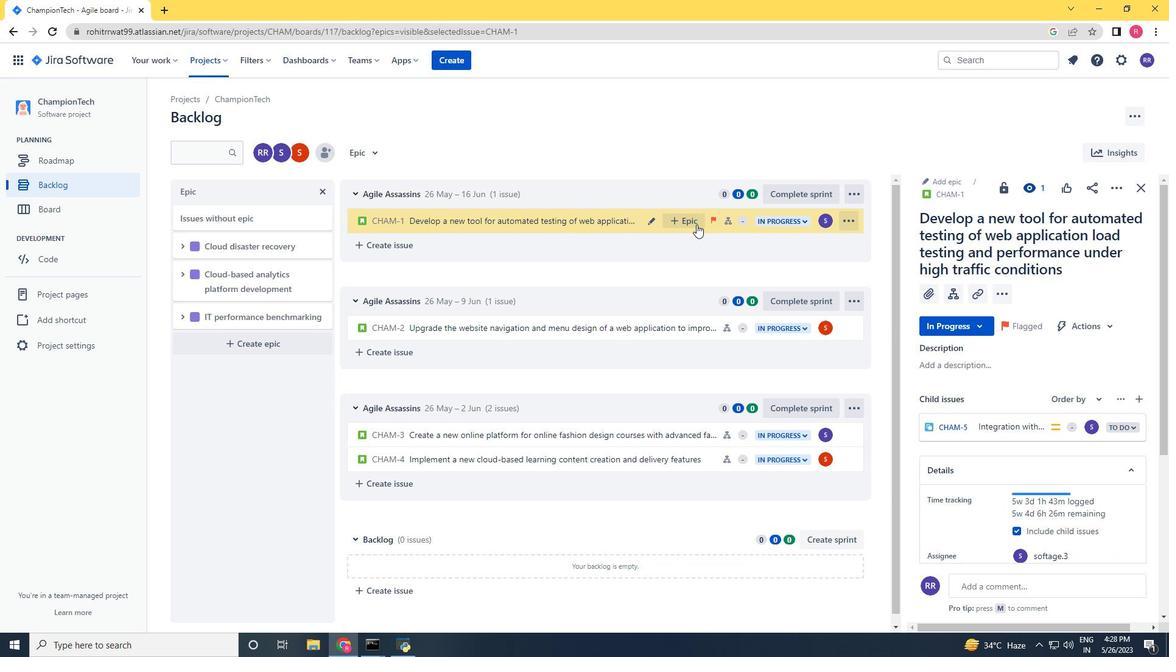
Action: Mouse pressed left at (688, 221)
Screenshot: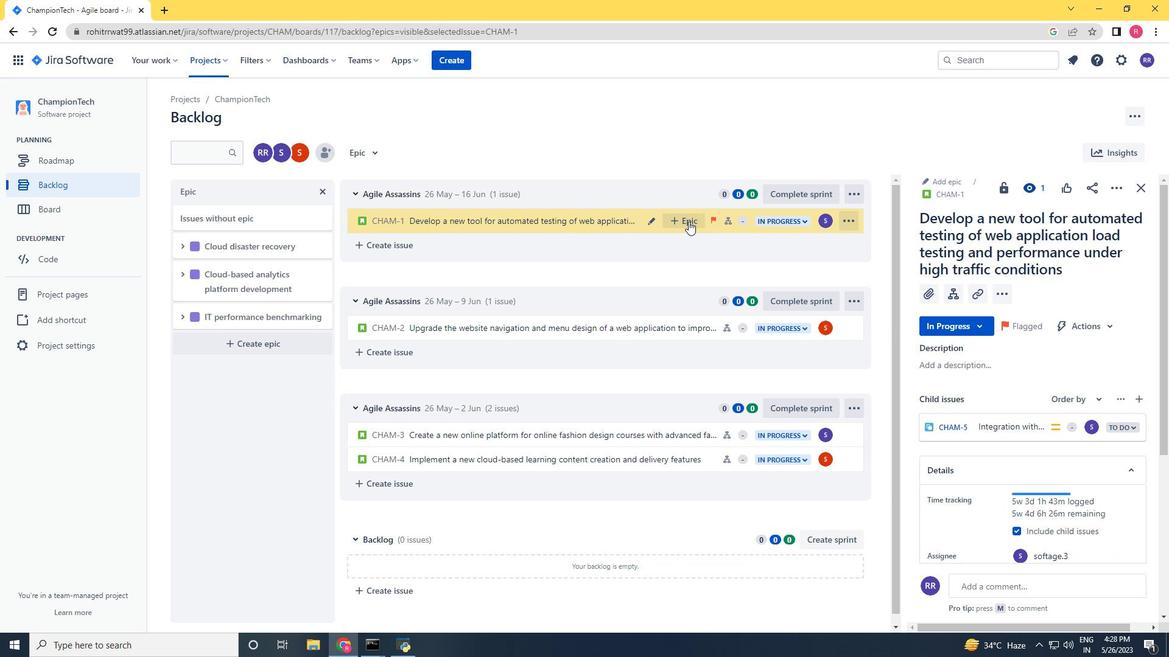 
Action: Mouse moved to (746, 302)
Screenshot: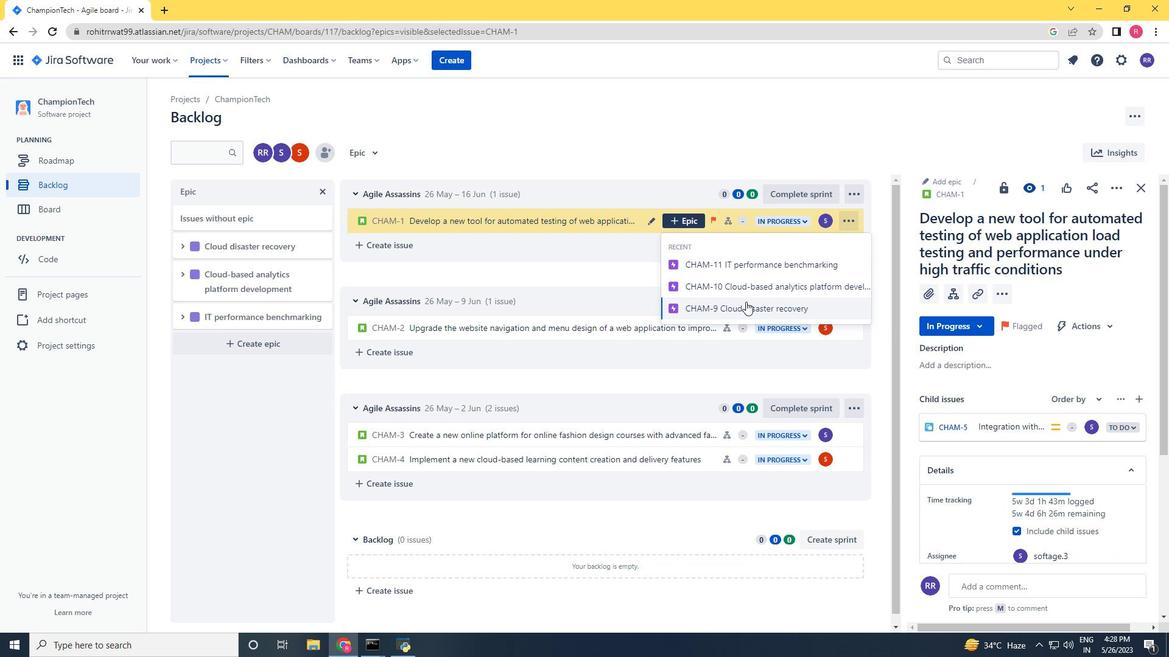 
Action: Mouse pressed left at (746, 302)
Screenshot: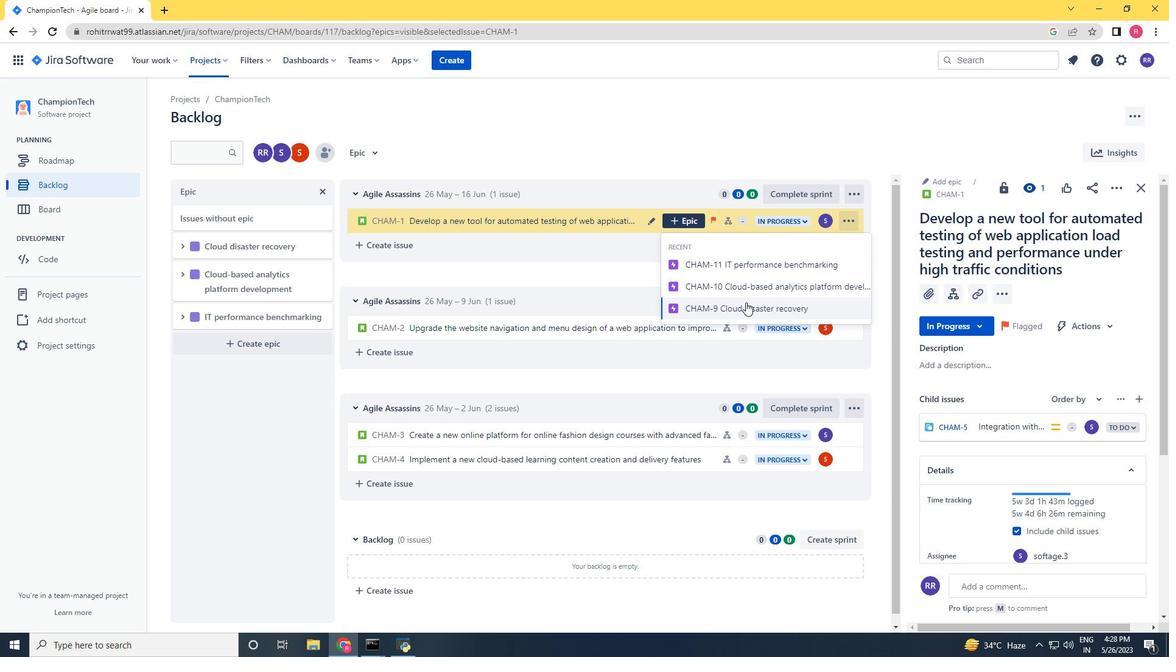 
Action: Mouse moved to (655, 336)
Screenshot: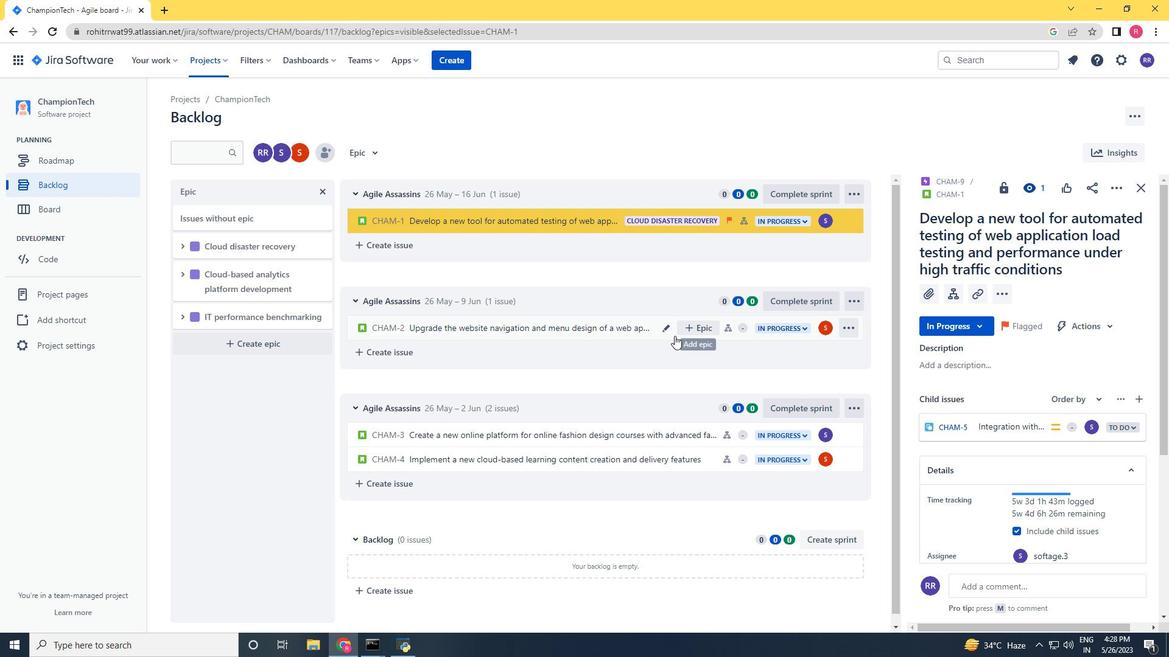 
Action: Mouse pressed left at (655, 336)
Screenshot: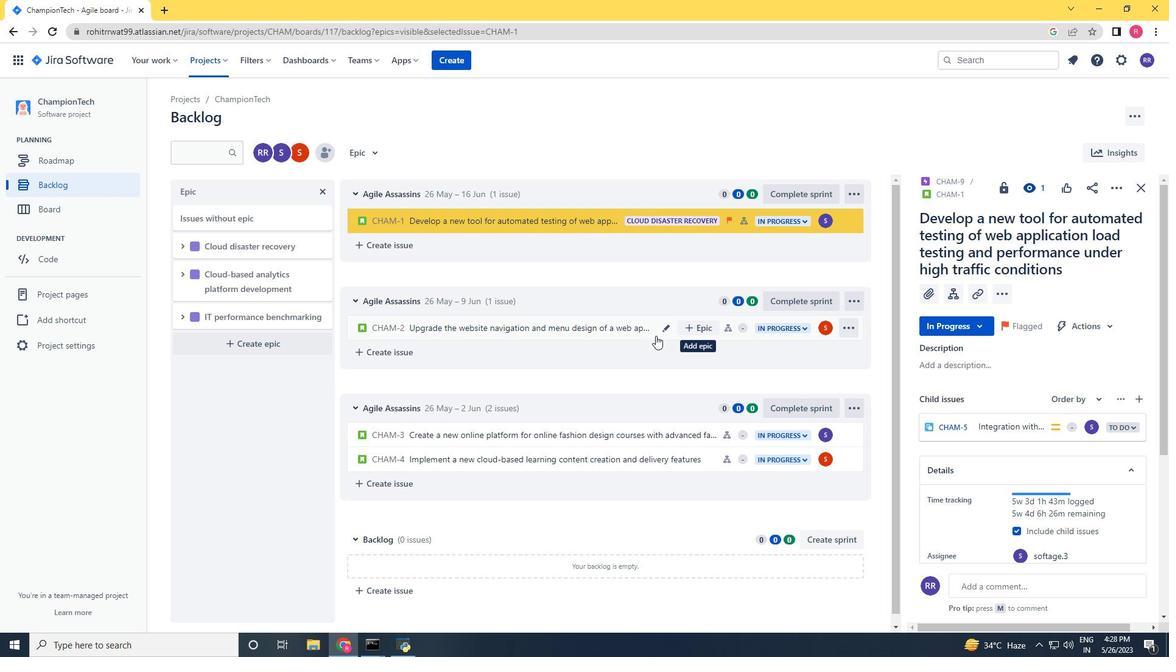 
Action: Mouse moved to (1114, 190)
Screenshot: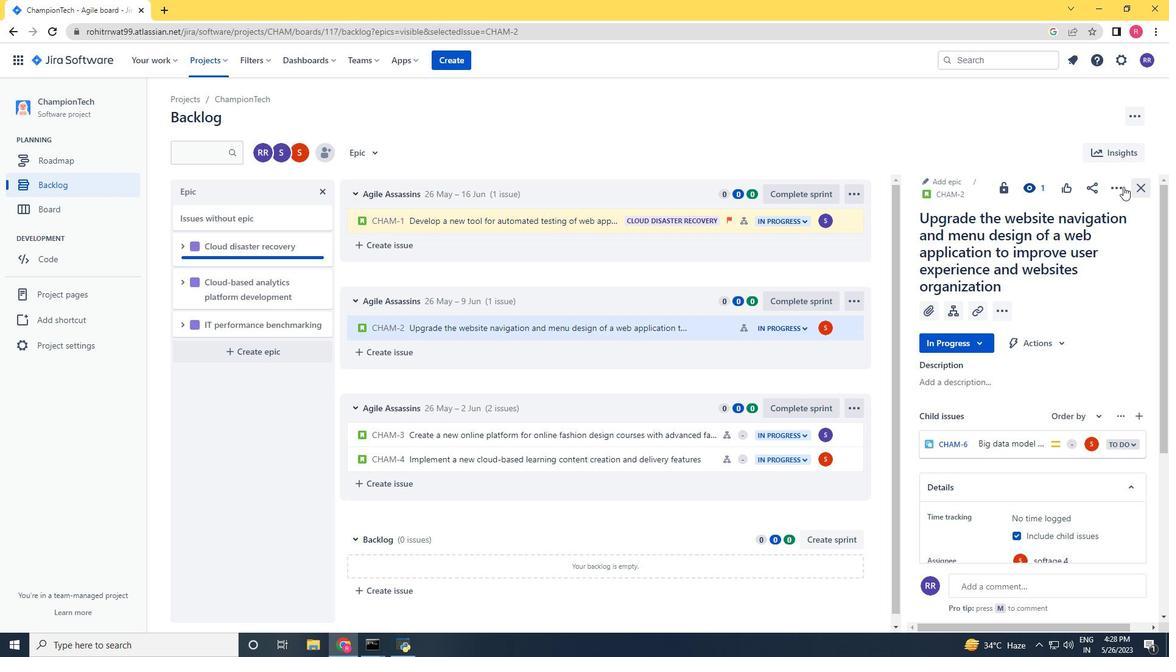 
Action: Mouse pressed left at (1114, 190)
Screenshot: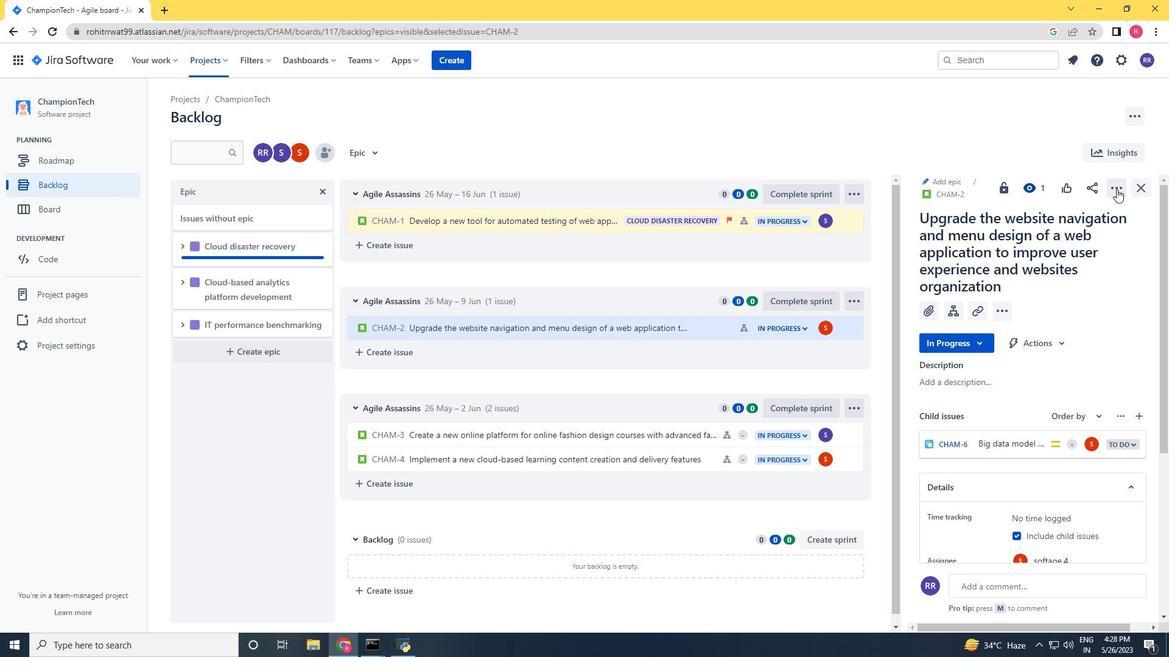 
Action: Mouse moved to (1057, 222)
Screenshot: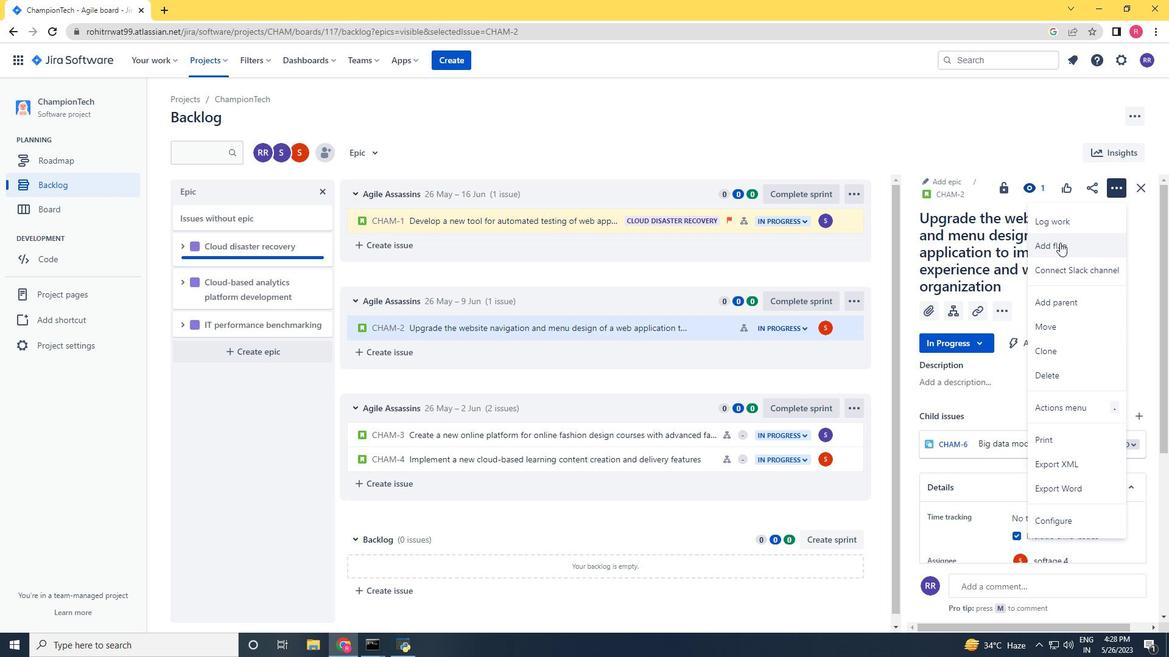 
Action: Mouse pressed left at (1057, 222)
Screenshot: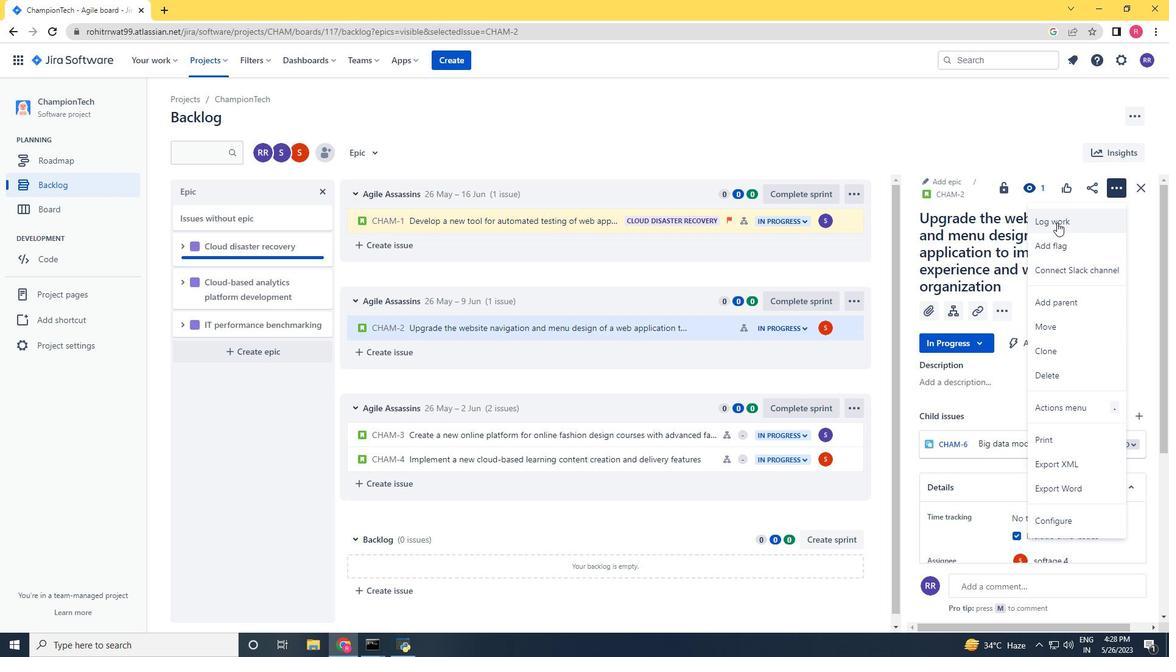 
Action: Key pressed 1w<Key.space>4d<Key.space>10h<Key.space>54m<Key.tab>3w<Key.space>4d<Key.space>6h<Key.space>56m
Screenshot: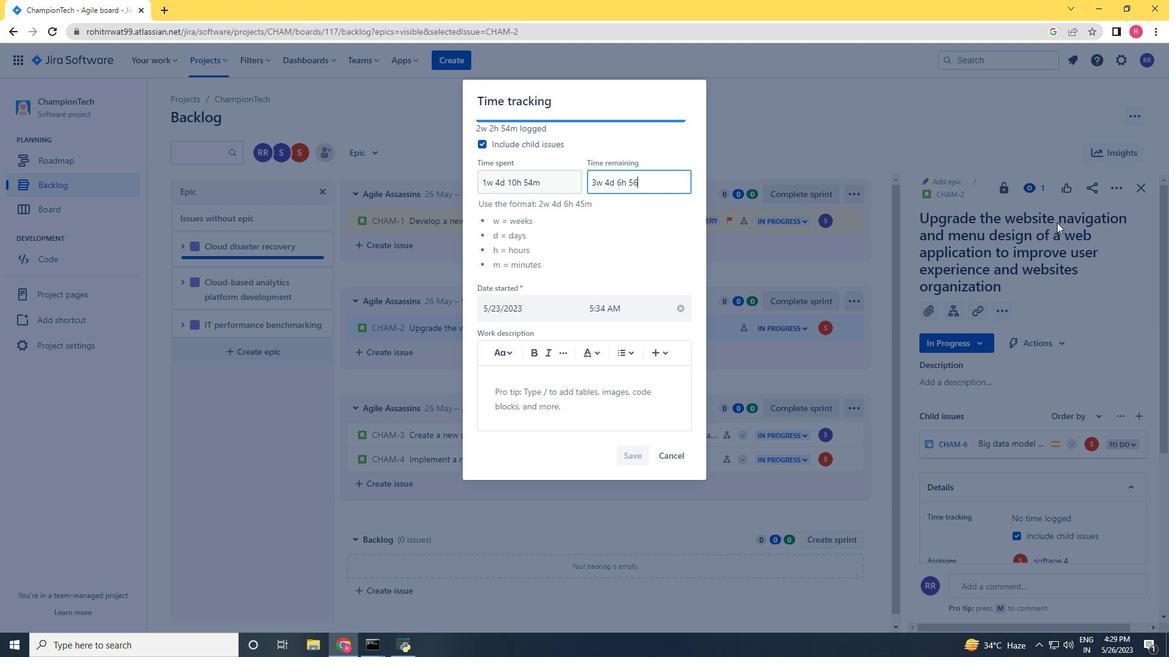 
Action: Mouse moved to (637, 450)
Screenshot: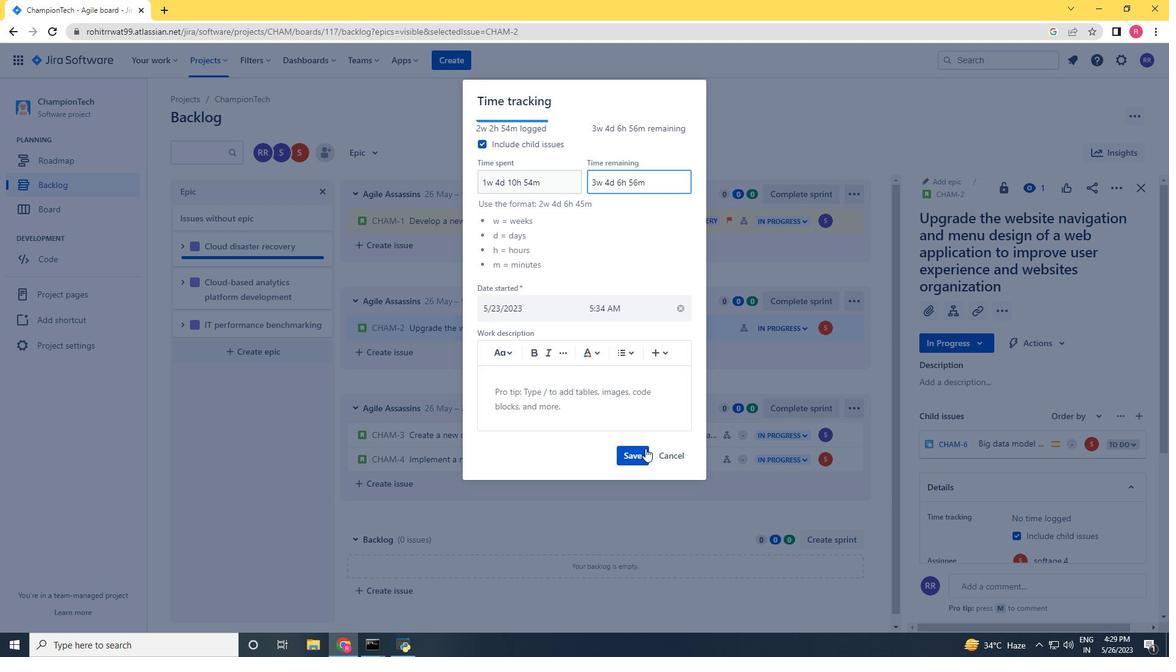 
Action: Mouse pressed left at (637, 450)
Screenshot: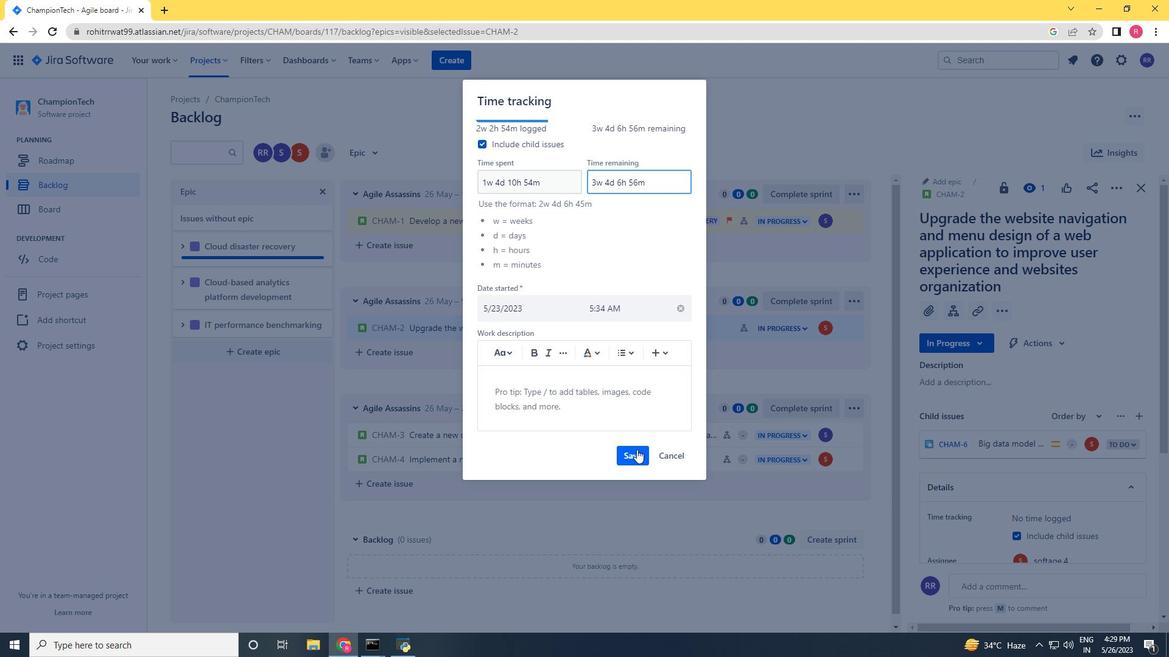 
Action: Mouse scrolled (637, 449) with delta (0, 0)
Screenshot: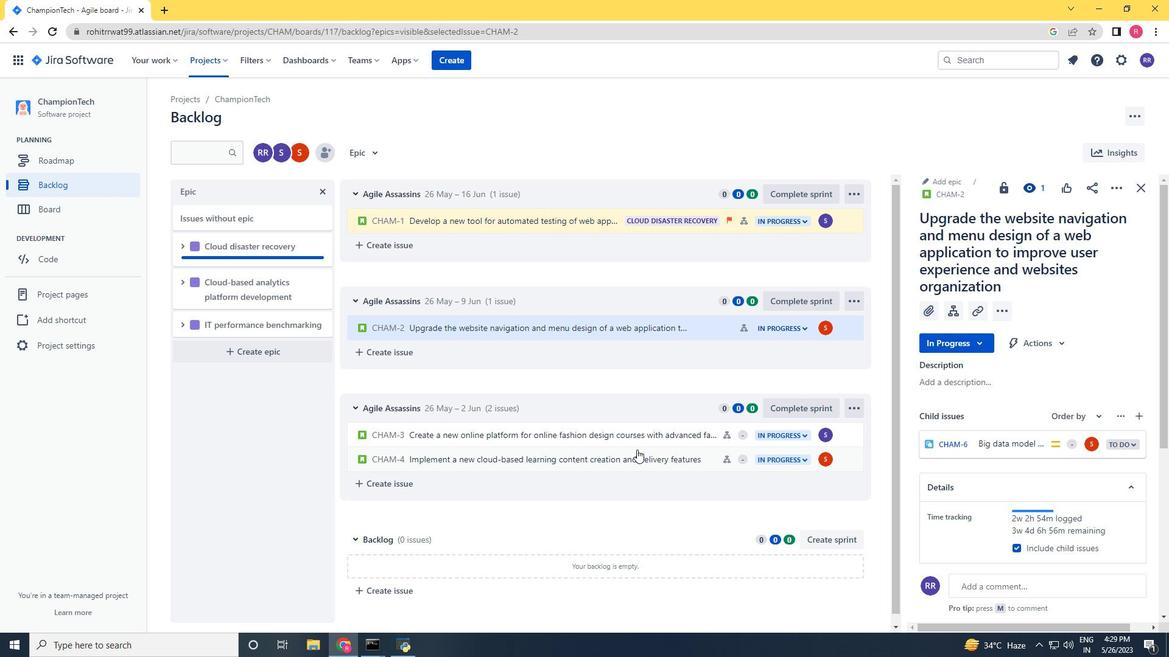 
Action: Mouse moved to (1124, 188)
Screenshot: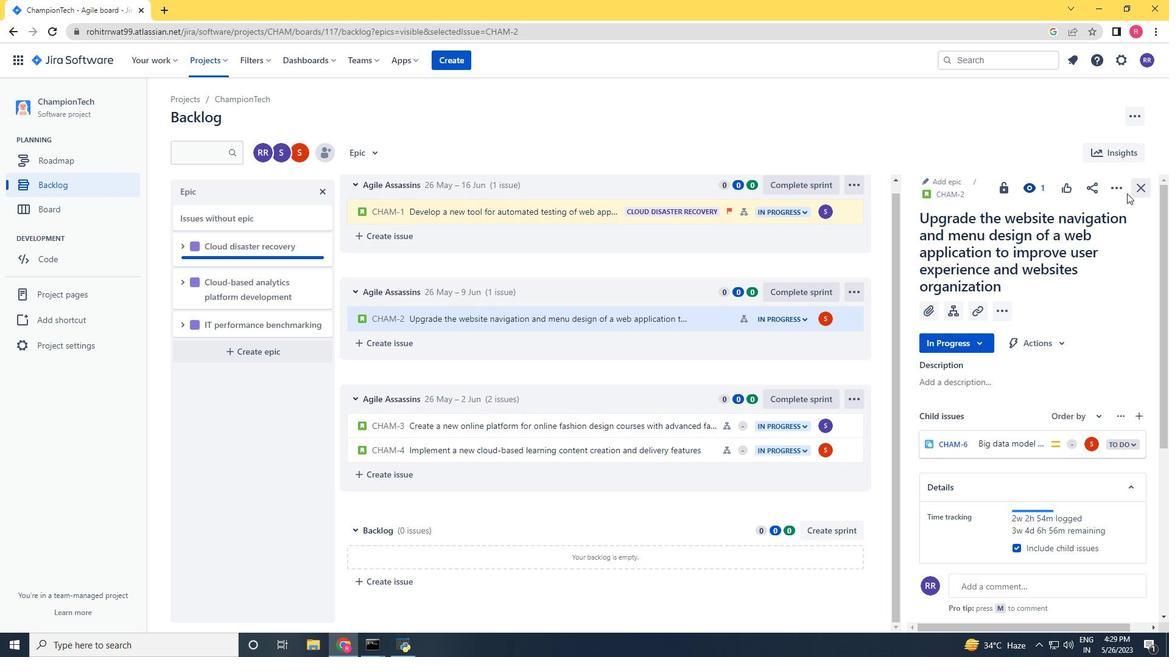 
Action: Mouse pressed left at (1124, 188)
Screenshot: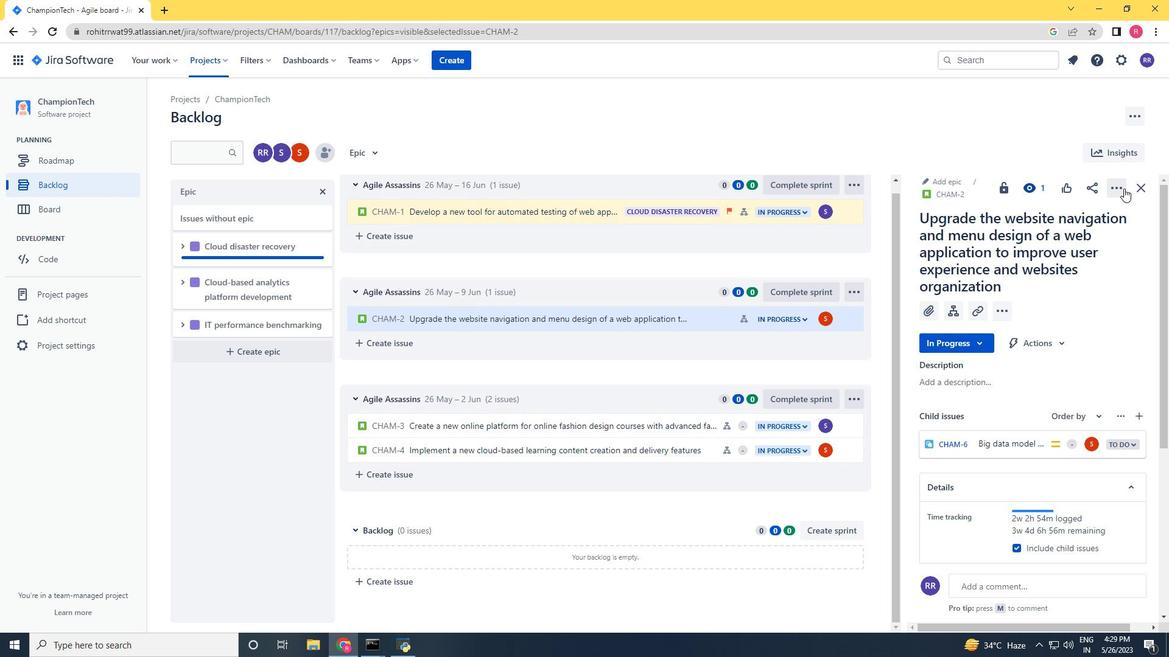 
Action: Mouse moved to (1064, 347)
Screenshot: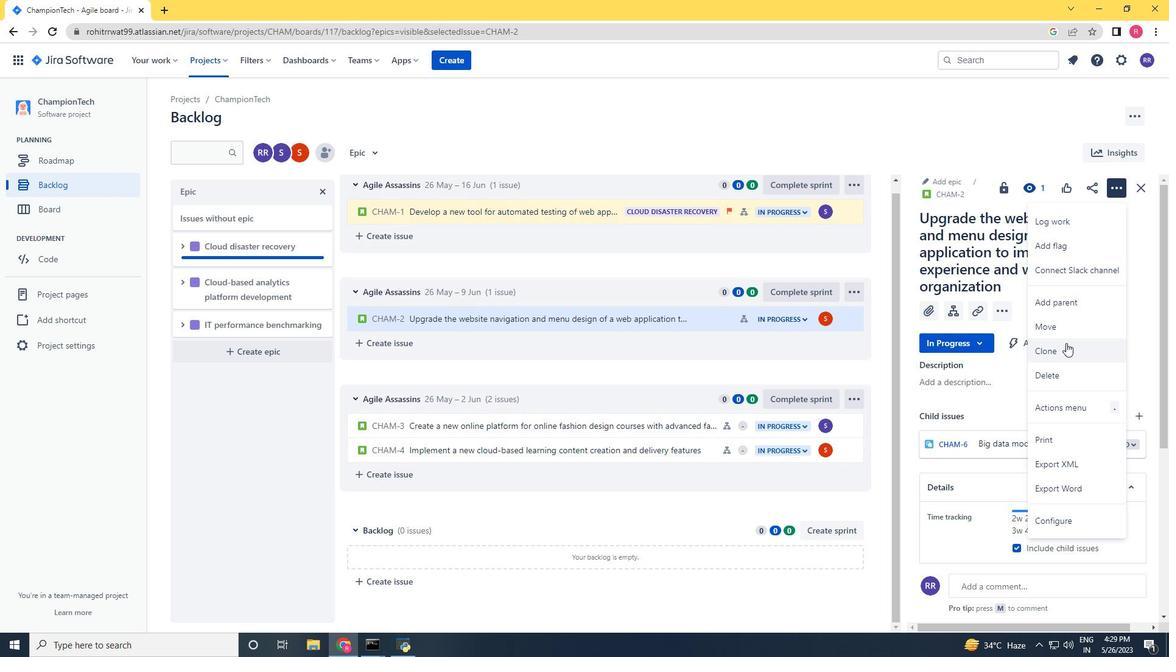 
Action: Mouse pressed left at (1064, 347)
Screenshot: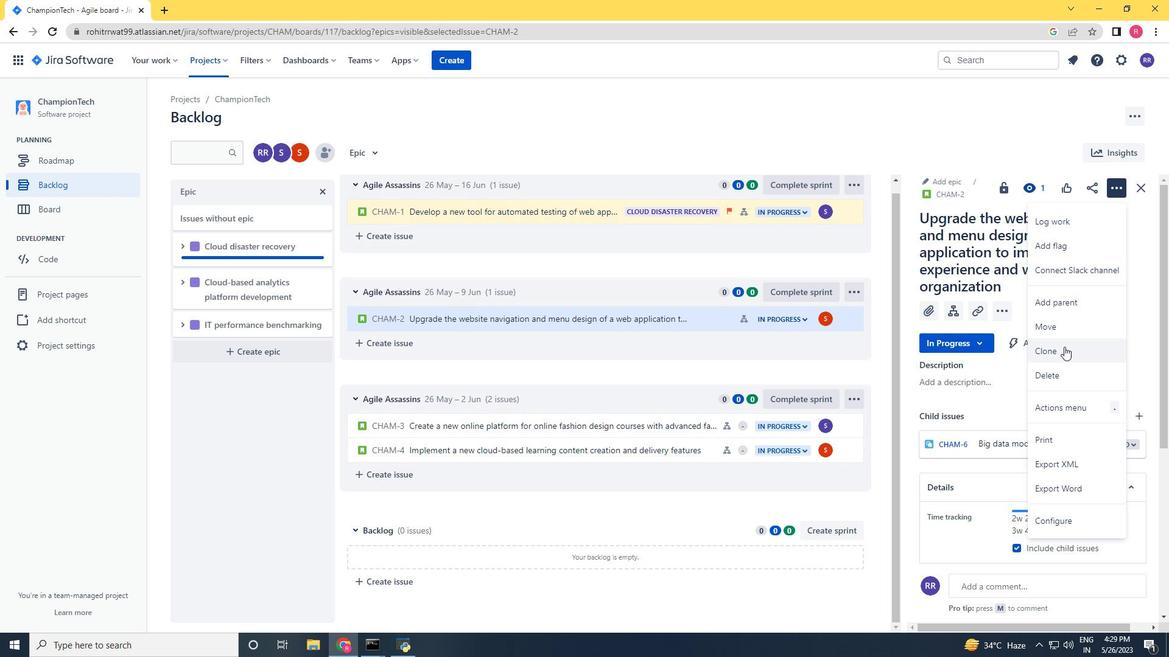 
Action: Mouse moved to (665, 261)
Screenshot: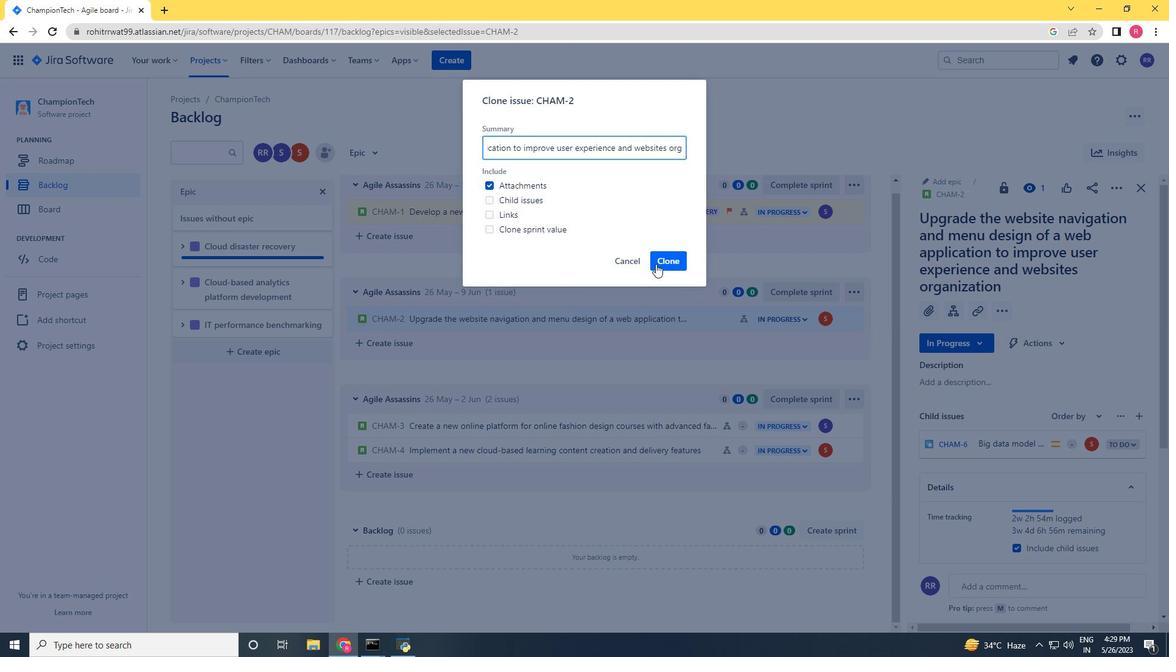 
Action: Mouse pressed left at (665, 261)
Screenshot: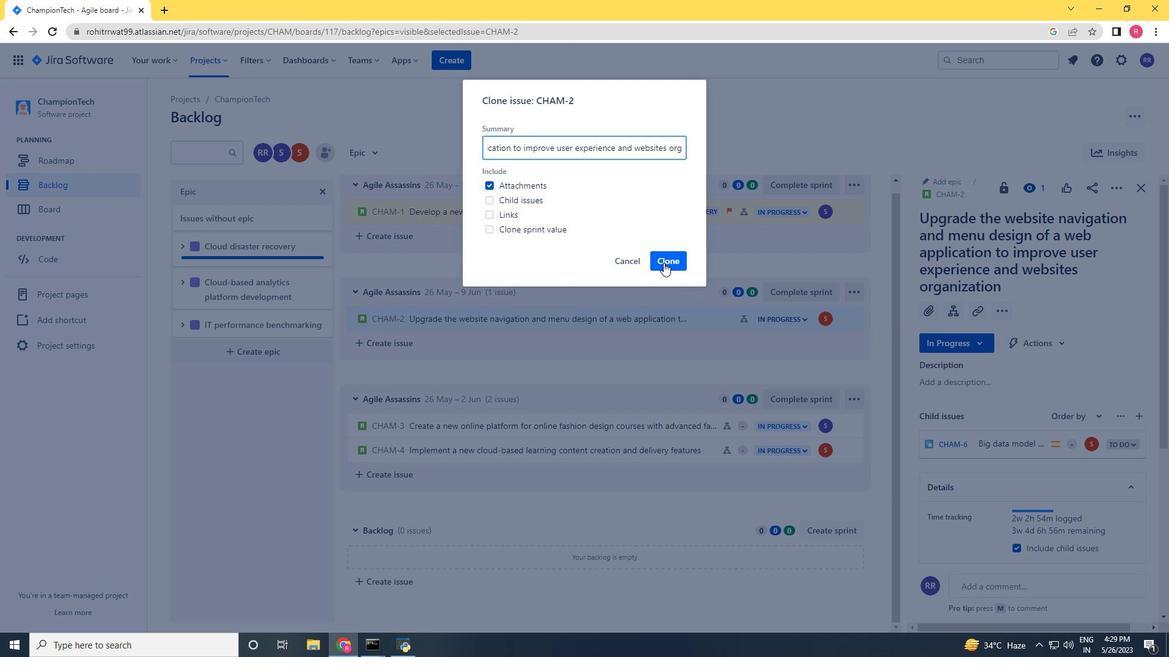 
Action: Mouse moved to (693, 320)
Screenshot: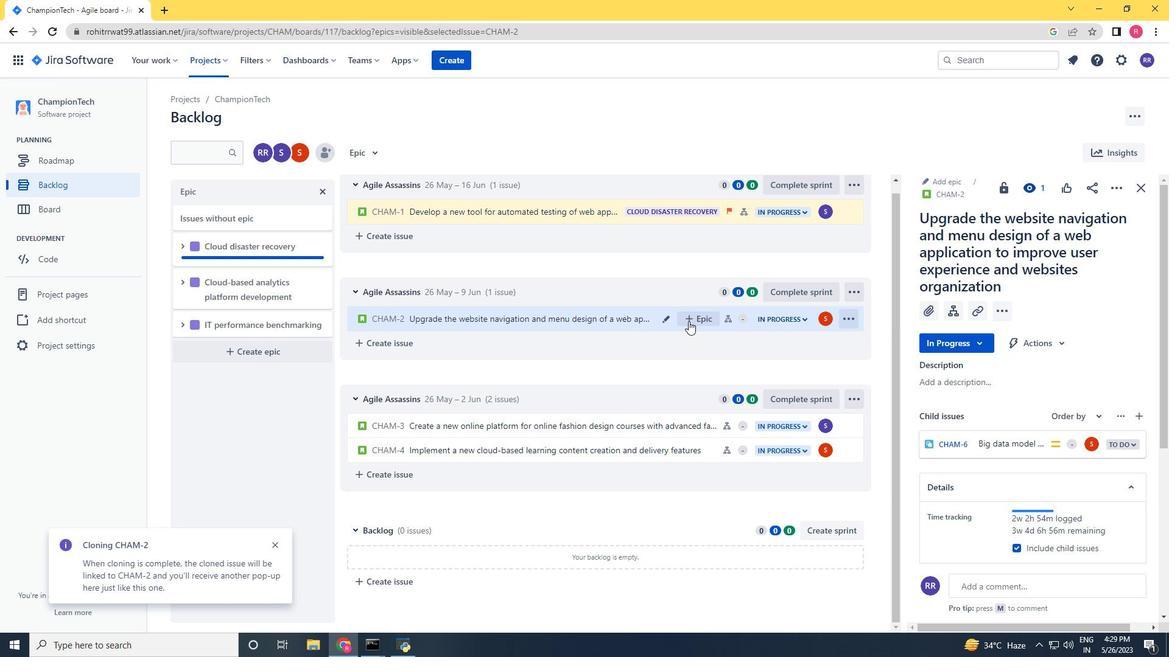 
Action: Mouse pressed left at (693, 320)
Screenshot: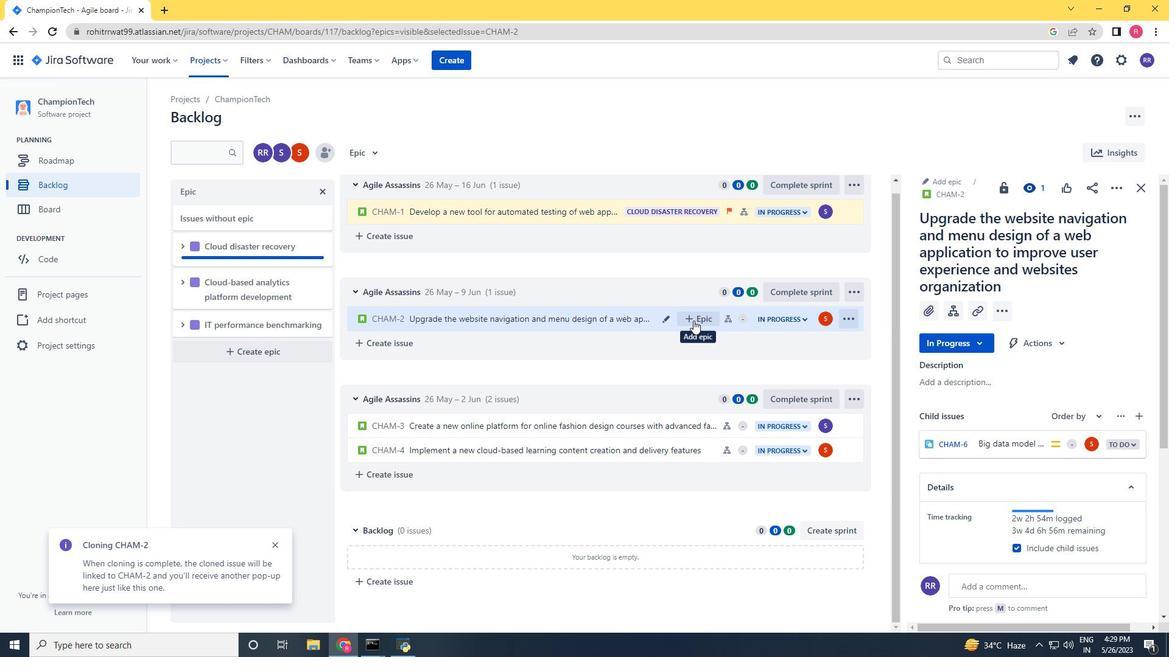 
Action: Mouse moved to (729, 403)
Screenshot: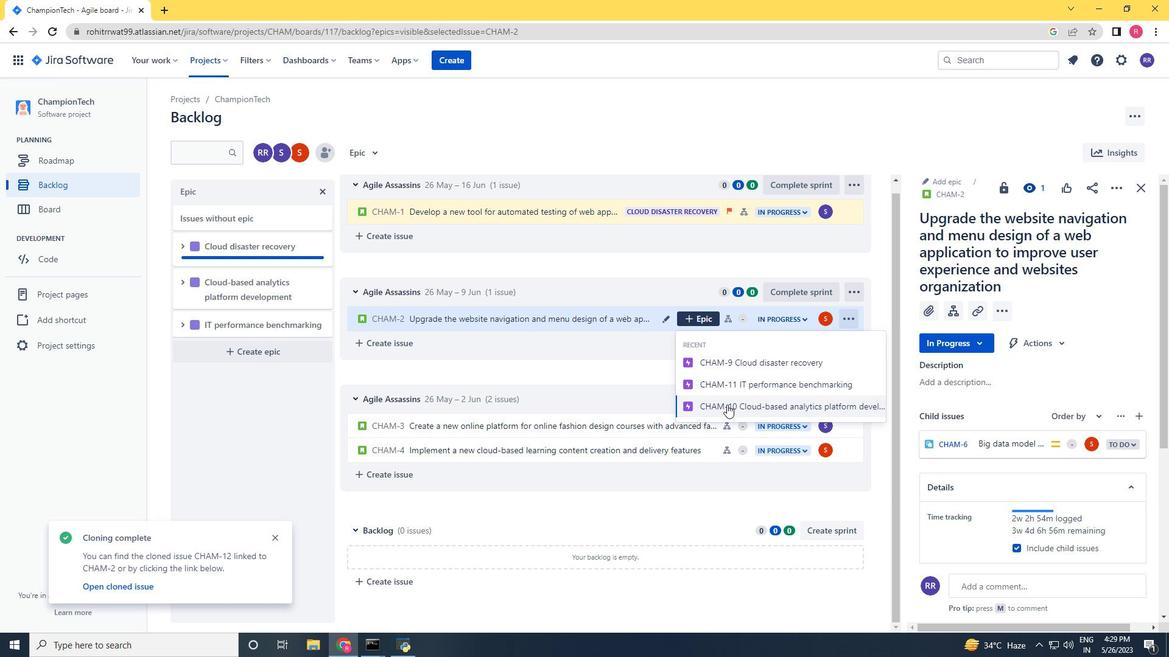 
Action: Mouse pressed left at (729, 403)
Screenshot: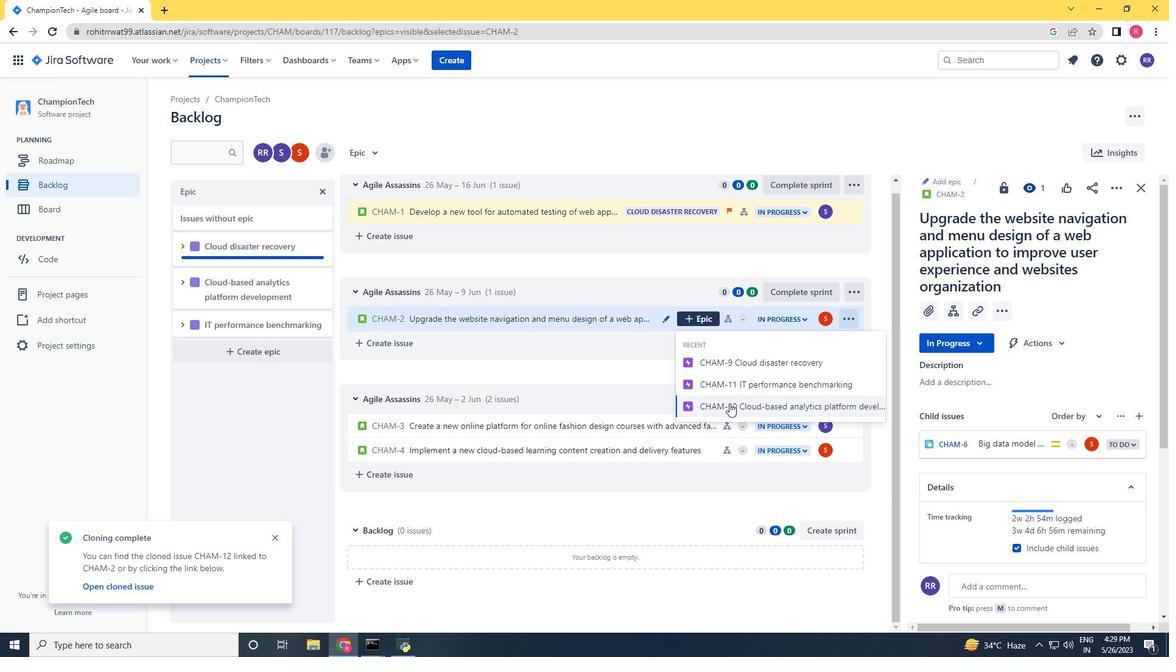 
